 Task: Find connections with filter location Miracema with filter topic #Brandingwith filter profile language English with filter current company Nurture.farm with filter school Agriculture Technology Jobs with filter industry Footwear and Leather Goods Repair with filter service category Financial Reporting with filter keywords title Sports Volunteer
Action: Mouse moved to (642, 112)
Screenshot: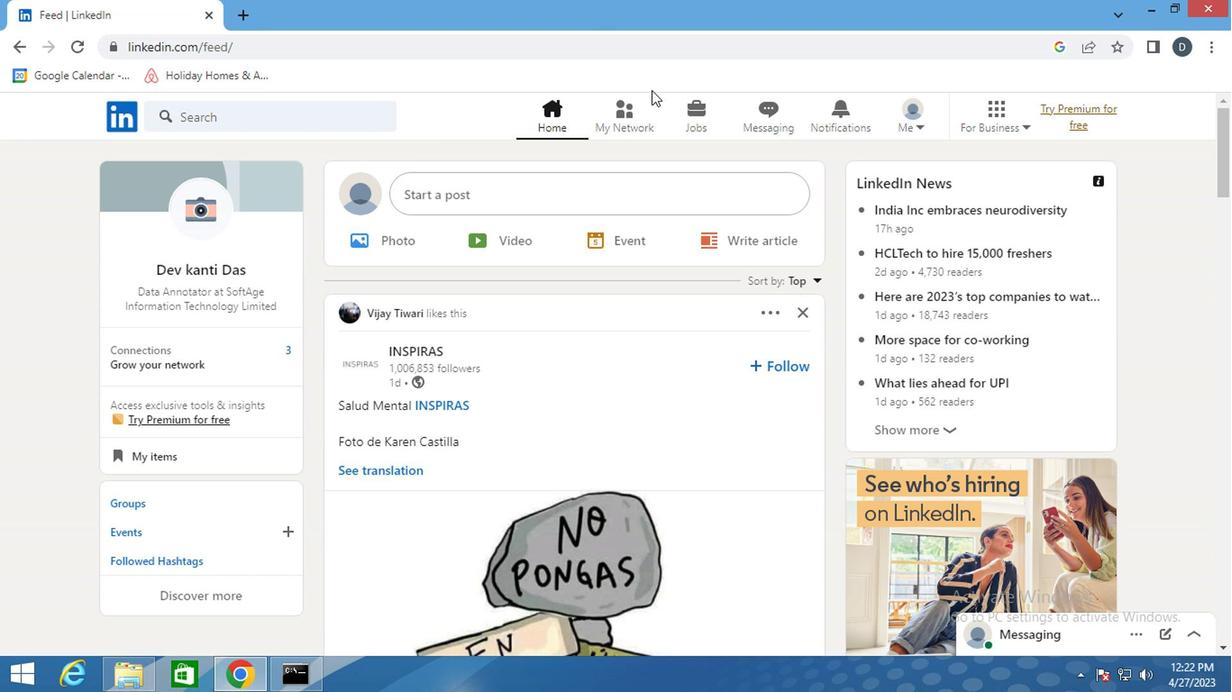 
Action: Mouse pressed left at (642, 112)
Screenshot: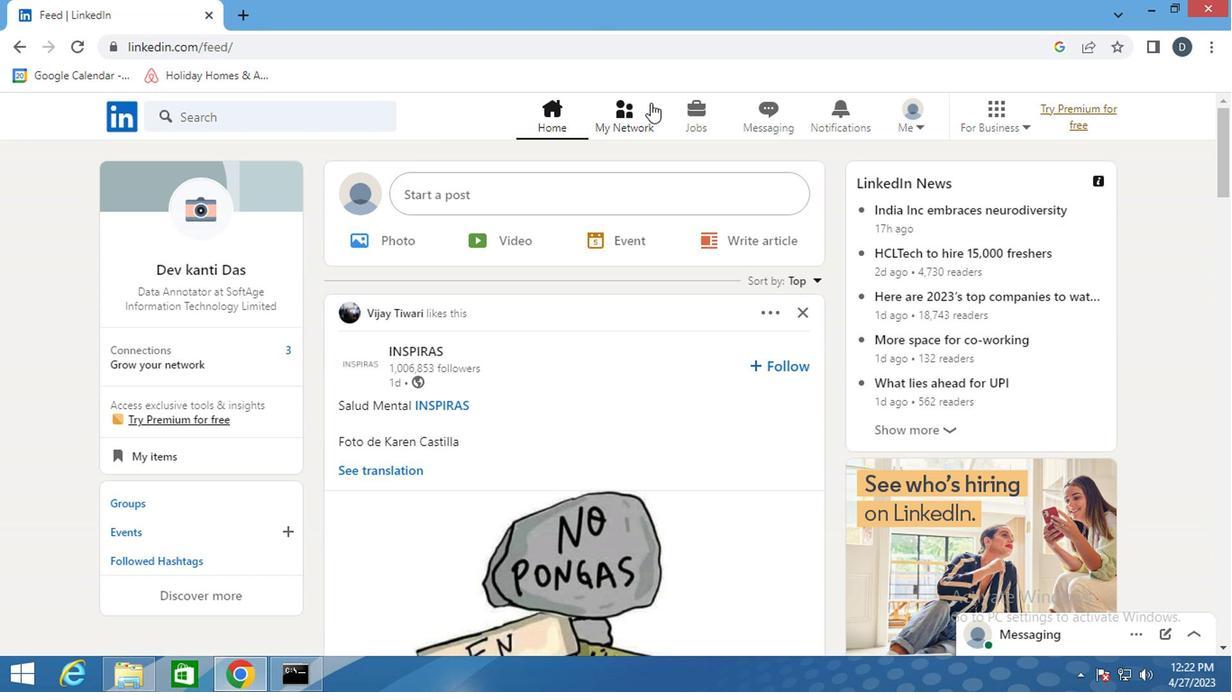 
Action: Mouse moved to (327, 213)
Screenshot: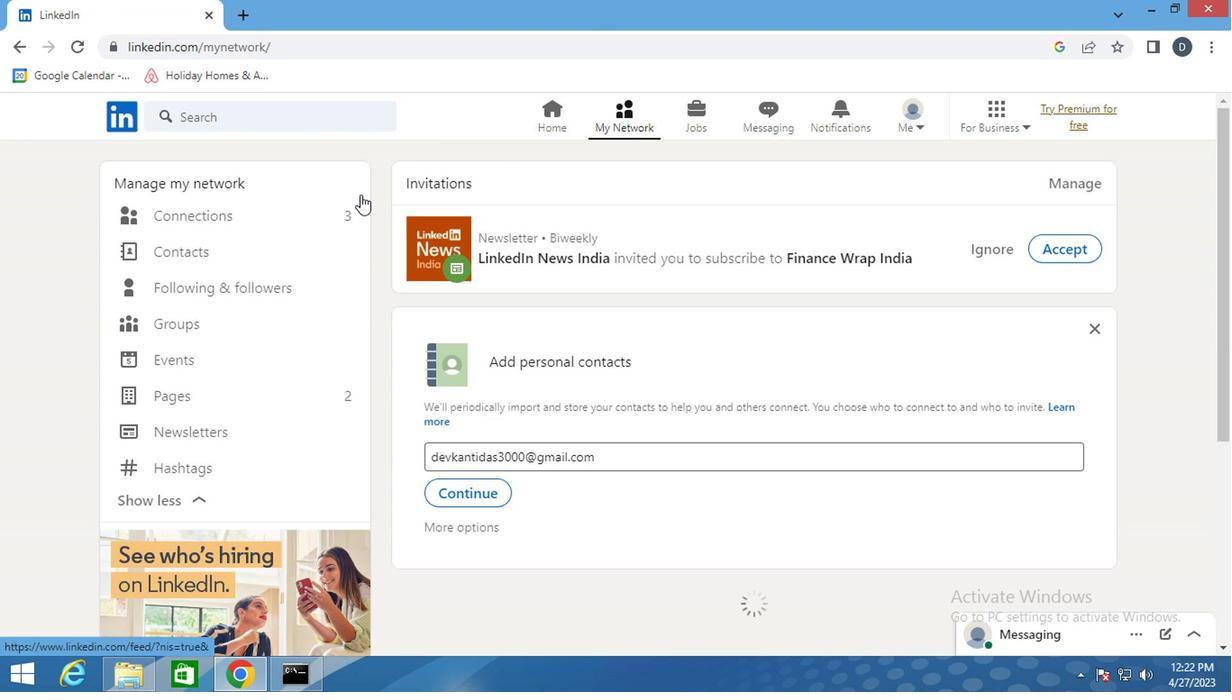 
Action: Mouse pressed left at (327, 213)
Screenshot: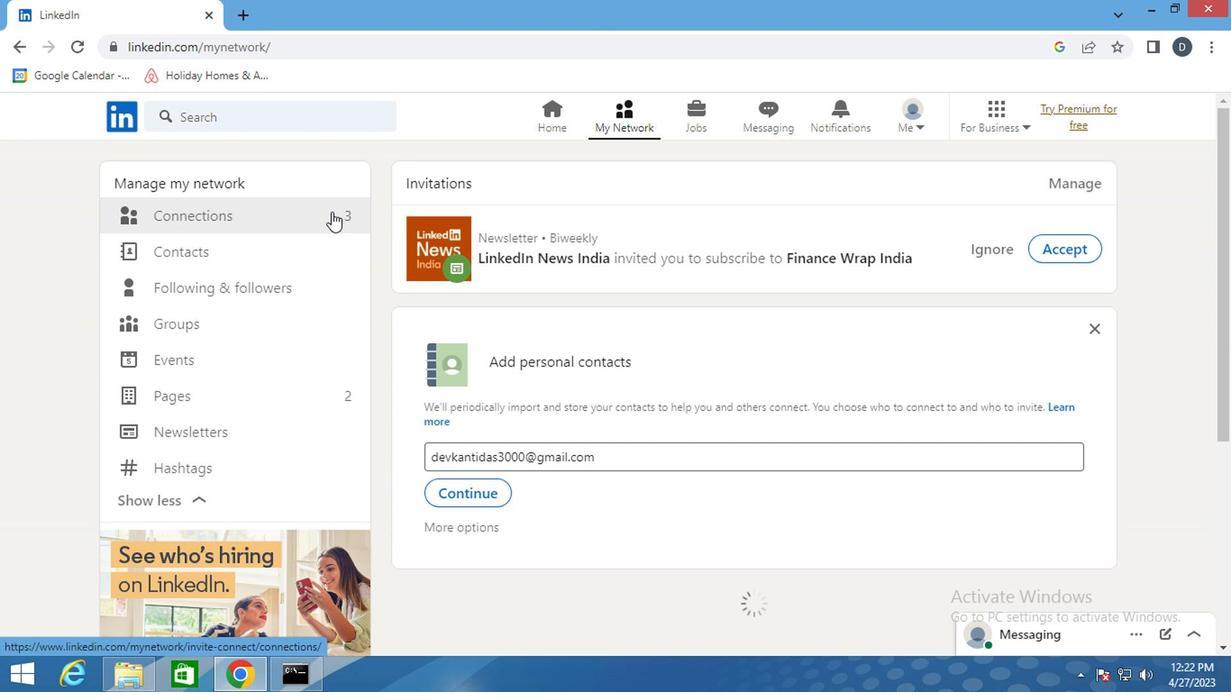 
Action: Mouse moved to (325, 213)
Screenshot: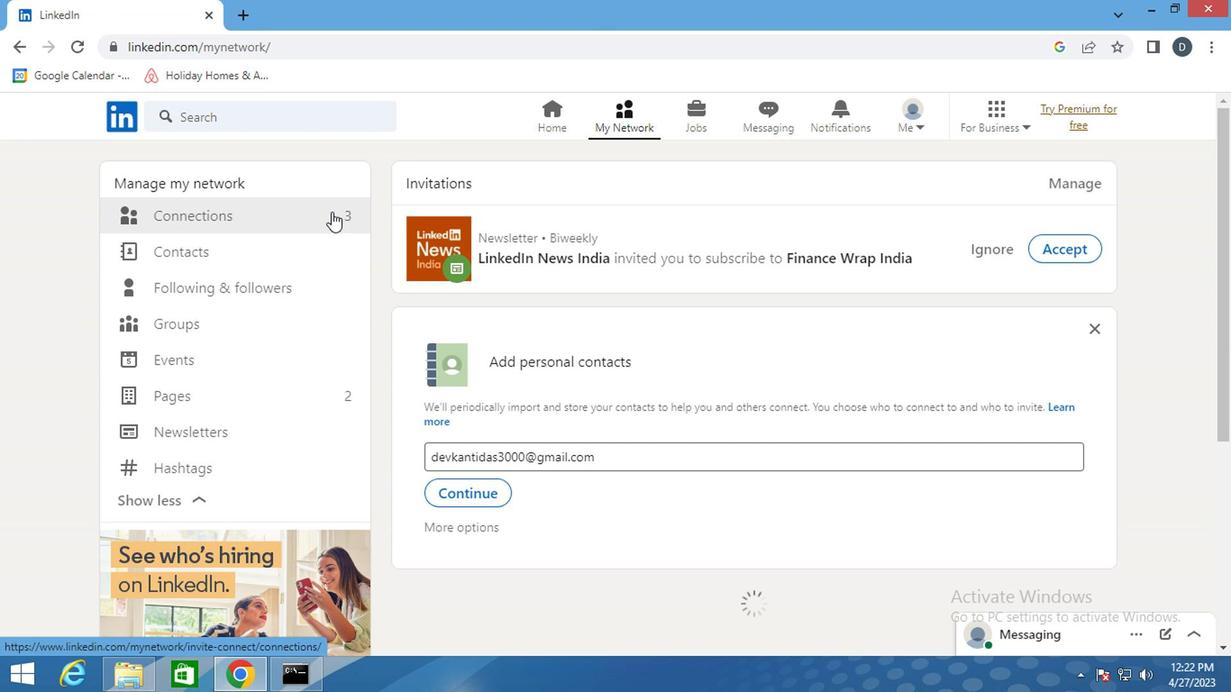 
Action: Mouse pressed left at (325, 213)
Screenshot: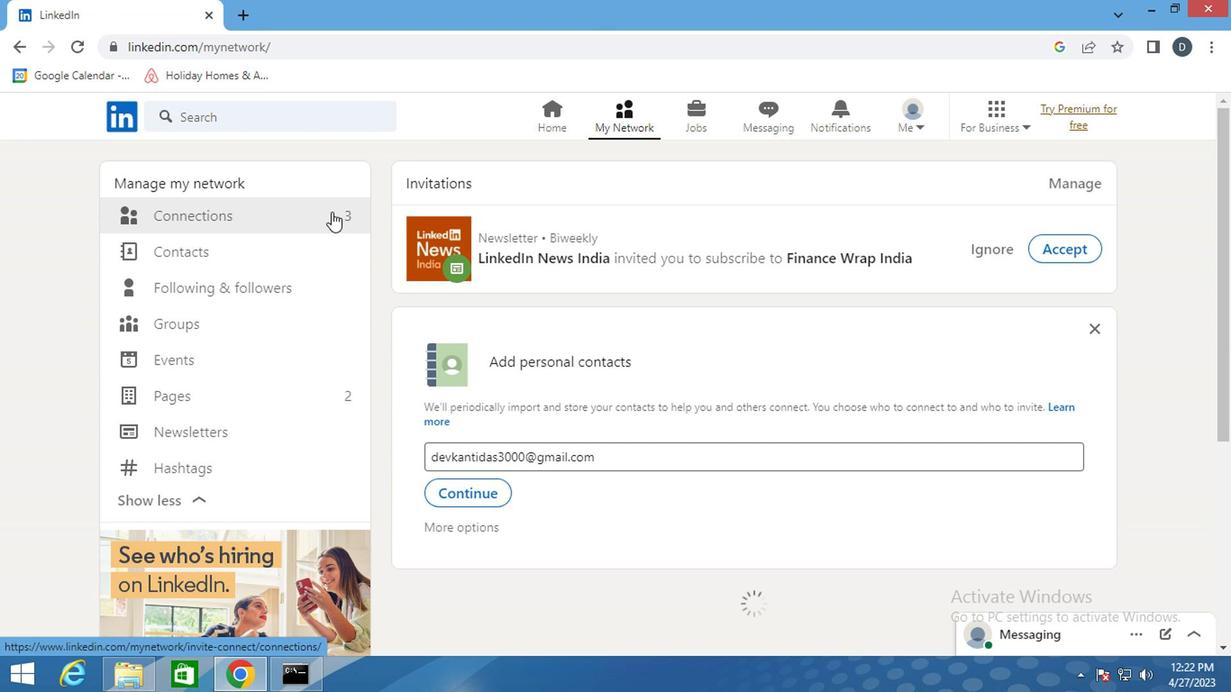 
Action: Mouse moved to (728, 225)
Screenshot: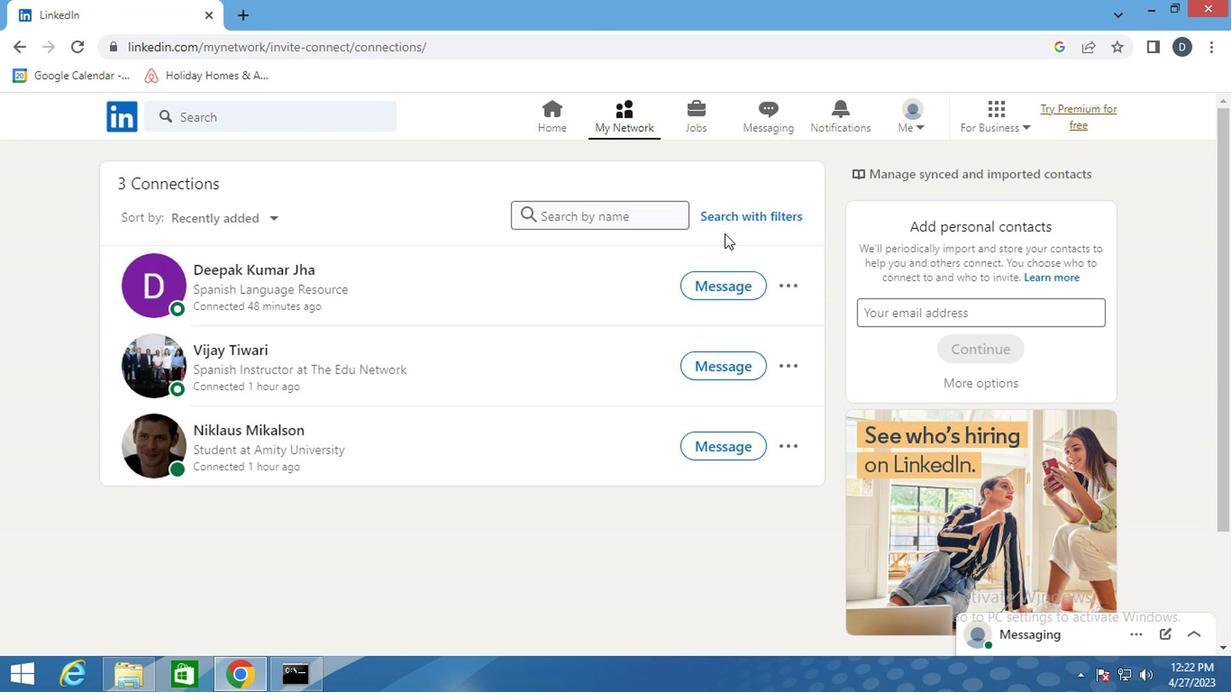 
Action: Mouse pressed left at (728, 225)
Screenshot: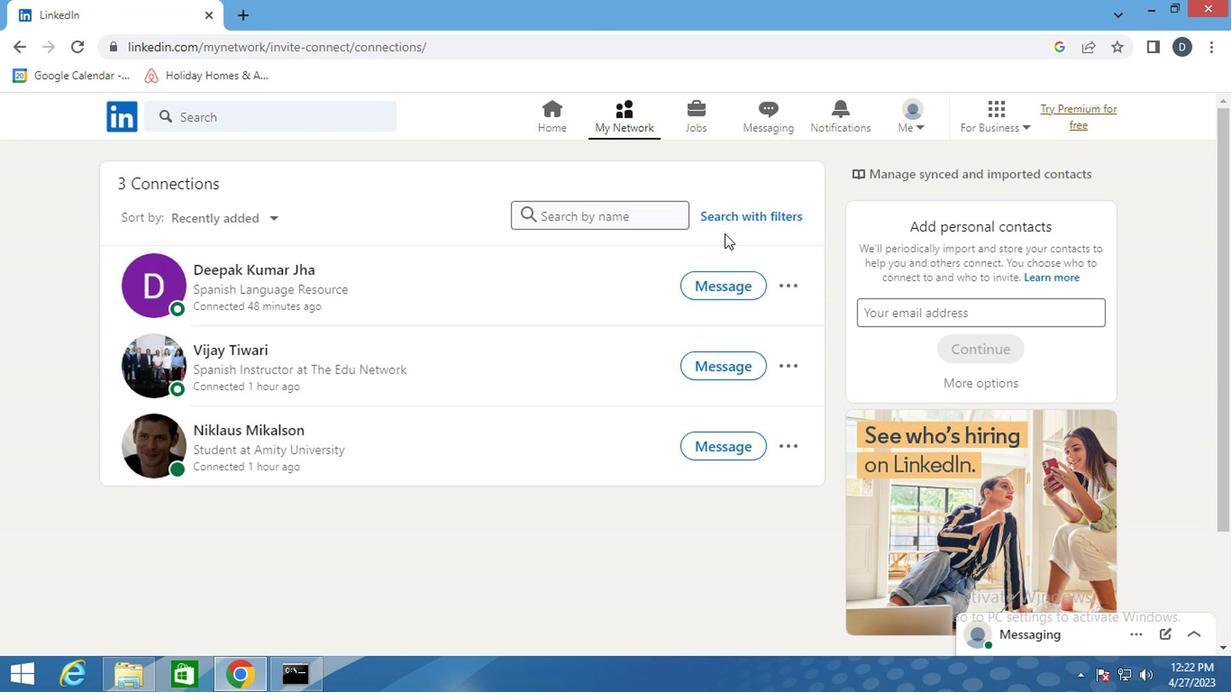 
Action: Mouse moved to (658, 163)
Screenshot: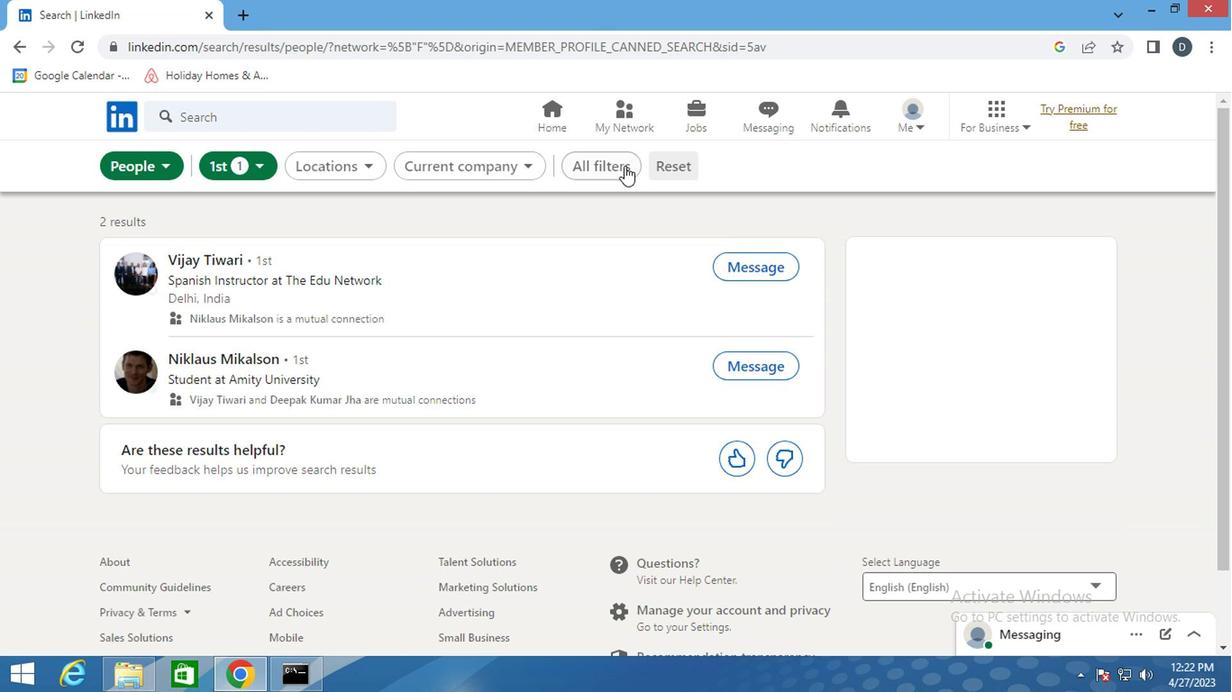 
Action: Mouse pressed left at (658, 163)
Screenshot: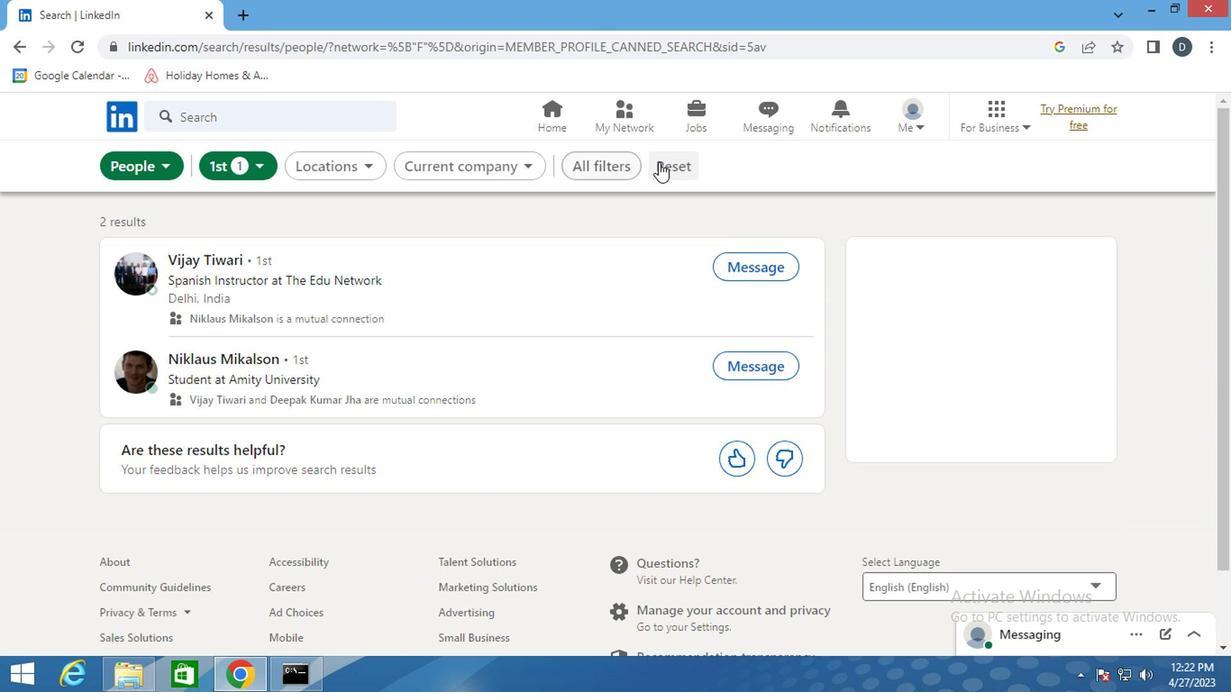 
Action: Mouse moved to (624, 165)
Screenshot: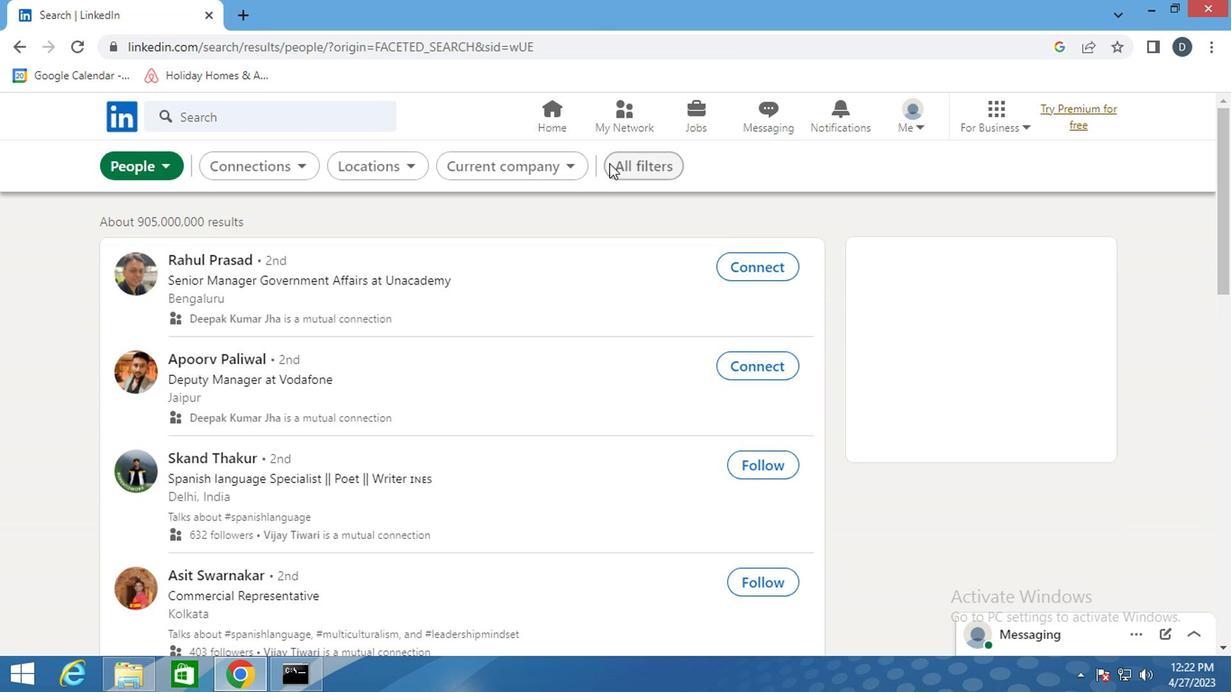 
Action: Mouse pressed left at (624, 165)
Screenshot: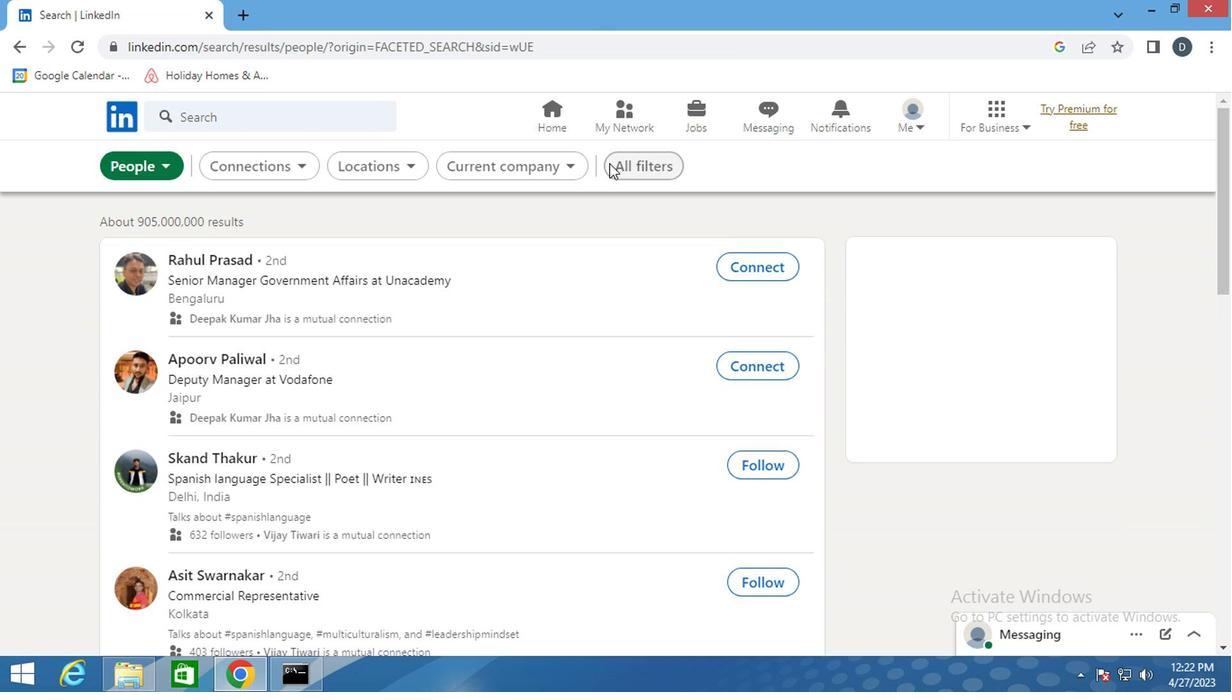 
Action: Mouse moved to (1063, 378)
Screenshot: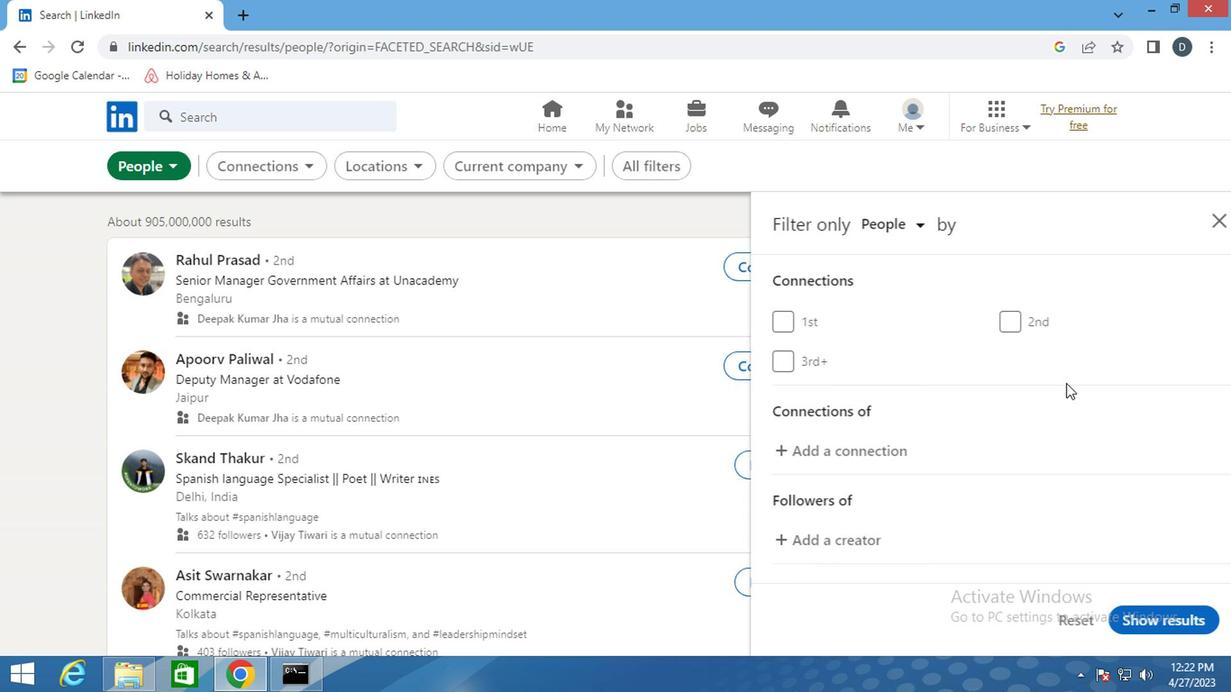 
Action: Mouse scrolled (1063, 377) with delta (0, -1)
Screenshot: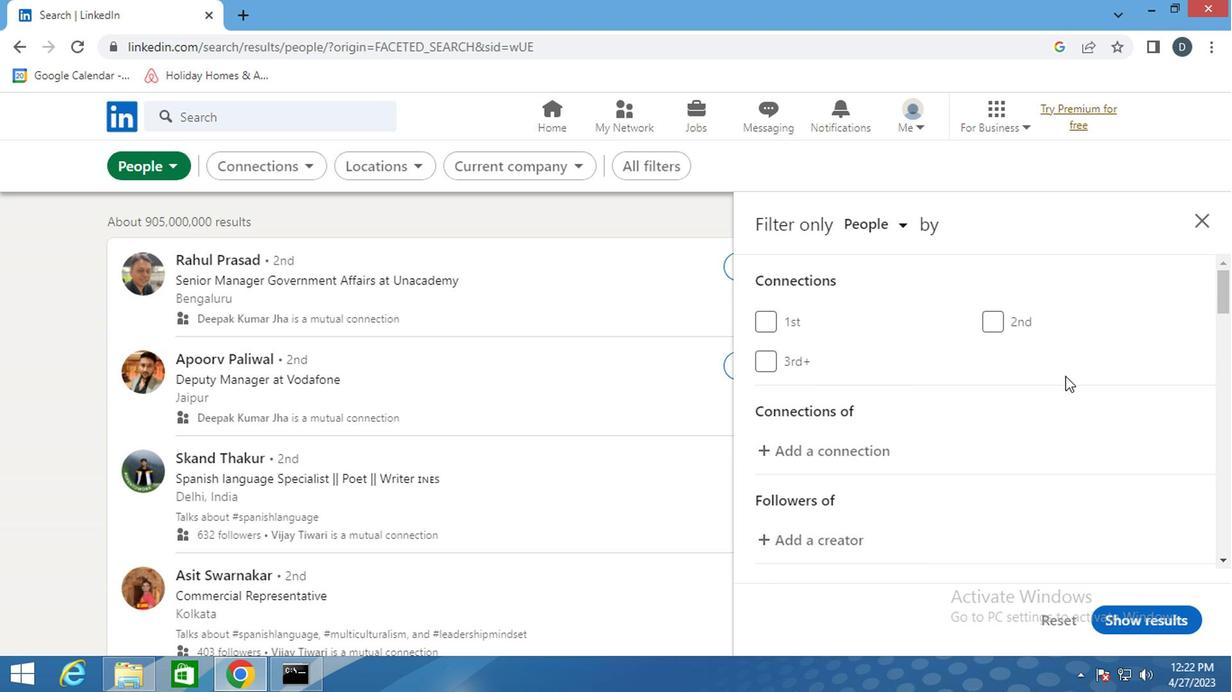 
Action: Mouse scrolled (1063, 377) with delta (0, -1)
Screenshot: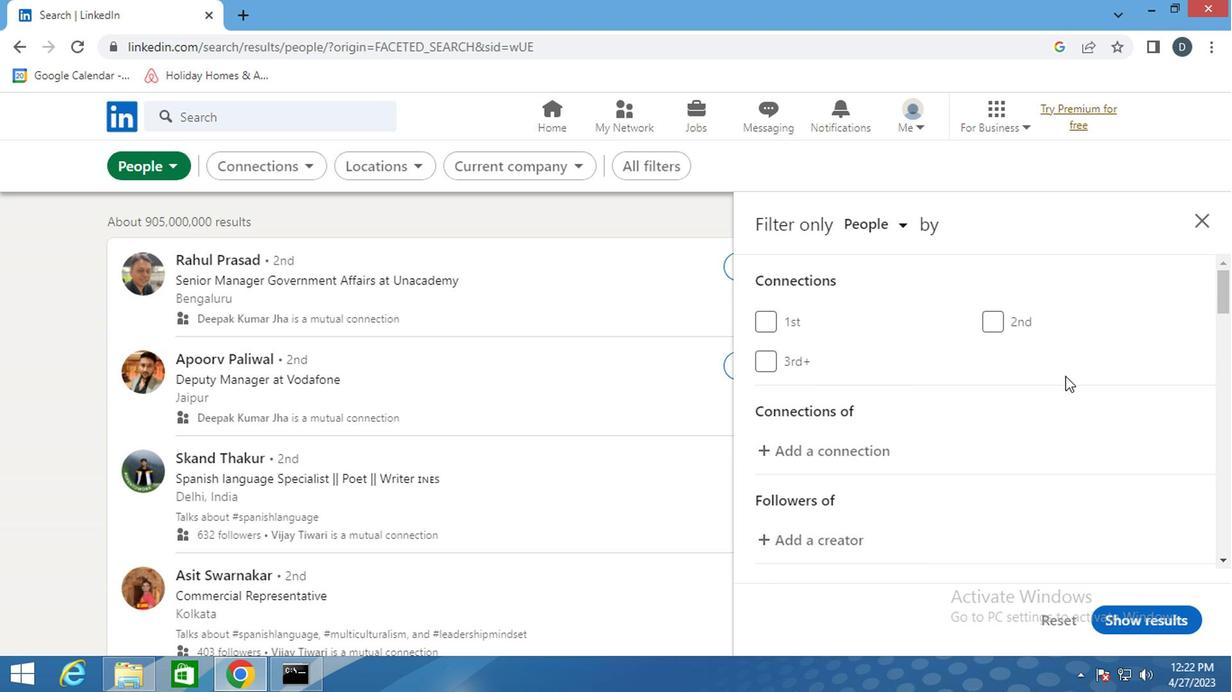 
Action: Mouse scrolled (1063, 377) with delta (0, -1)
Screenshot: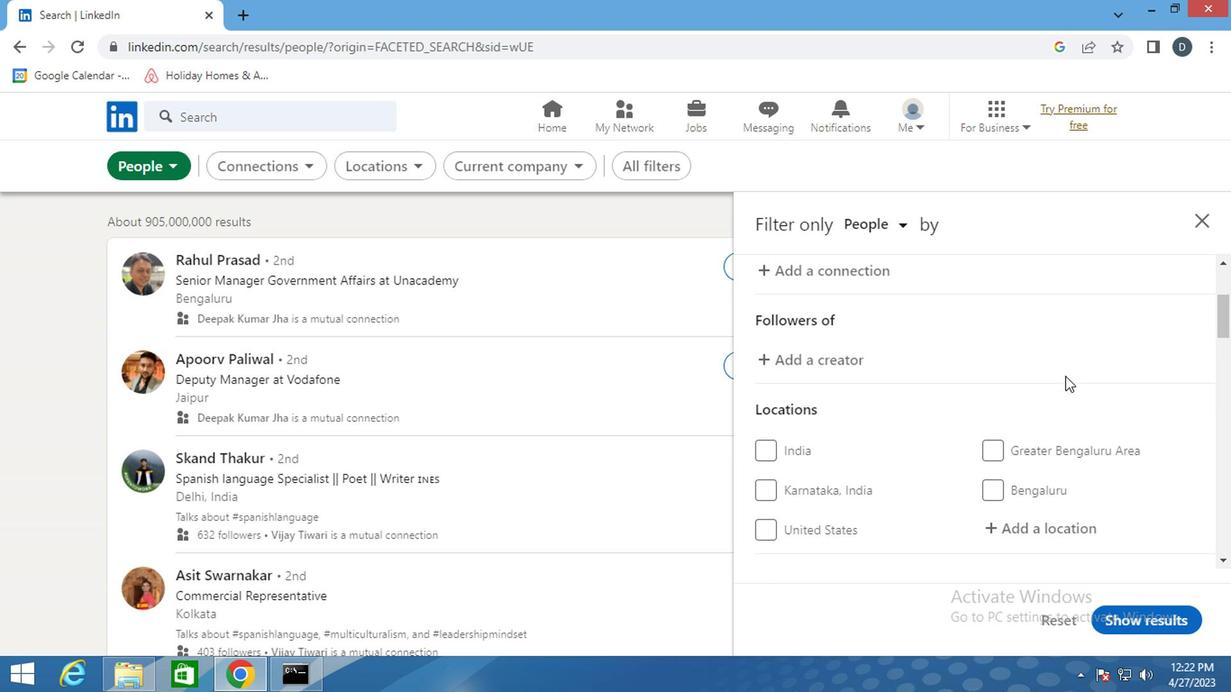 
Action: Mouse scrolled (1063, 377) with delta (0, -1)
Screenshot: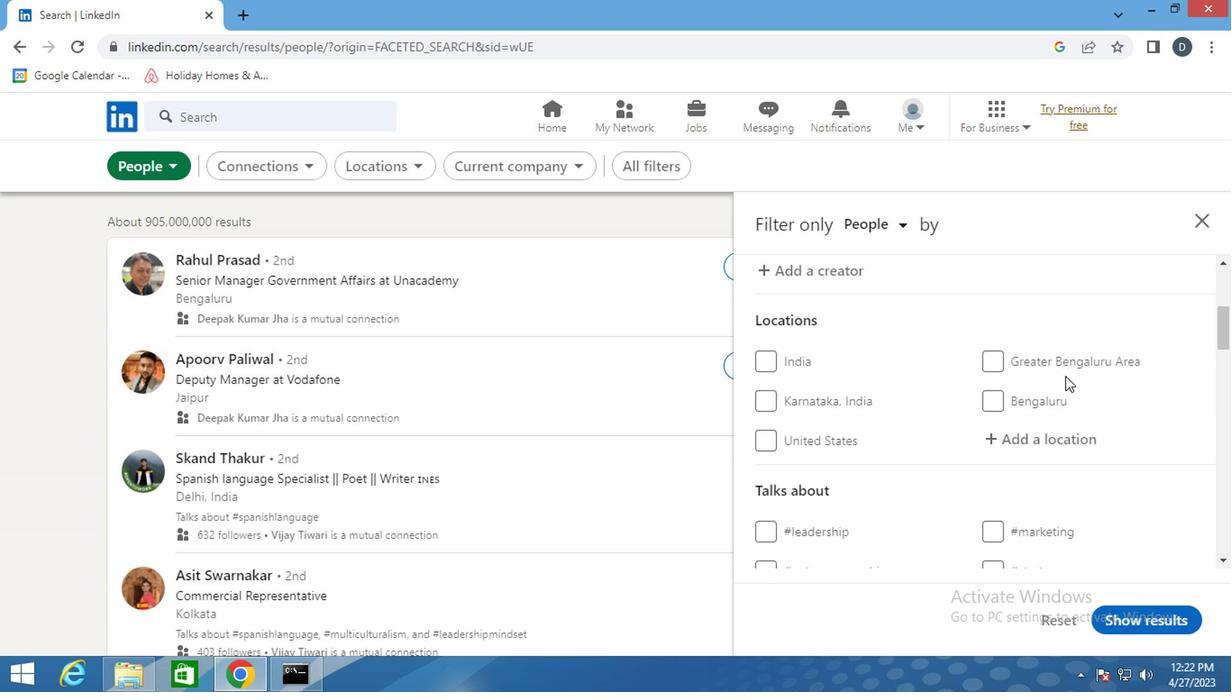 
Action: Mouse moved to (1052, 361)
Screenshot: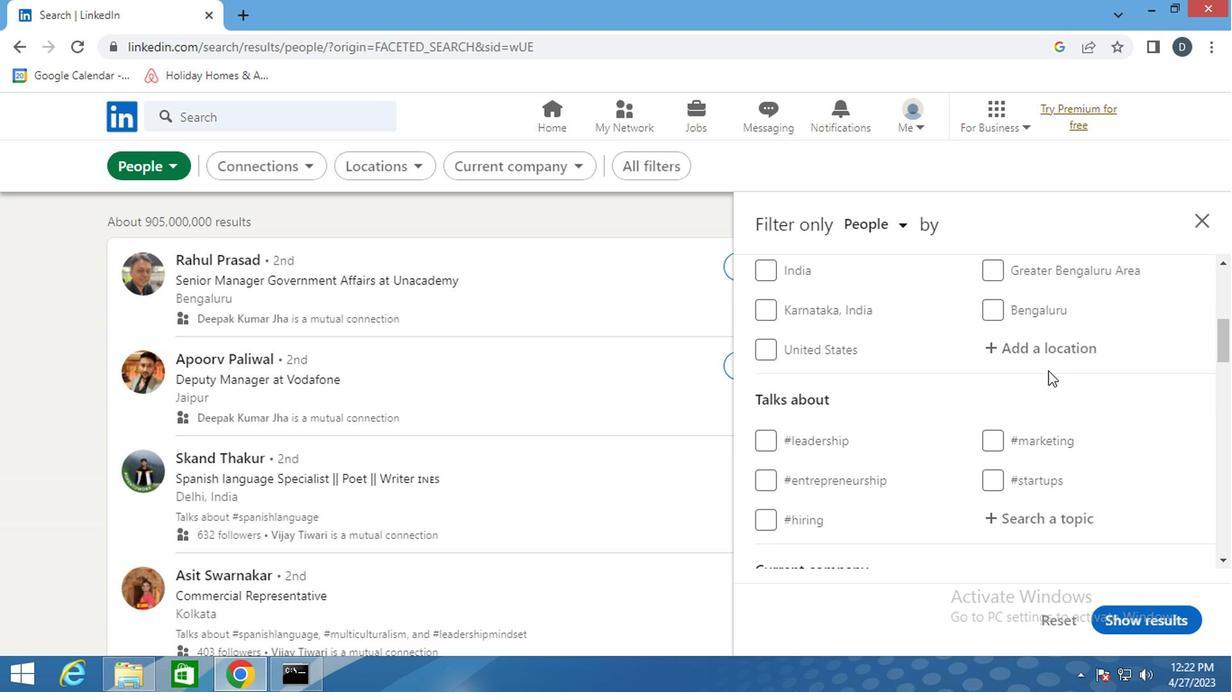
Action: Mouse pressed left at (1052, 361)
Screenshot: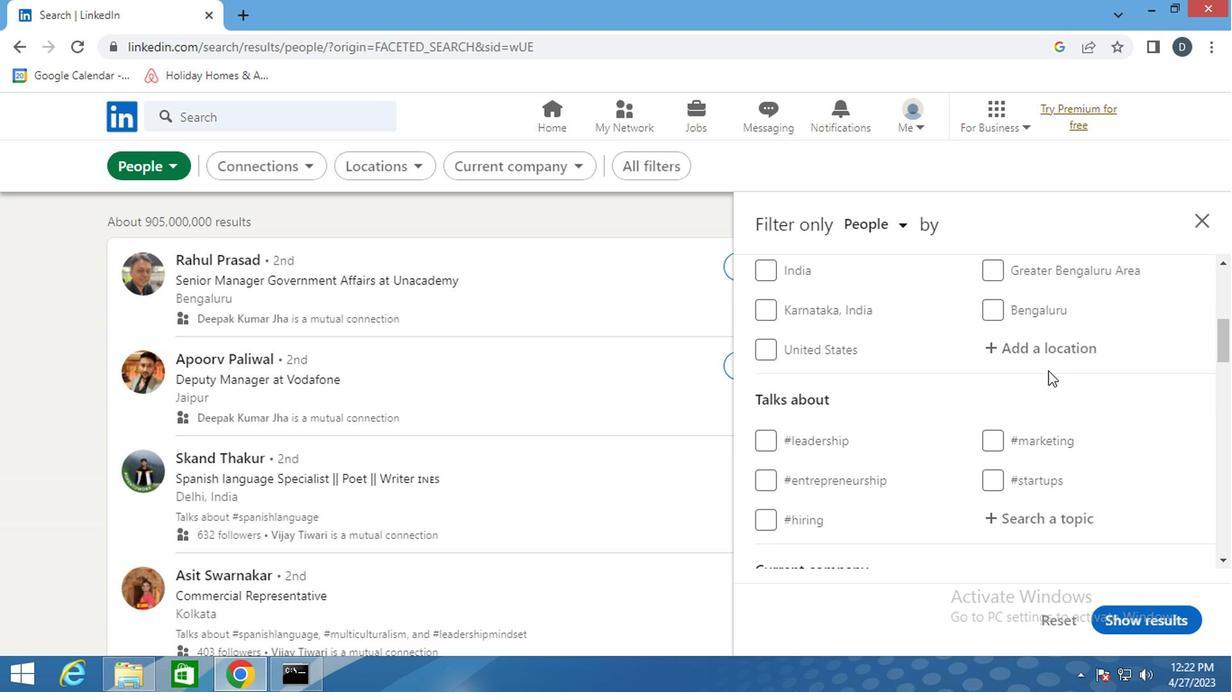 
Action: Key pressed <Key.shift><Key.shift>MIRACEMA
Screenshot: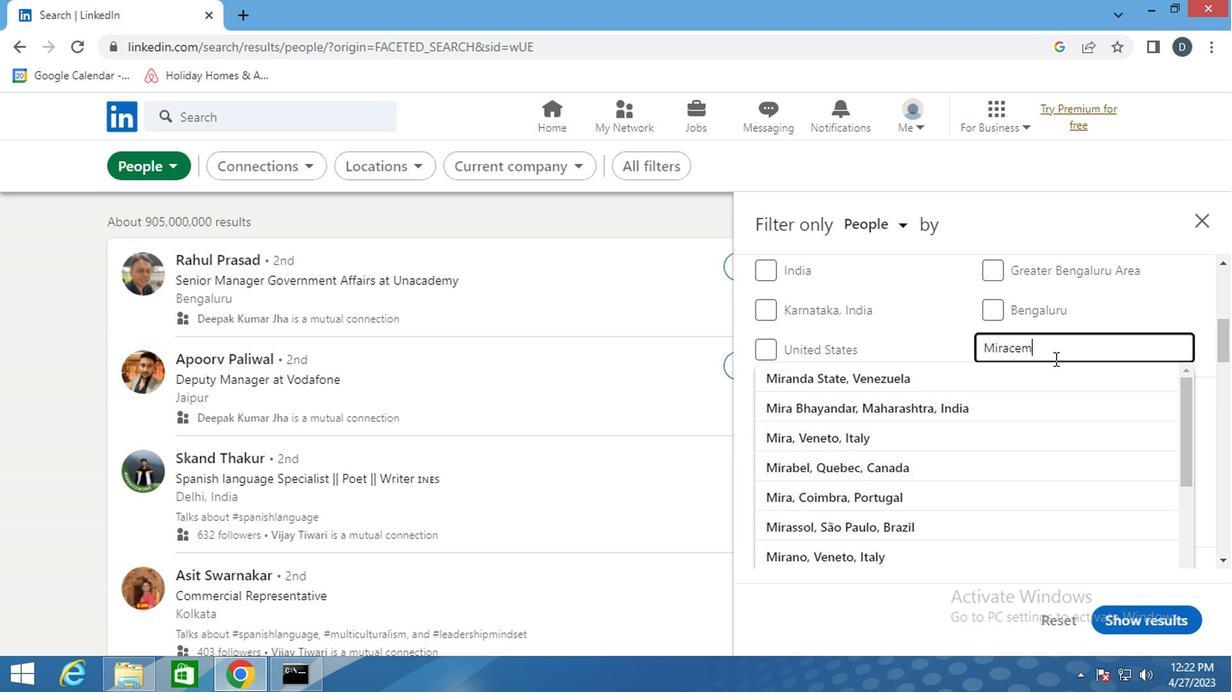
Action: Mouse moved to (1040, 345)
Screenshot: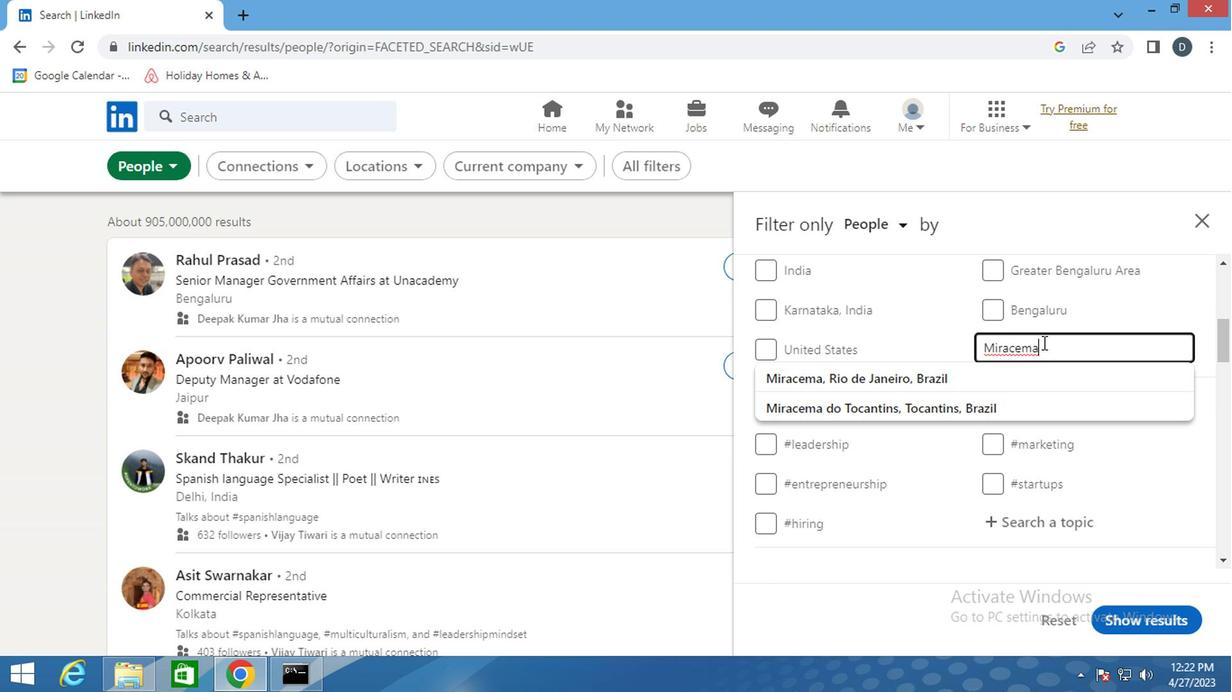 
Action: Key pressed <Key.enter>
Screenshot: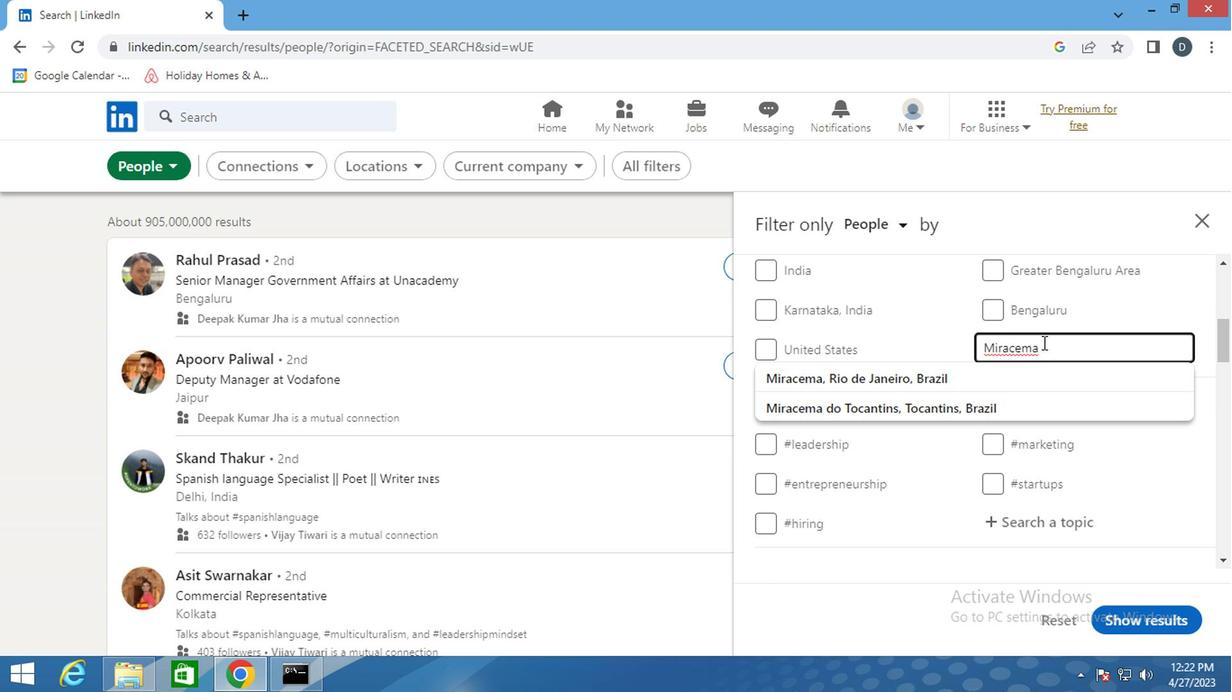 
Action: Mouse moved to (1024, 368)
Screenshot: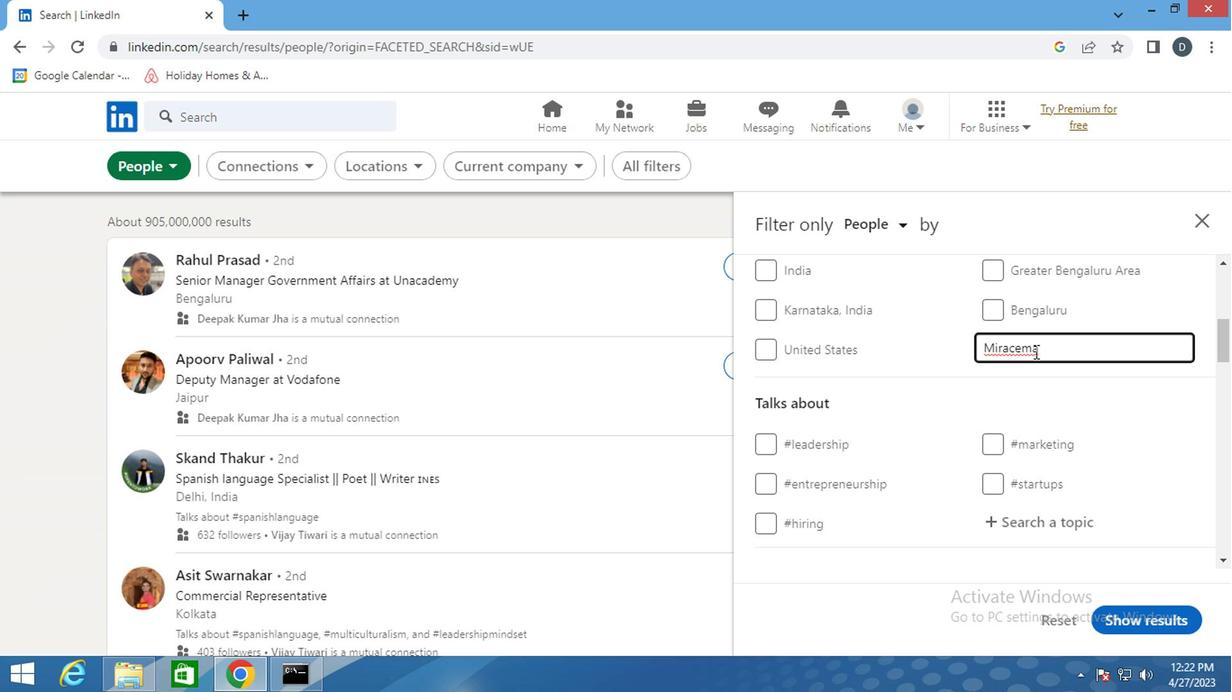 
Action: Mouse scrolled (1024, 367) with delta (0, 0)
Screenshot: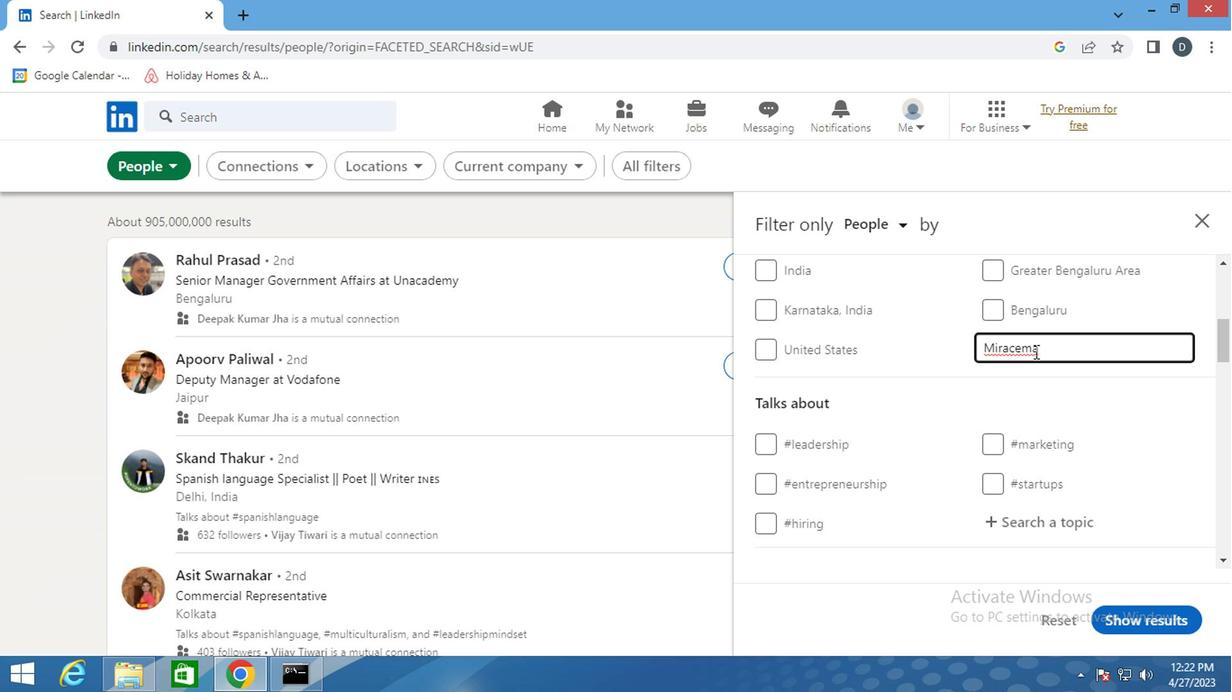 
Action: Mouse moved to (1023, 370)
Screenshot: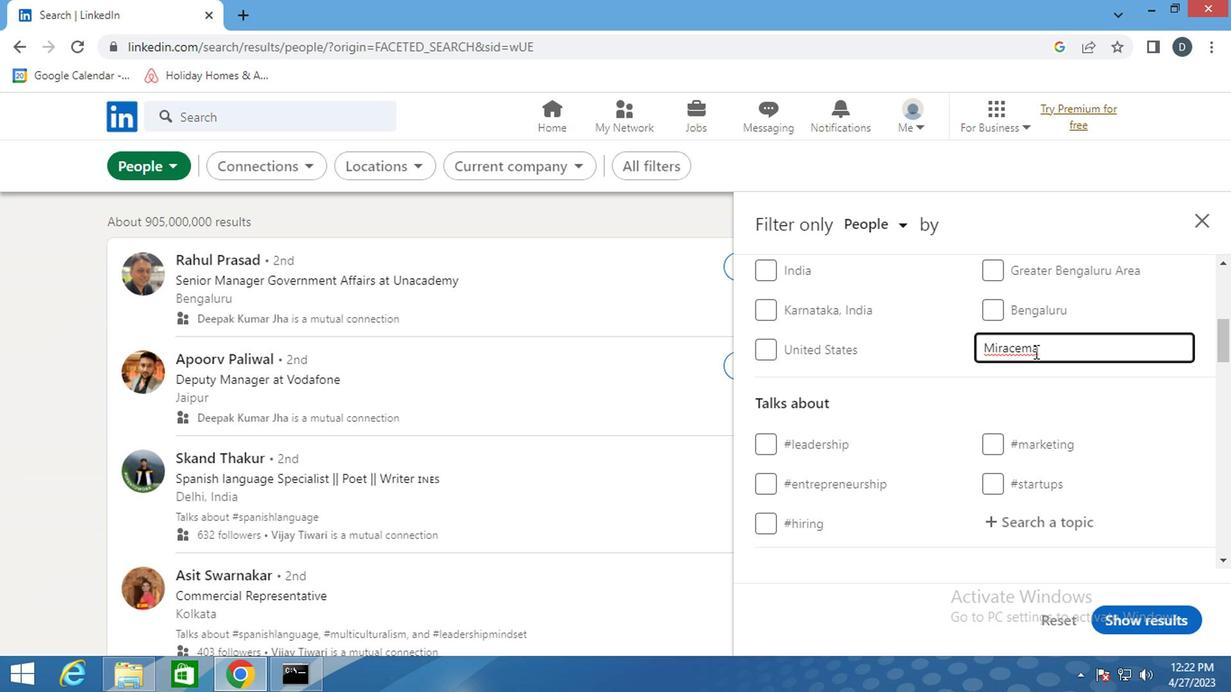 
Action: Mouse scrolled (1023, 369) with delta (0, 0)
Screenshot: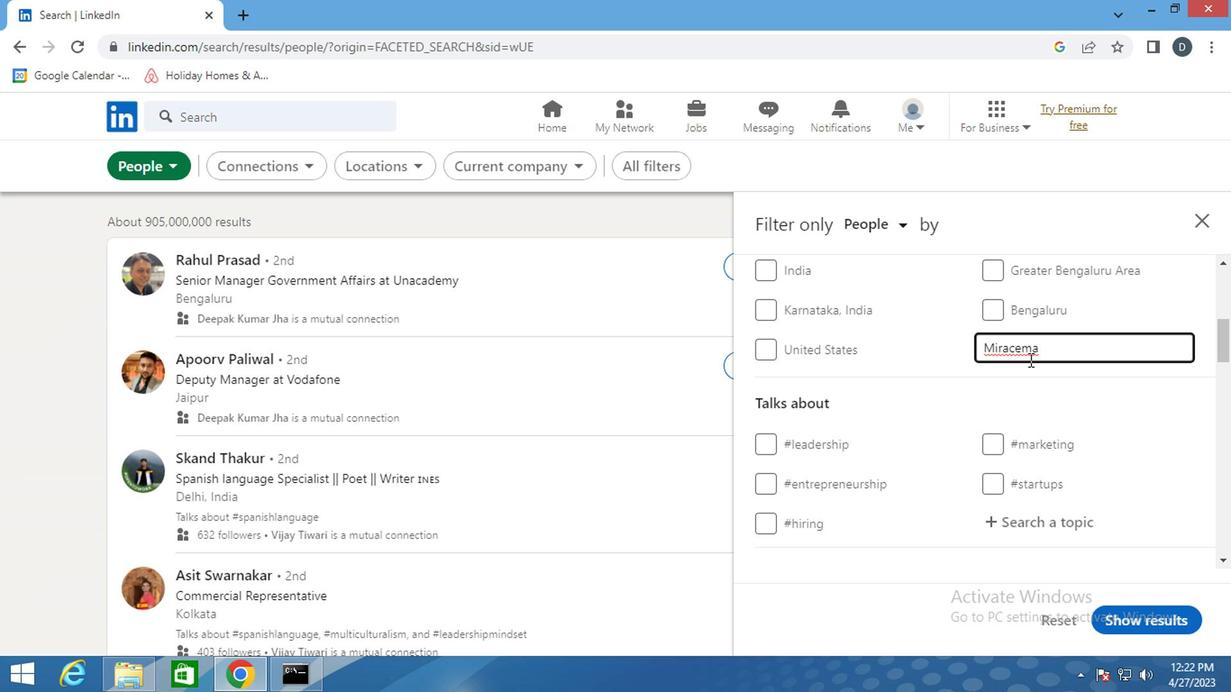 
Action: Mouse moved to (1034, 343)
Screenshot: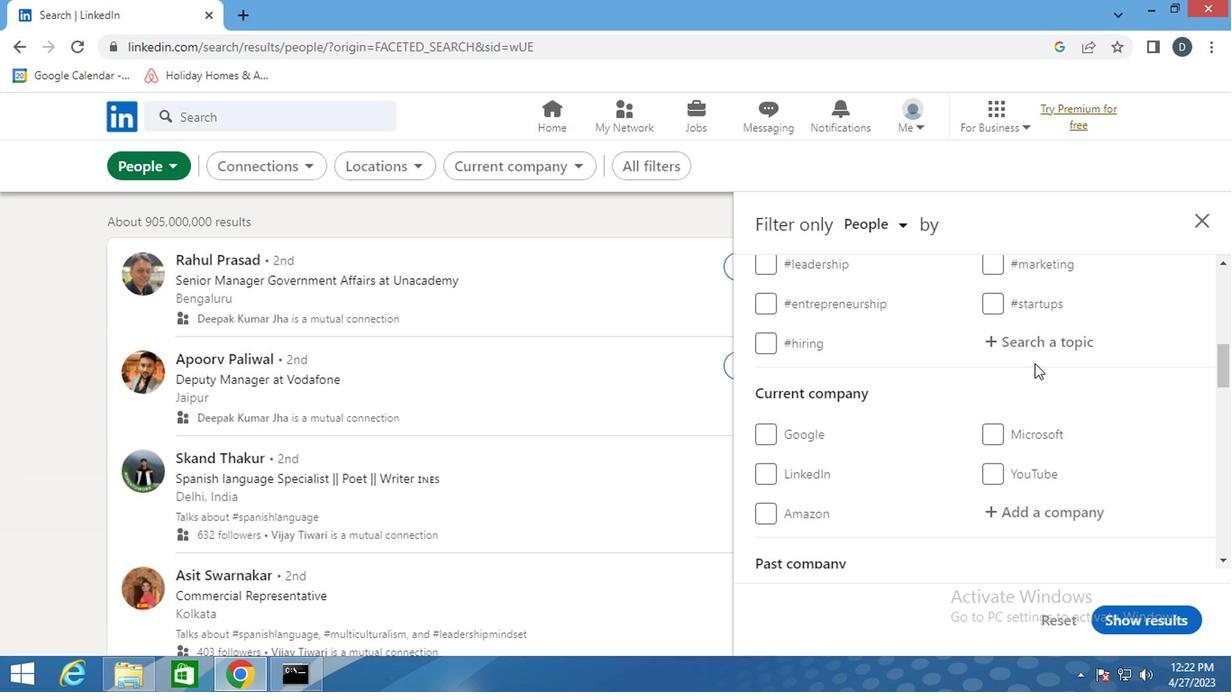 
Action: Mouse pressed left at (1034, 343)
Screenshot: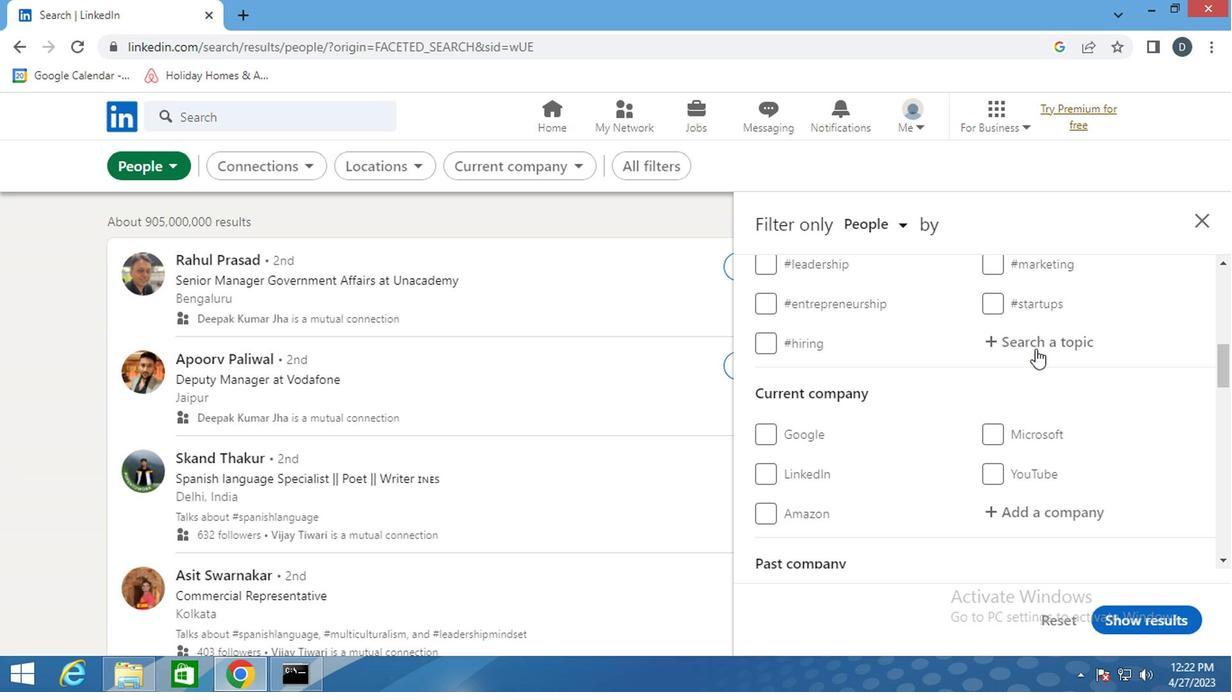 
Action: Mouse moved to (1034, 343)
Screenshot: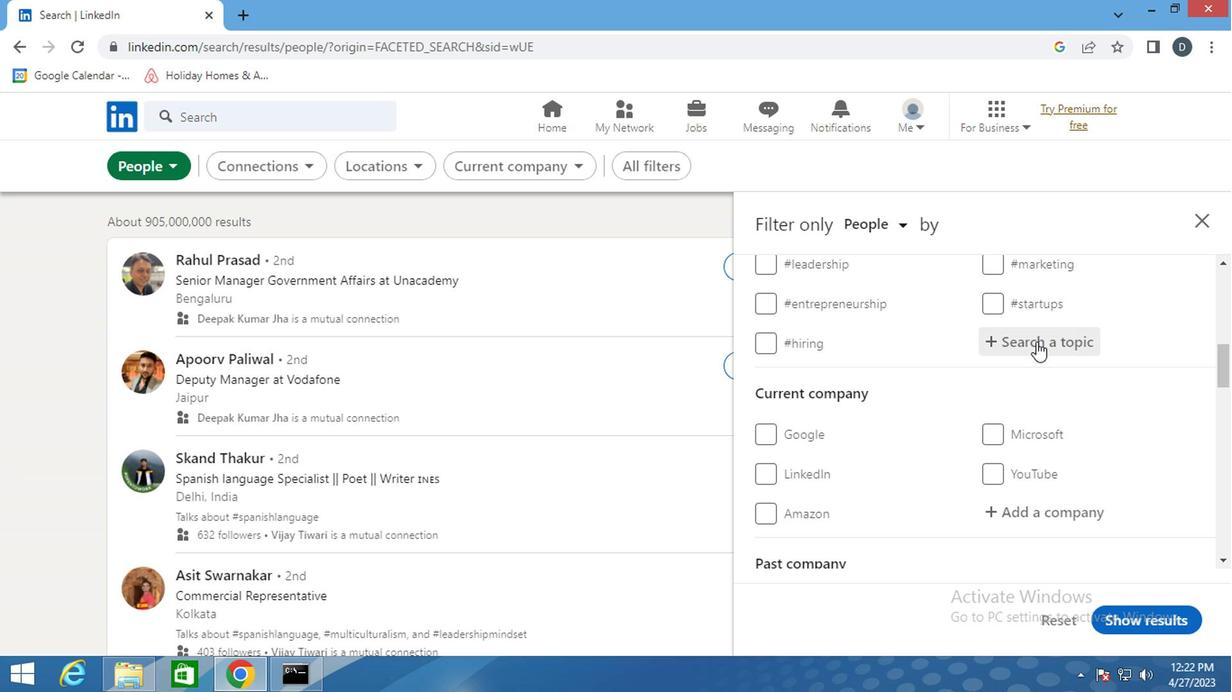 
Action: Key pressed <Key.shift>@<Key.backspace>#BA<Key.backspace><Key.backspace><Key.shift>BRANDING
Screenshot: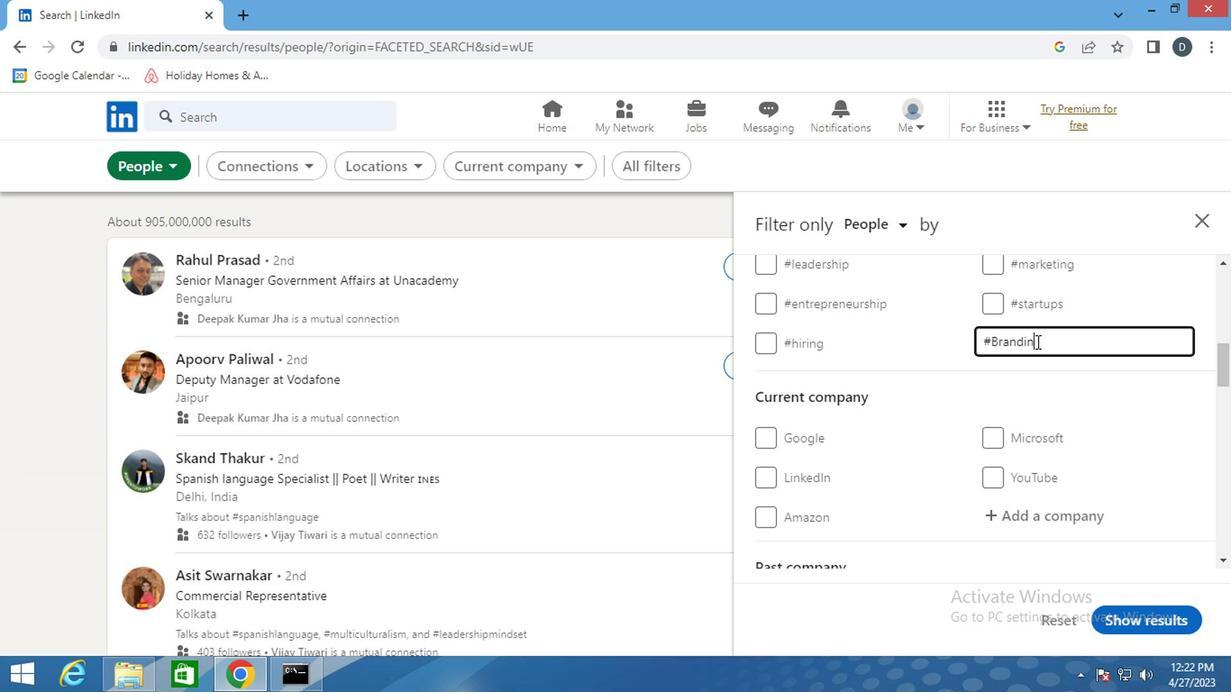 
Action: Mouse moved to (1105, 478)
Screenshot: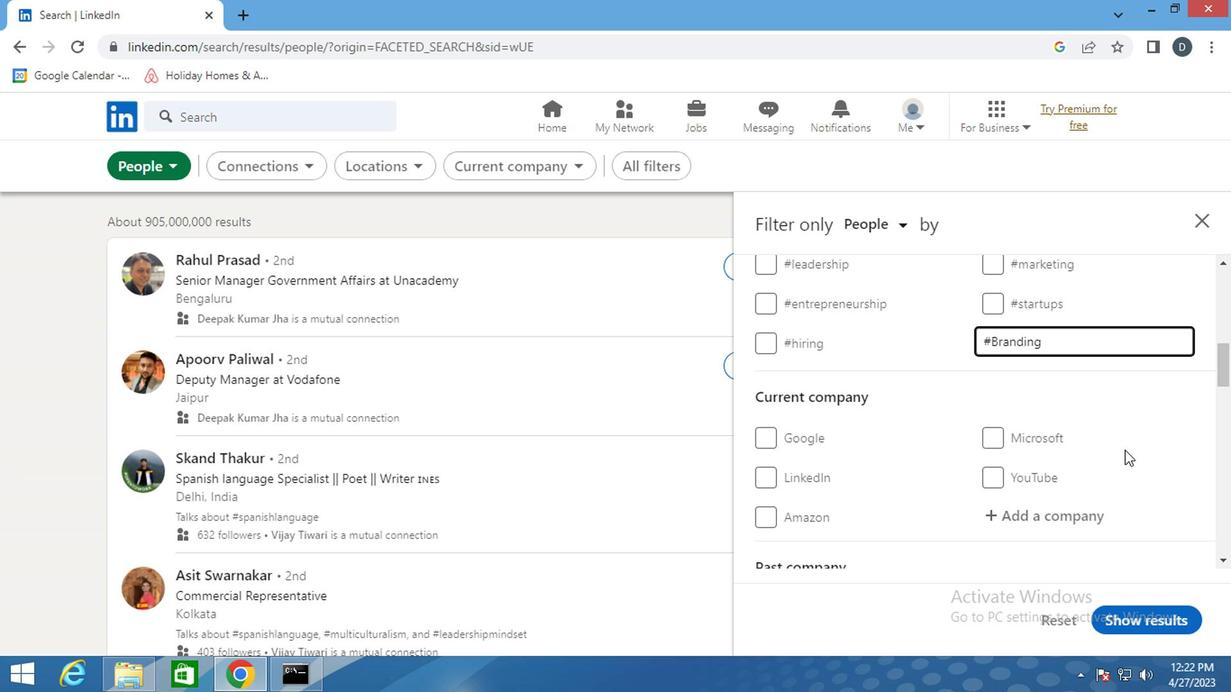 
Action: Mouse scrolled (1105, 477) with delta (0, 0)
Screenshot: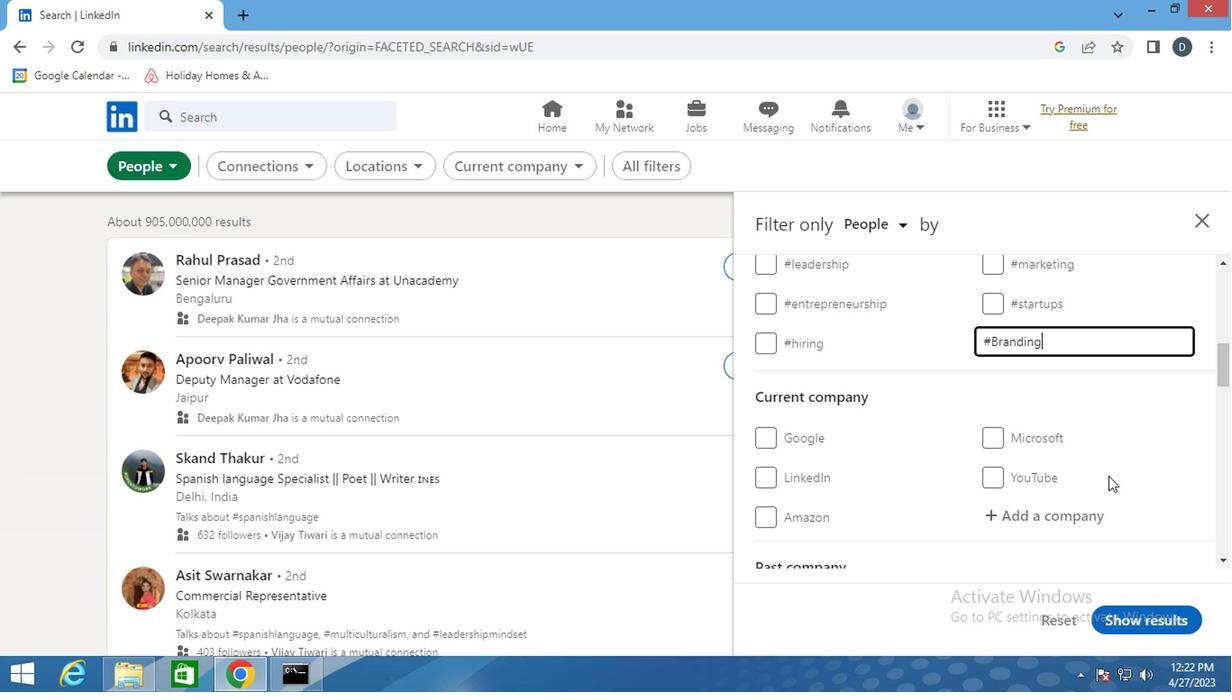
Action: Mouse scrolled (1105, 477) with delta (0, 0)
Screenshot: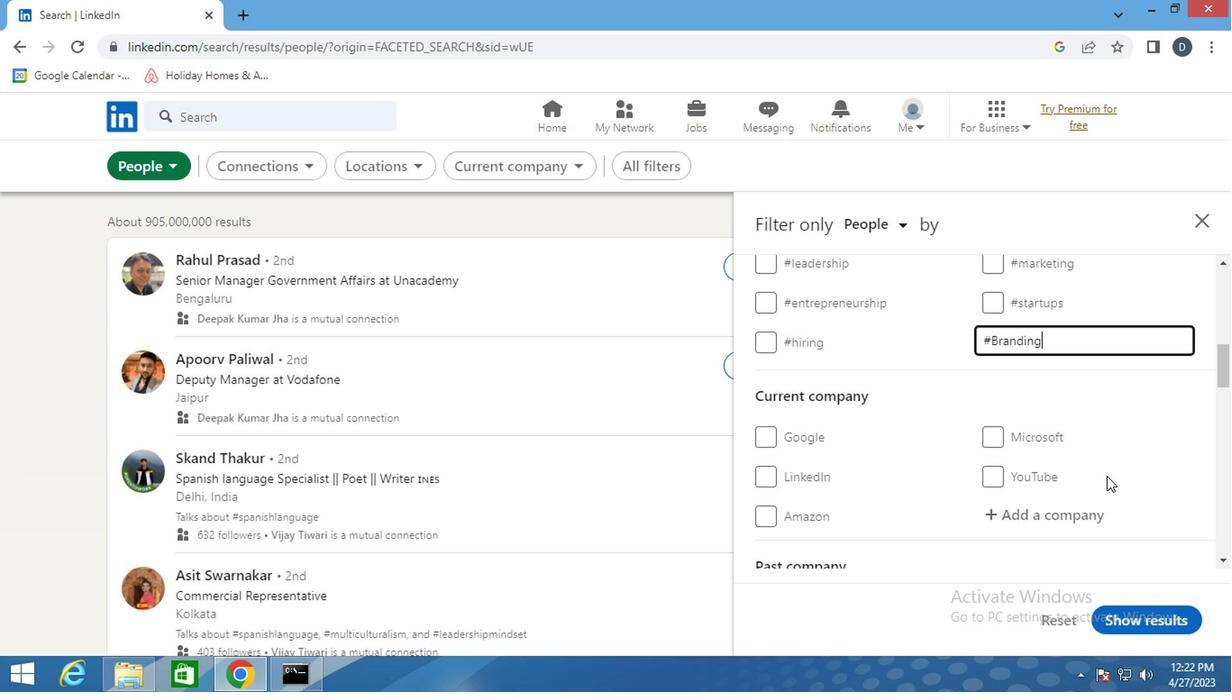 
Action: Mouse scrolled (1105, 477) with delta (0, 0)
Screenshot: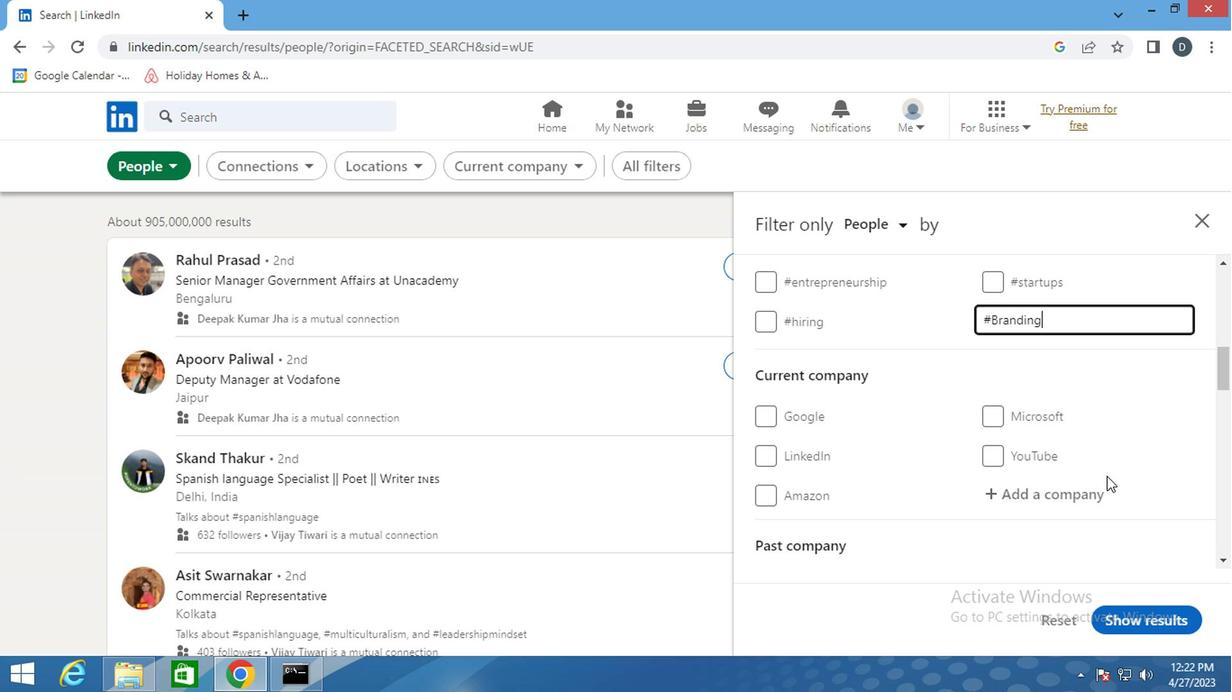 
Action: Mouse scrolled (1105, 477) with delta (0, 0)
Screenshot: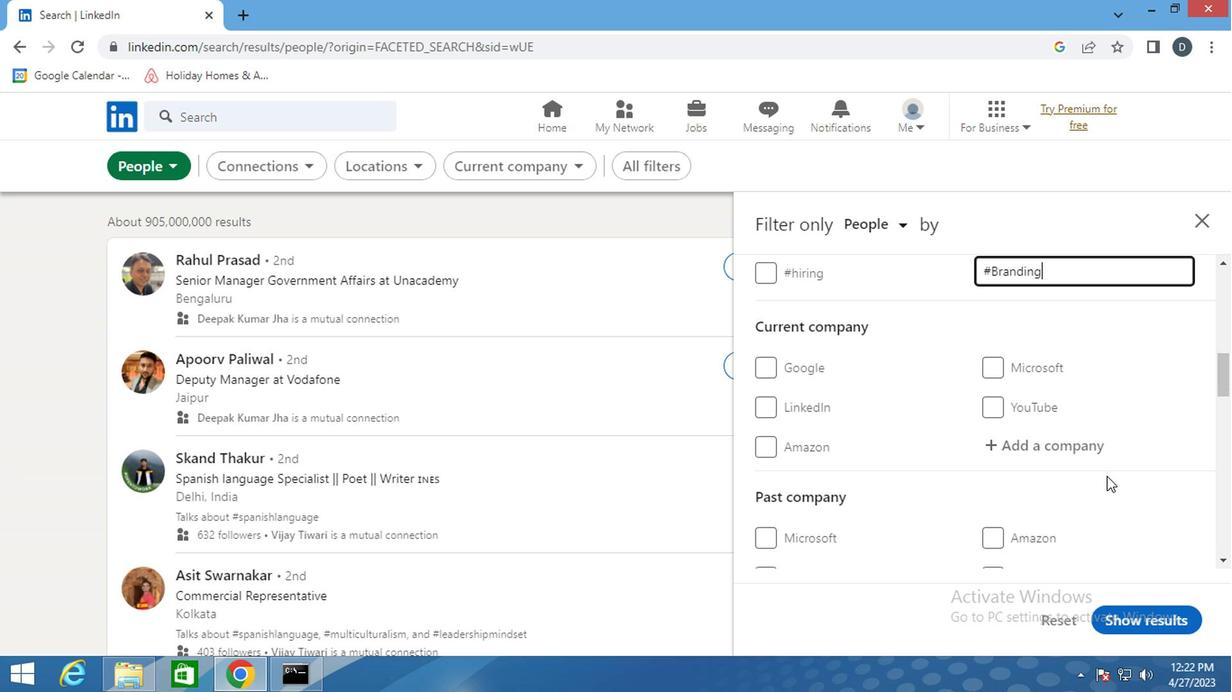 
Action: Mouse moved to (1098, 464)
Screenshot: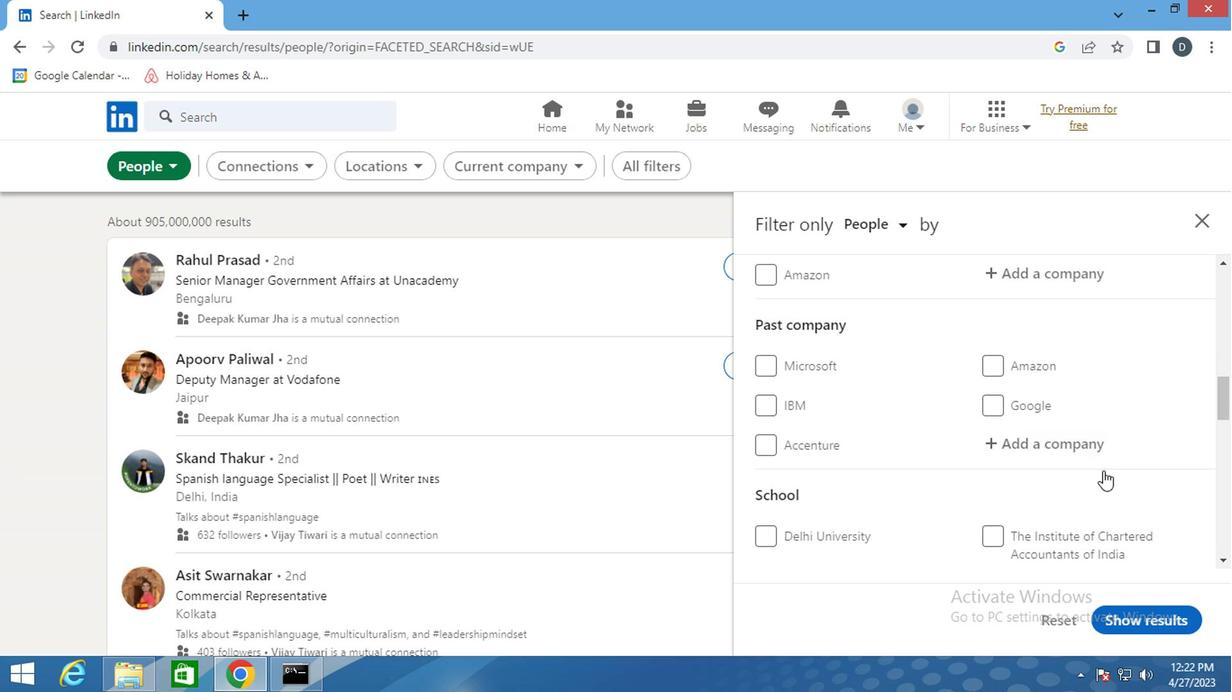 
Action: Mouse scrolled (1098, 464) with delta (0, 0)
Screenshot: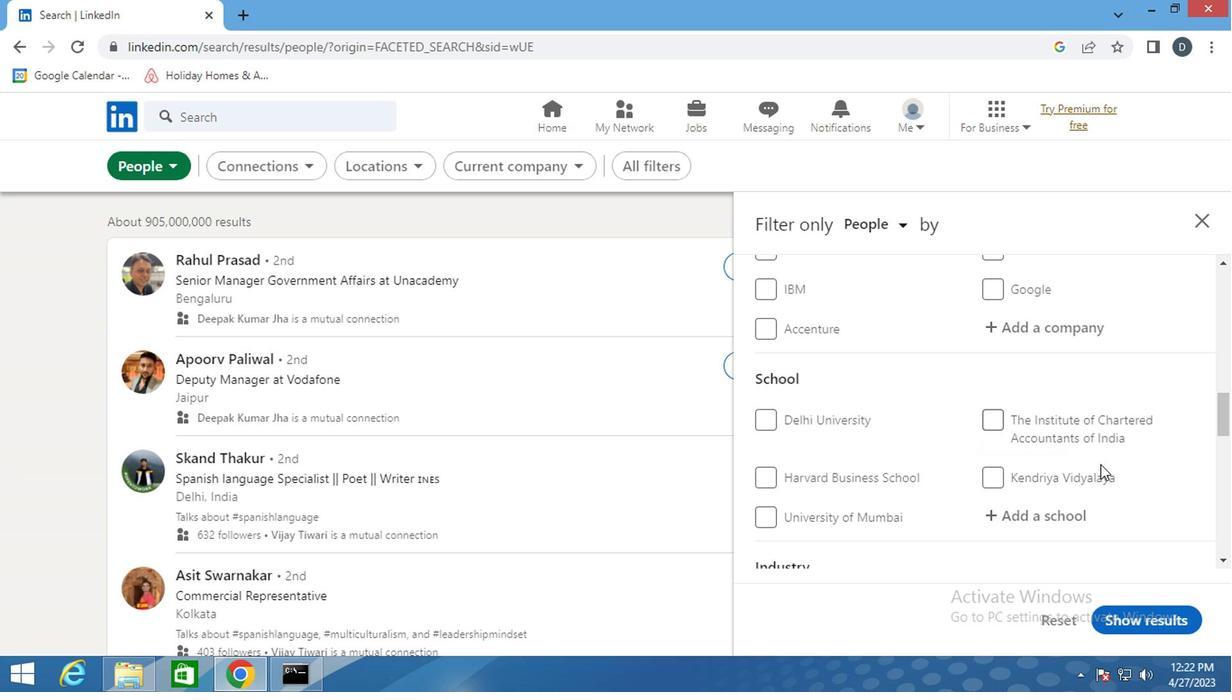 
Action: Mouse scrolled (1098, 464) with delta (0, 0)
Screenshot: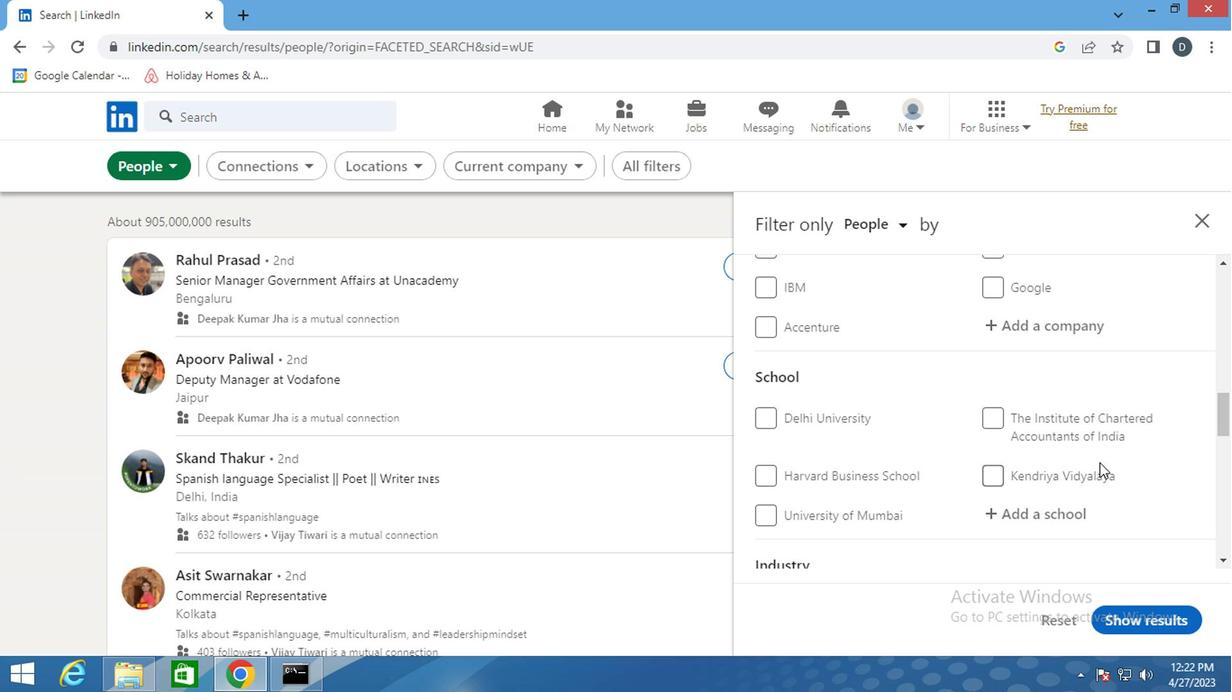 
Action: Mouse moved to (1064, 452)
Screenshot: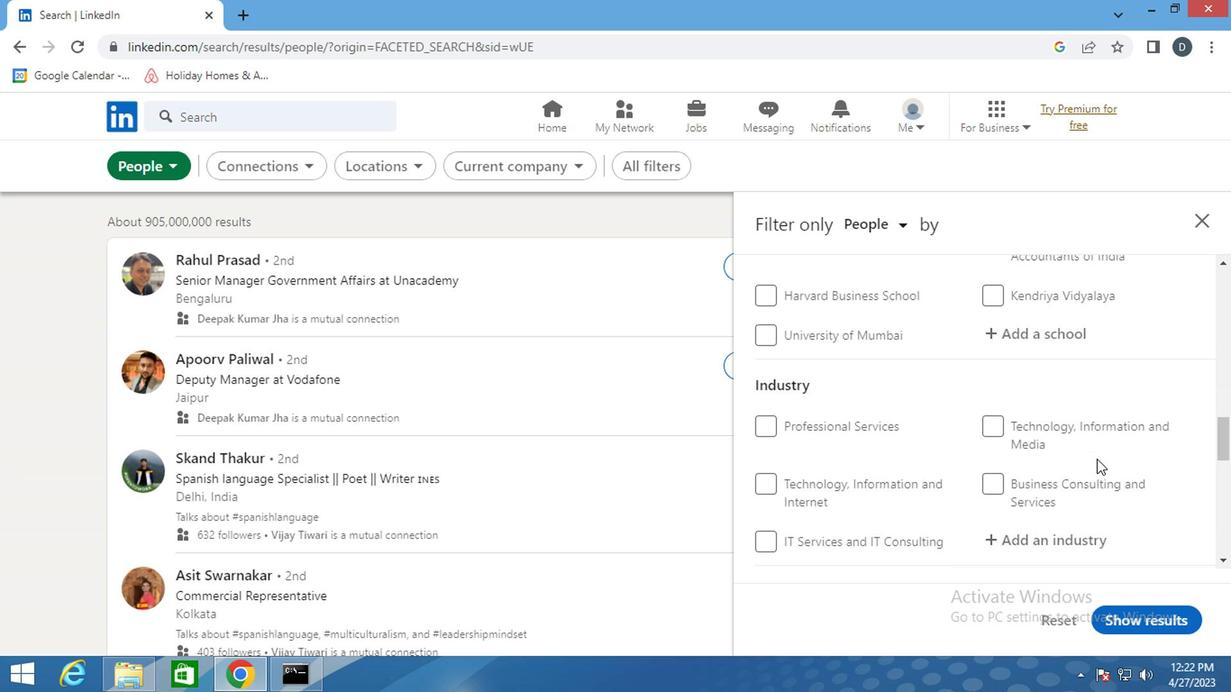 
Action: Mouse scrolled (1064, 451) with delta (0, 0)
Screenshot: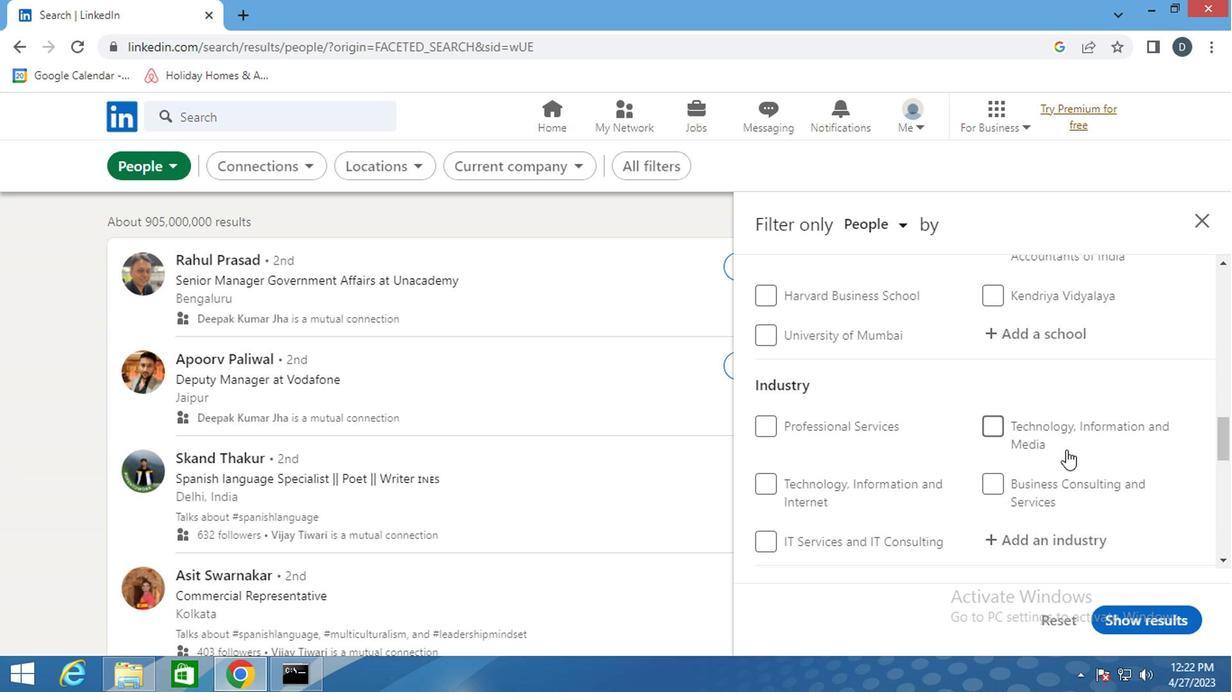 
Action: Mouse scrolled (1064, 451) with delta (0, 0)
Screenshot: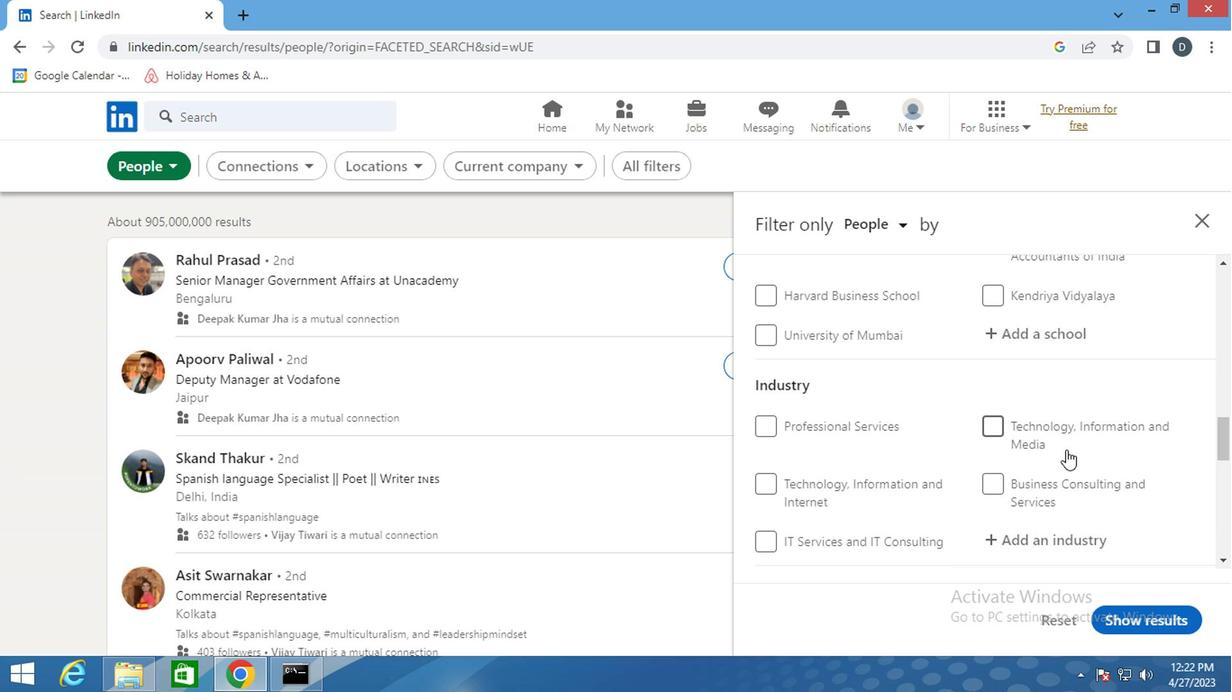 
Action: Mouse scrolled (1064, 451) with delta (0, 0)
Screenshot: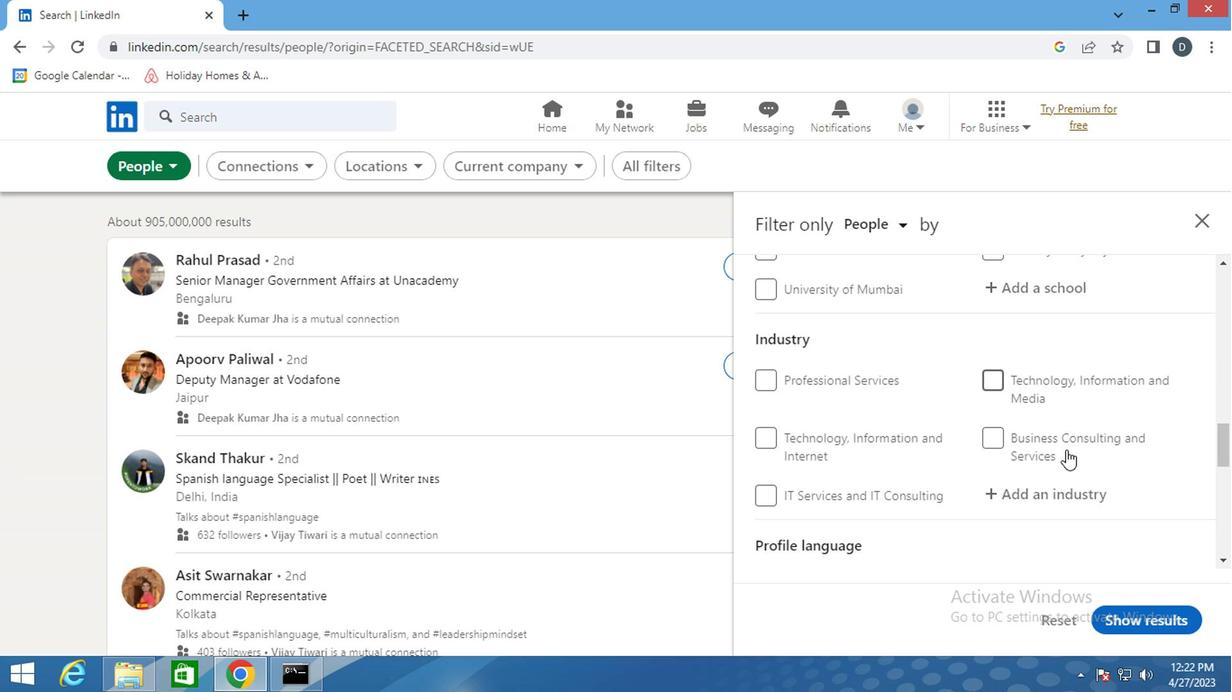 
Action: Mouse moved to (805, 364)
Screenshot: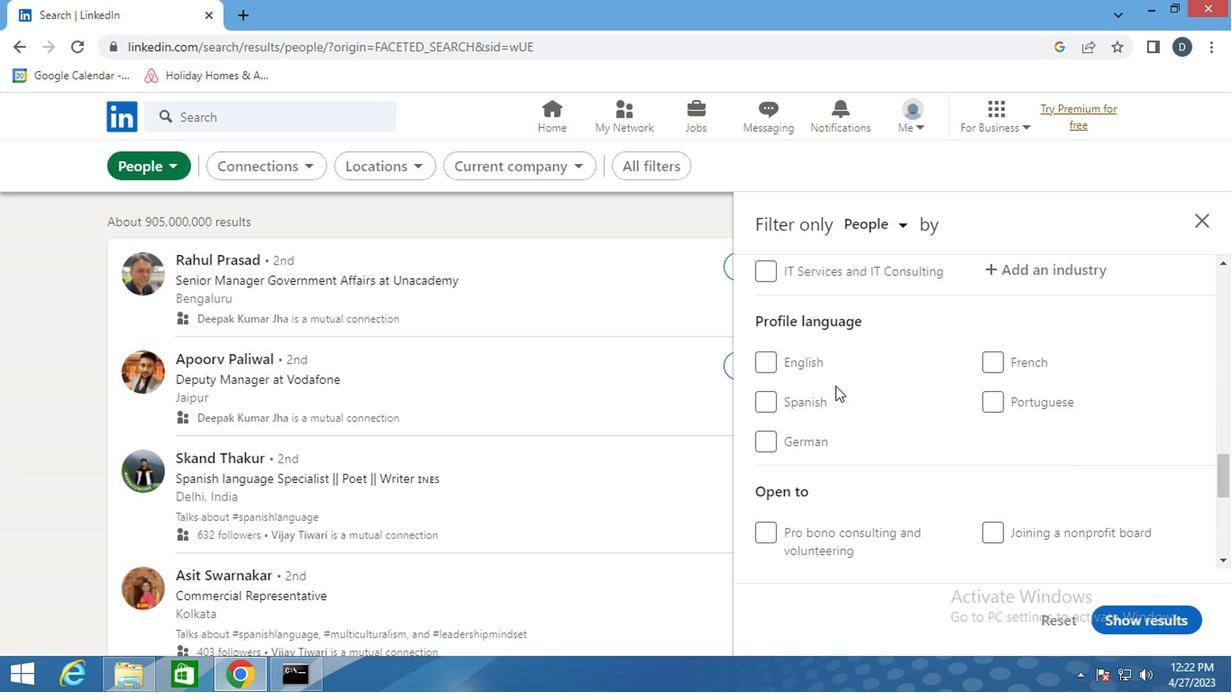 
Action: Mouse pressed left at (805, 364)
Screenshot: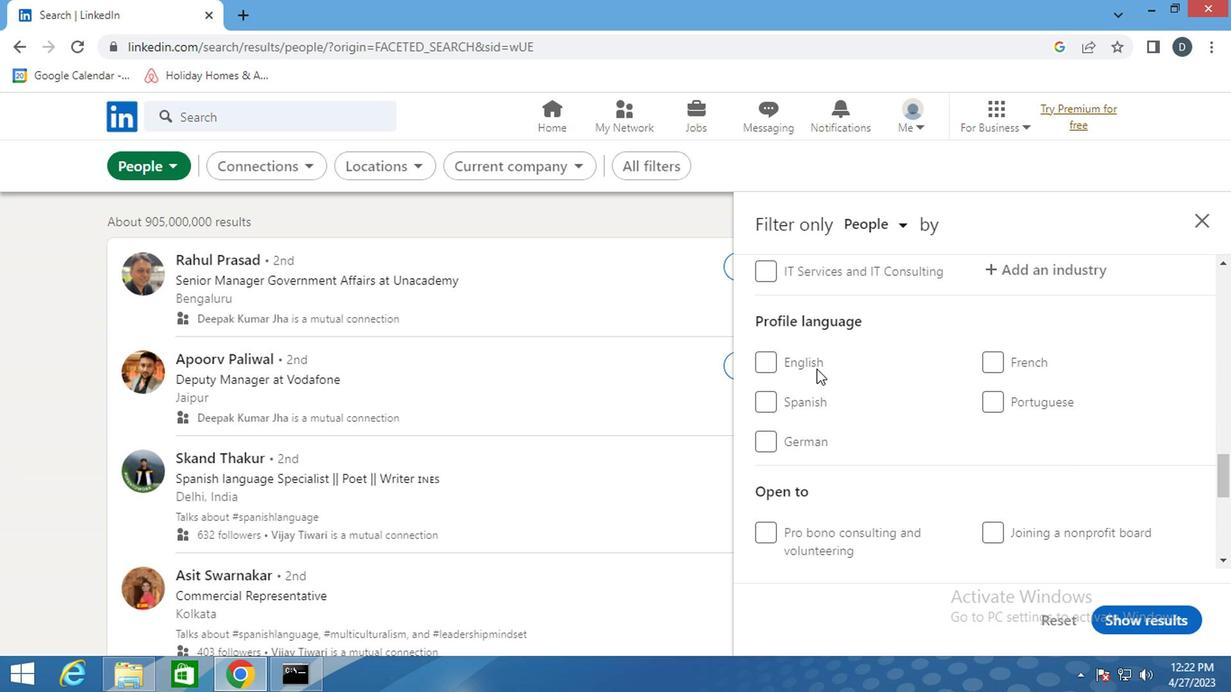 
Action: Mouse moved to (945, 478)
Screenshot: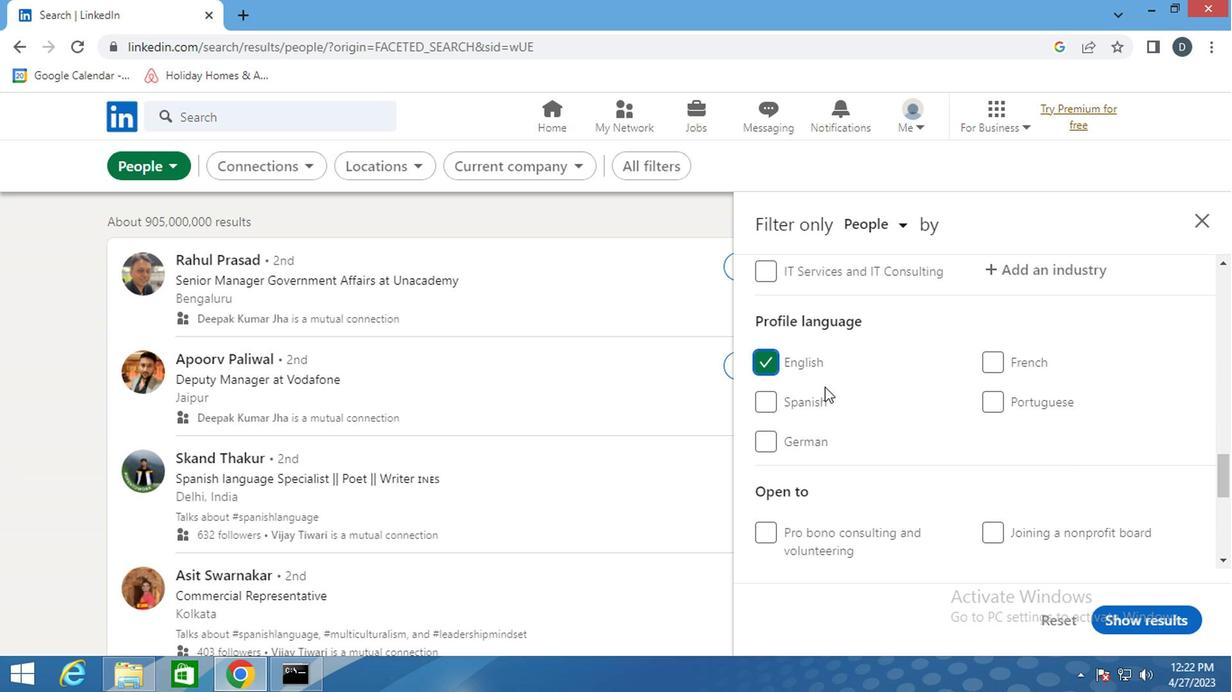 
Action: Mouse scrolled (945, 479) with delta (0, 1)
Screenshot: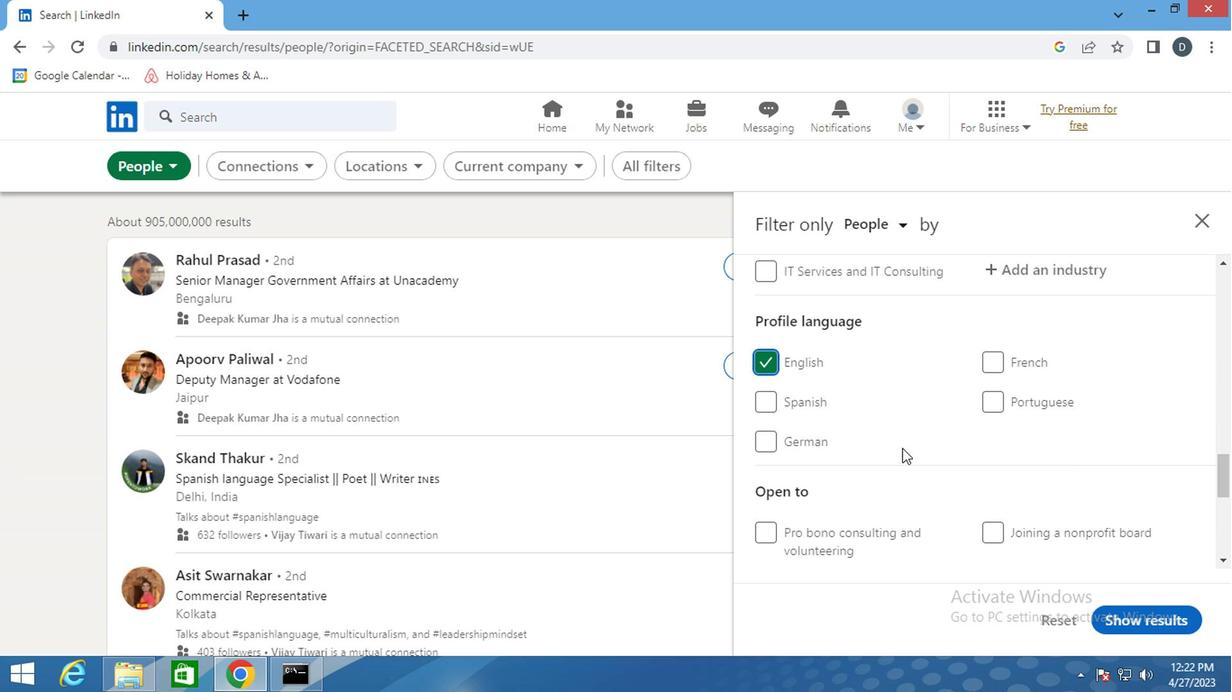 
Action: Mouse scrolled (945, 479) with delta (0, 1)
Screenshot: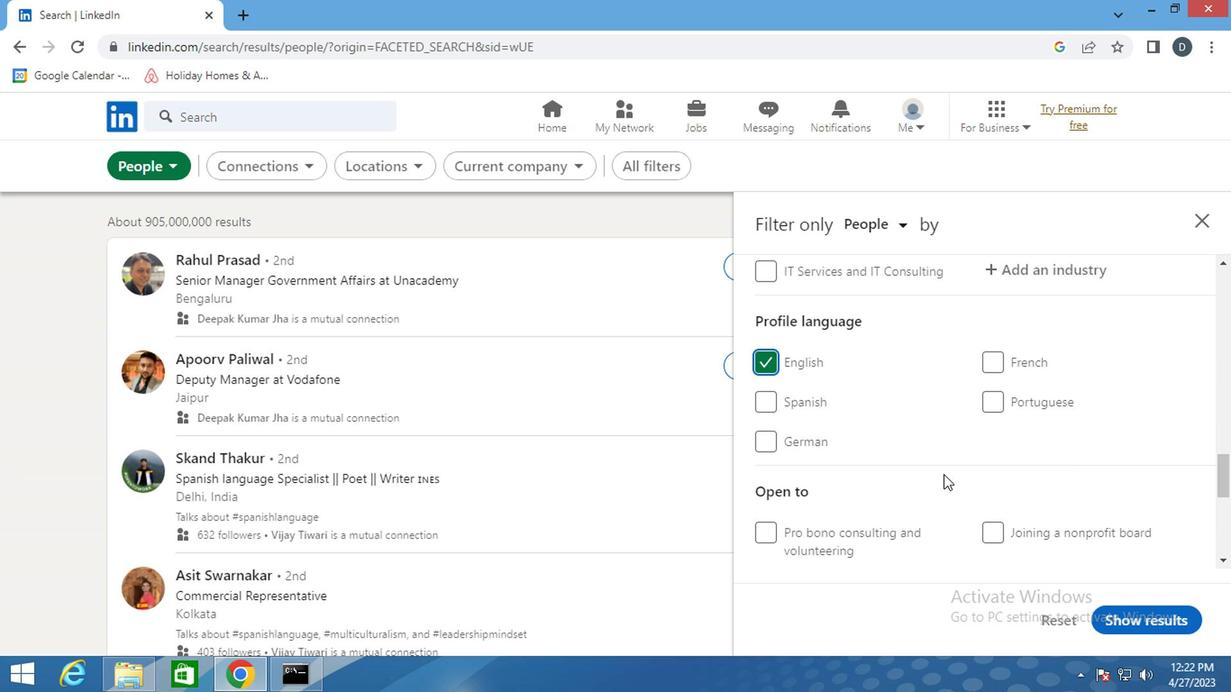 
Action: Mouse scrolled (945, 479) with delta (0, 1)
Screenshot: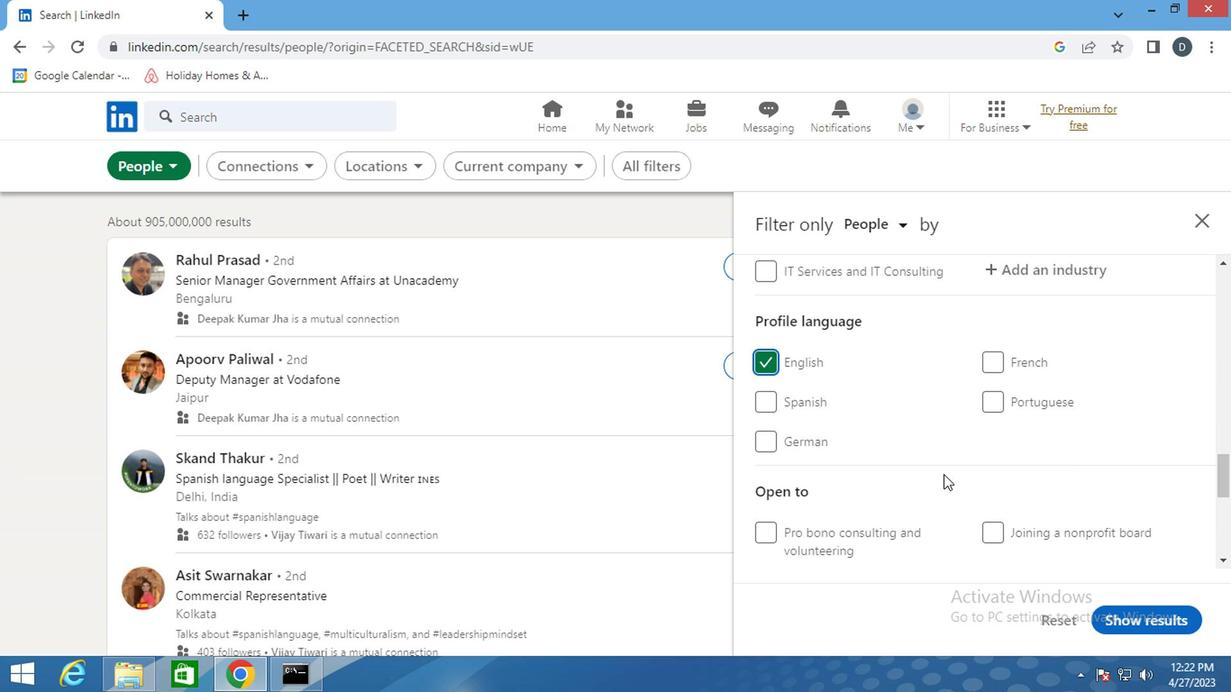 
Action: Mouse scrolled (945, 479) with delta (0, 1)
Screenshot: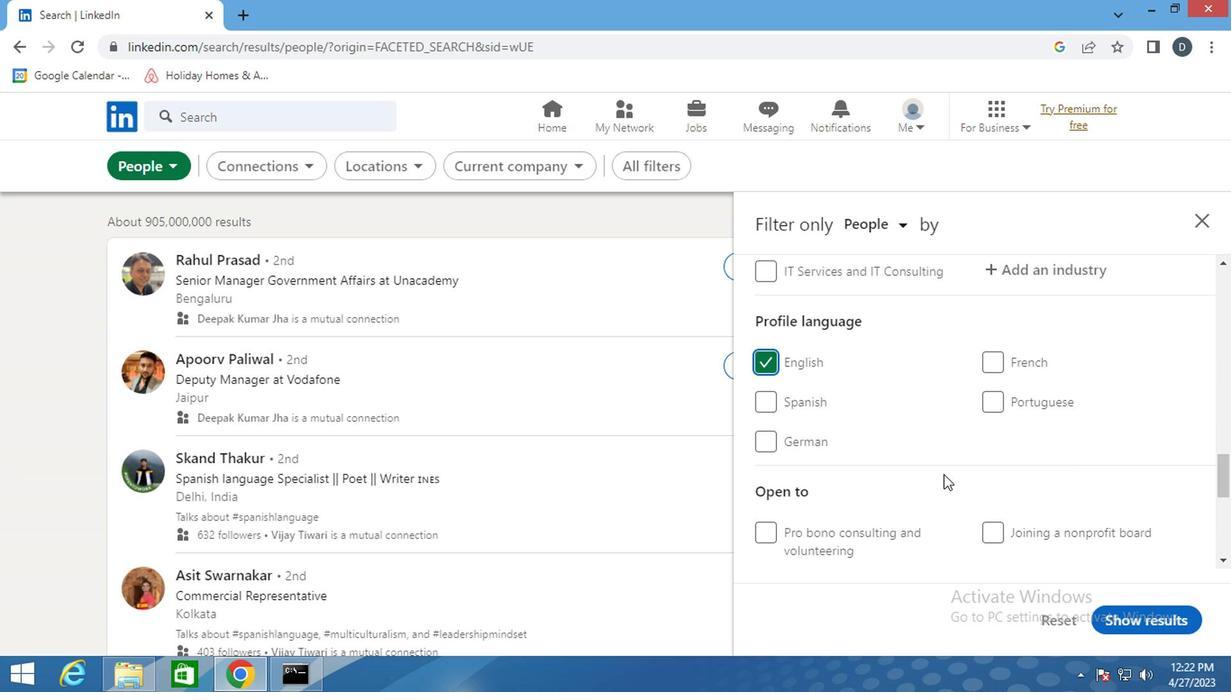 
Action: Mouse scrolled (945, 479) with delta (0, 1)
Screenshot: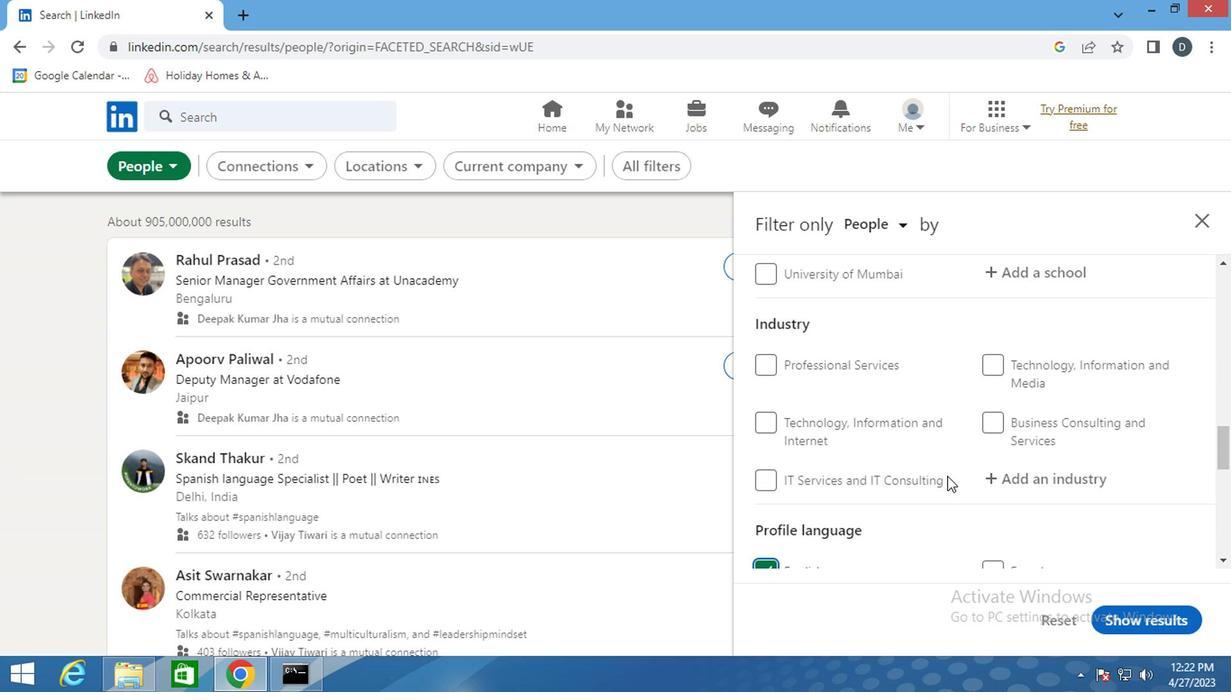 
Action: Mouse scrolled (945, 479) with delta (0, 1)
Screenshot: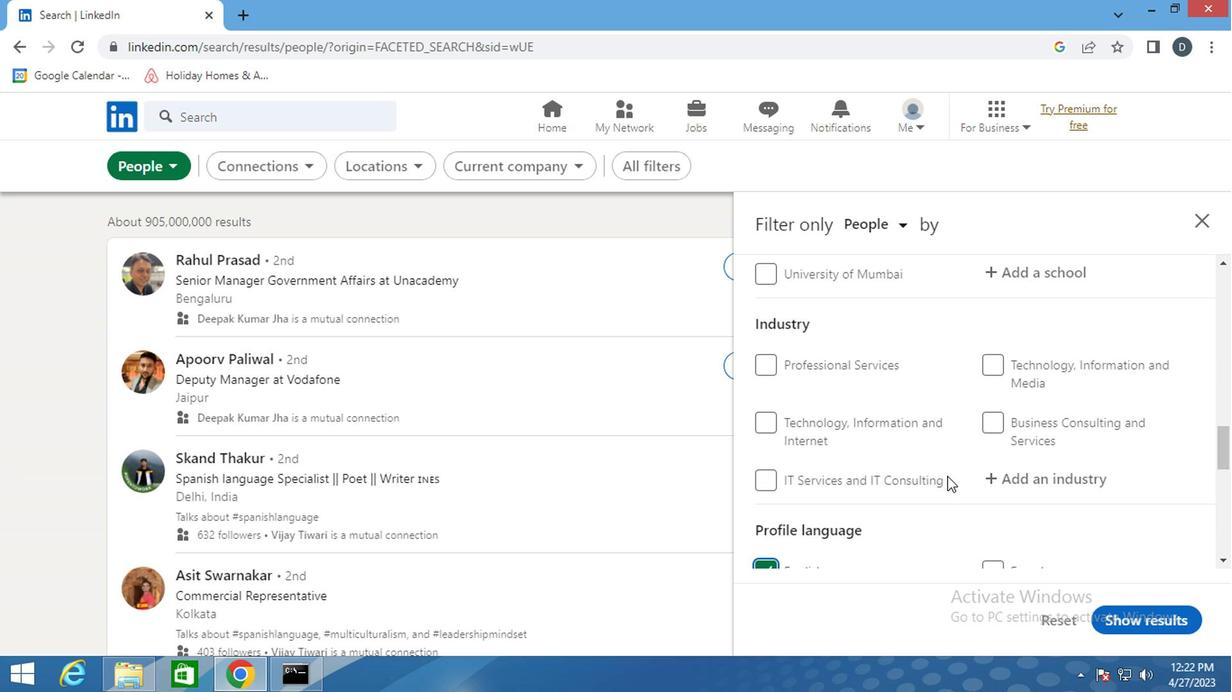 
Action: Mouse scrolled (945, 479) with delta (0, 1)
Screenshot: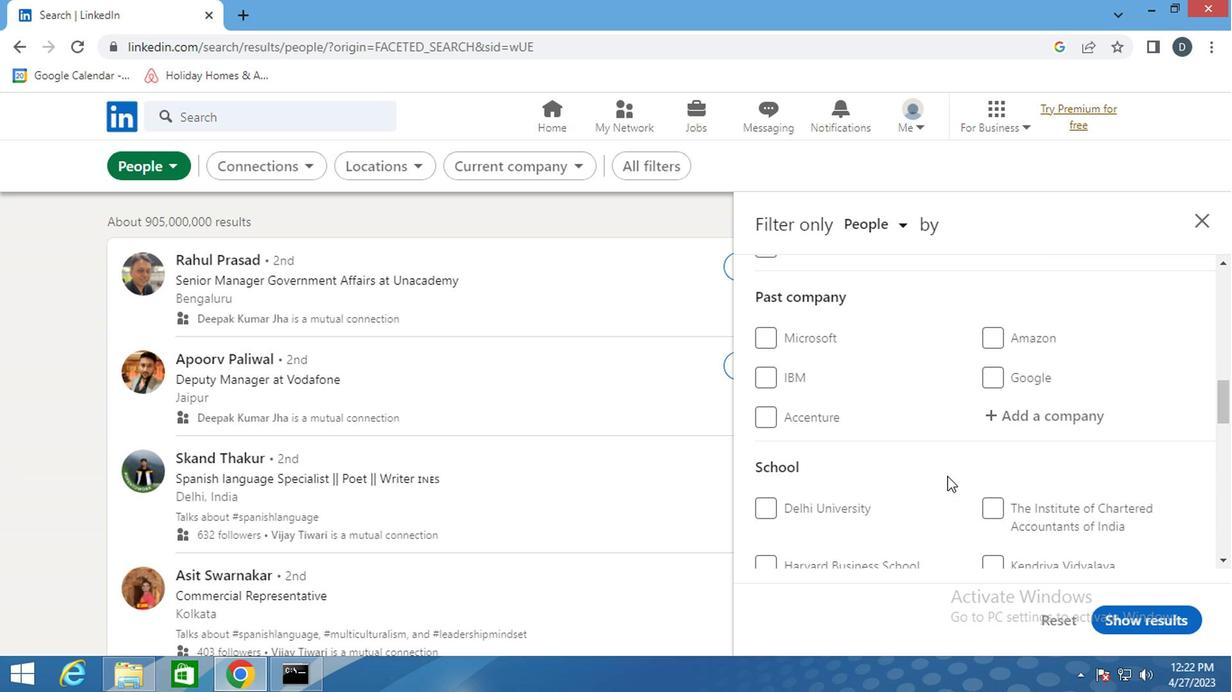 
Action: Mouse moved to (943, 479)
Screenshot: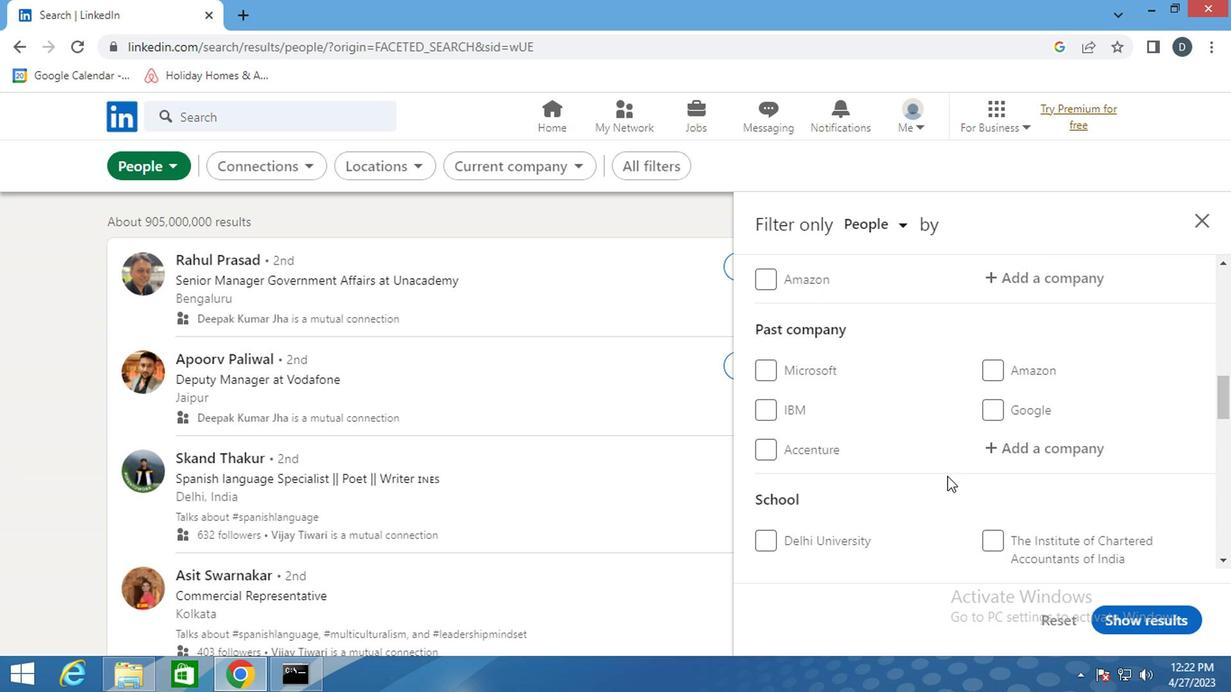 
Action: Mouse scrolled (943, 480) with delta (0, 0)
Screenshot: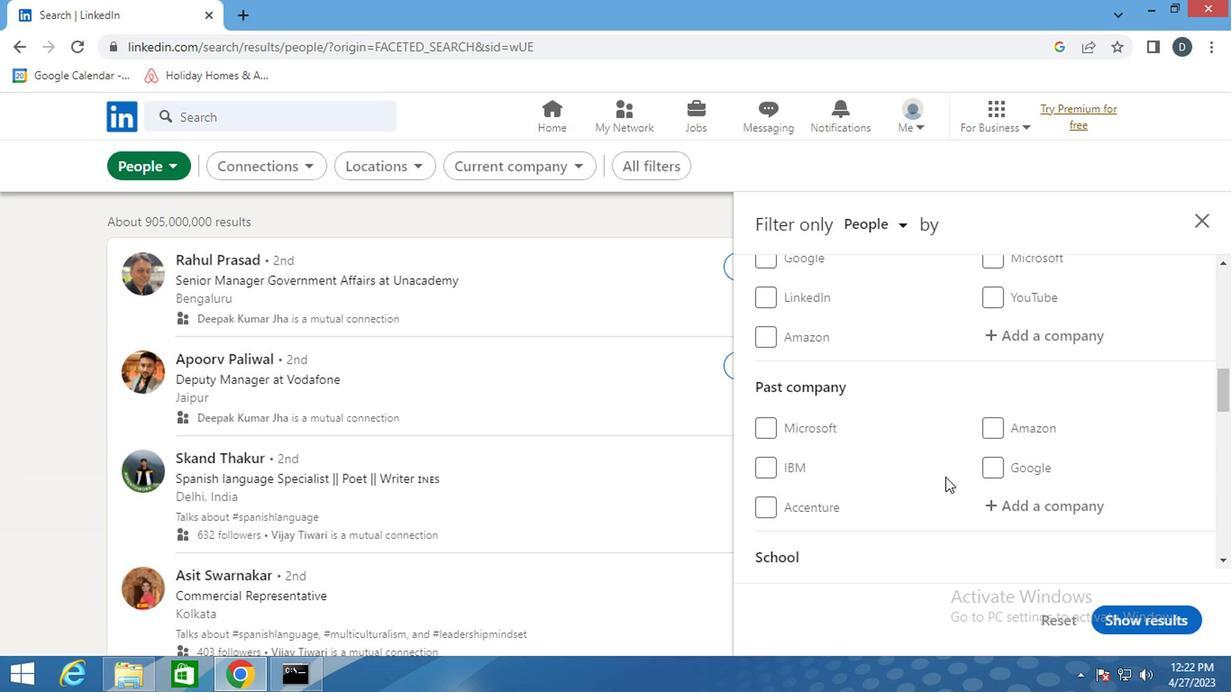 
Action: Mouse moved to (1044, 433)
Screenshot: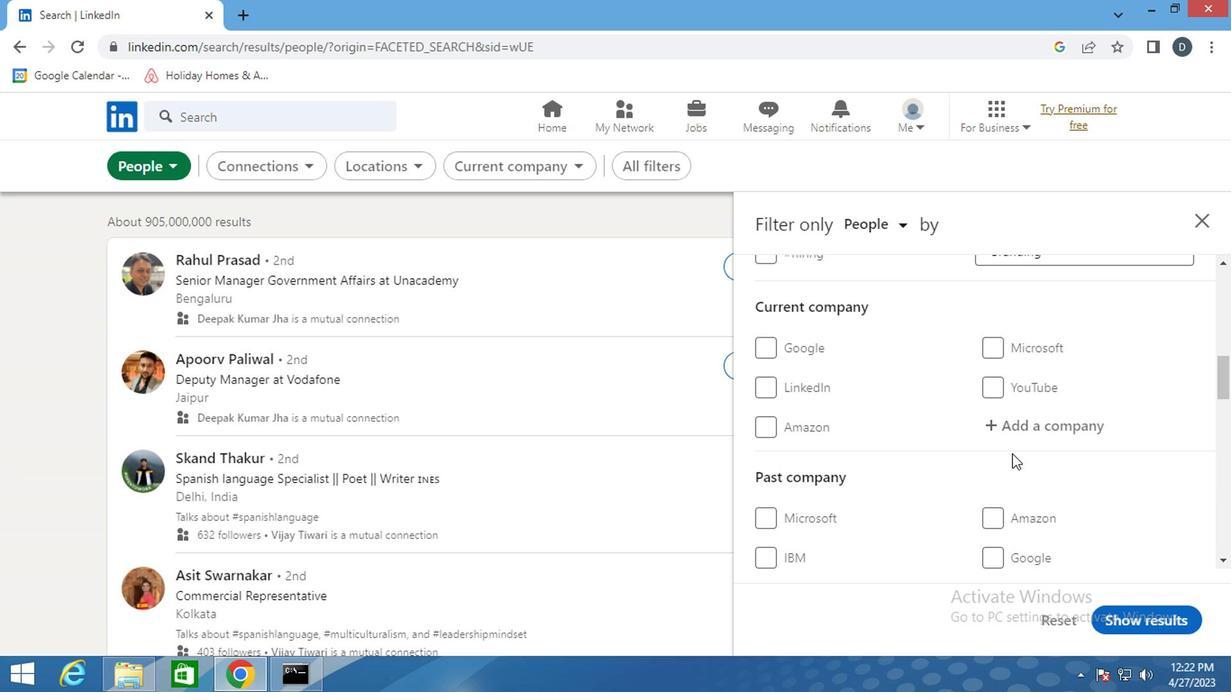 
Action: Mouse pressed left at (1044, 433)
Screenshot: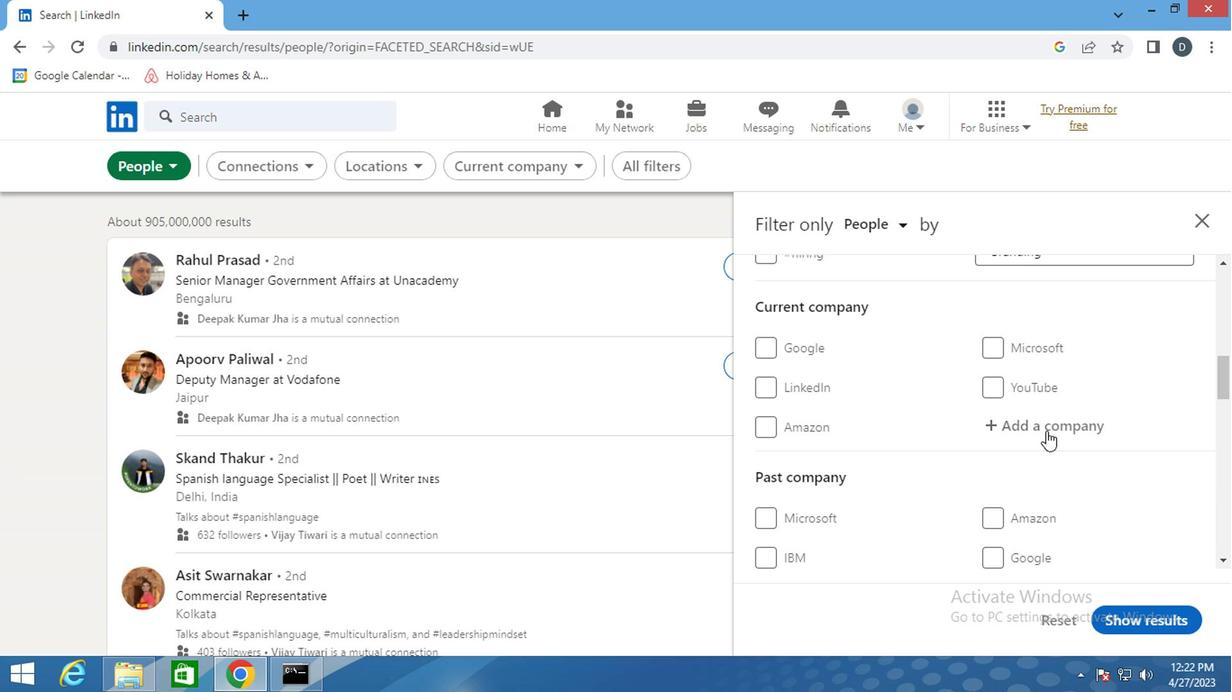 
Action: Key pressed <Key.shift>NUT<Key.backspace>RTUE<Key.backspace>RE
Screenshot: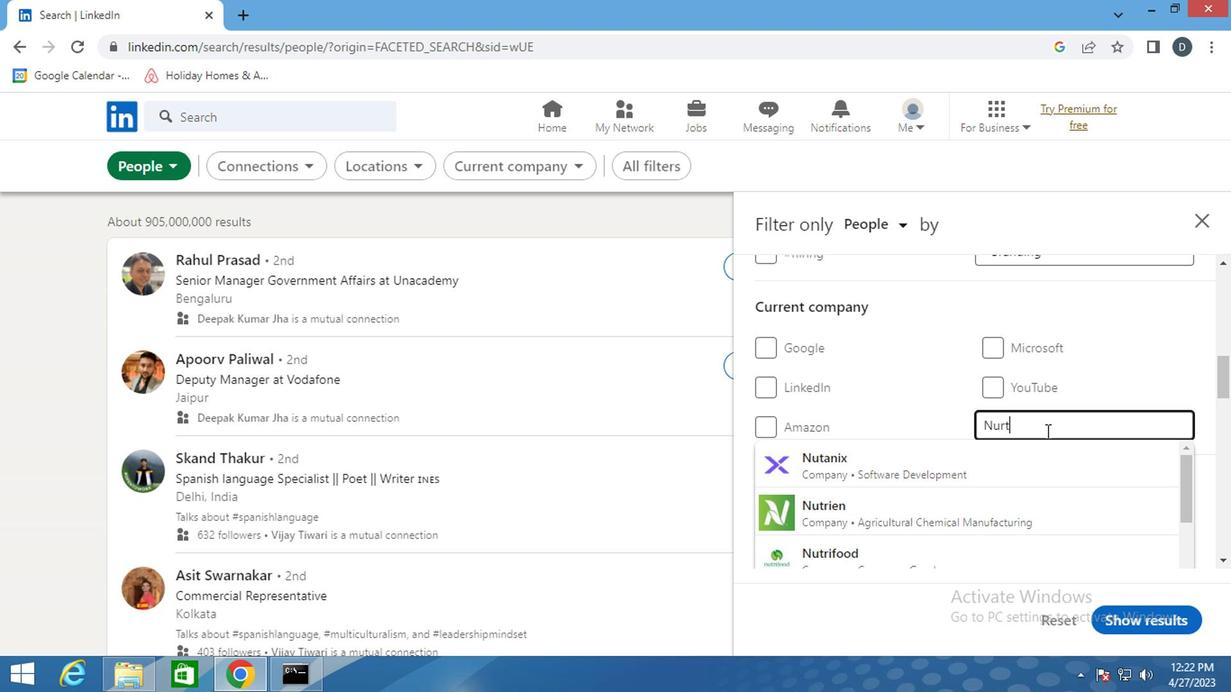 
Action: Mouse moved to (1040, 469)
Screenshot: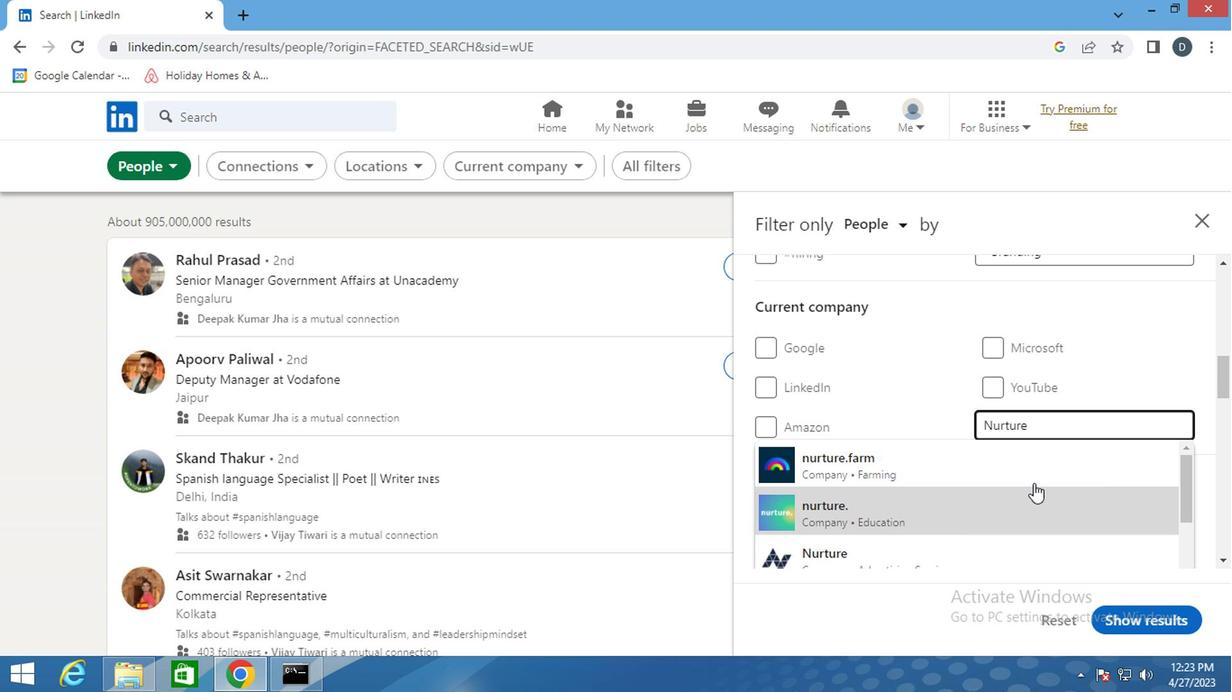 
Action: Mouse pressed left at (1040, 469)
Screenshot: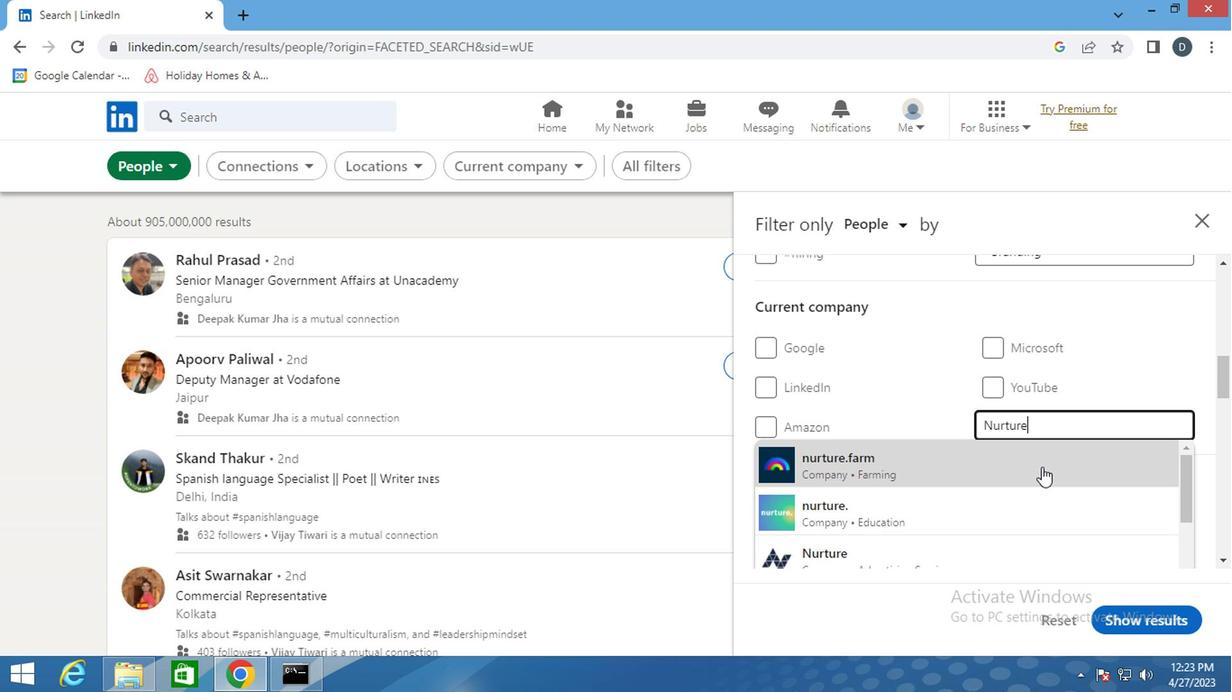
Action: Mouse scrolled (1040, 468) with delta (0, 0)
Screenshot: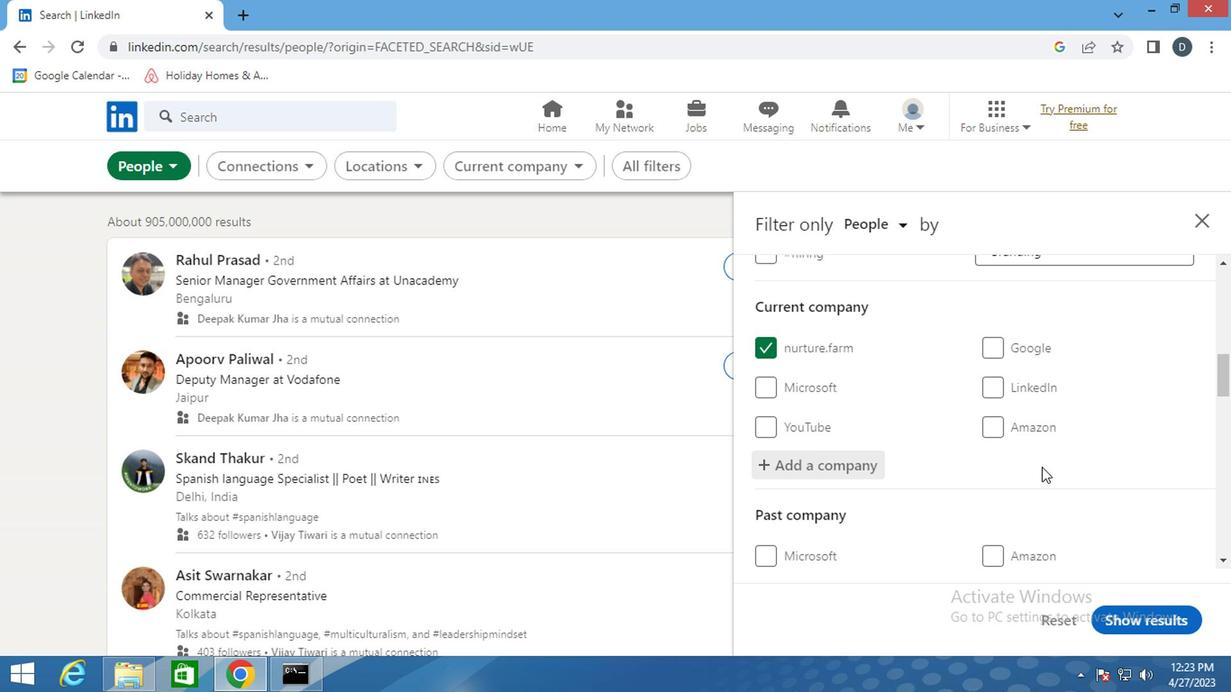 
Action: Mouse scrolled (1040, 468) with delta (0, 0)
Screenshot: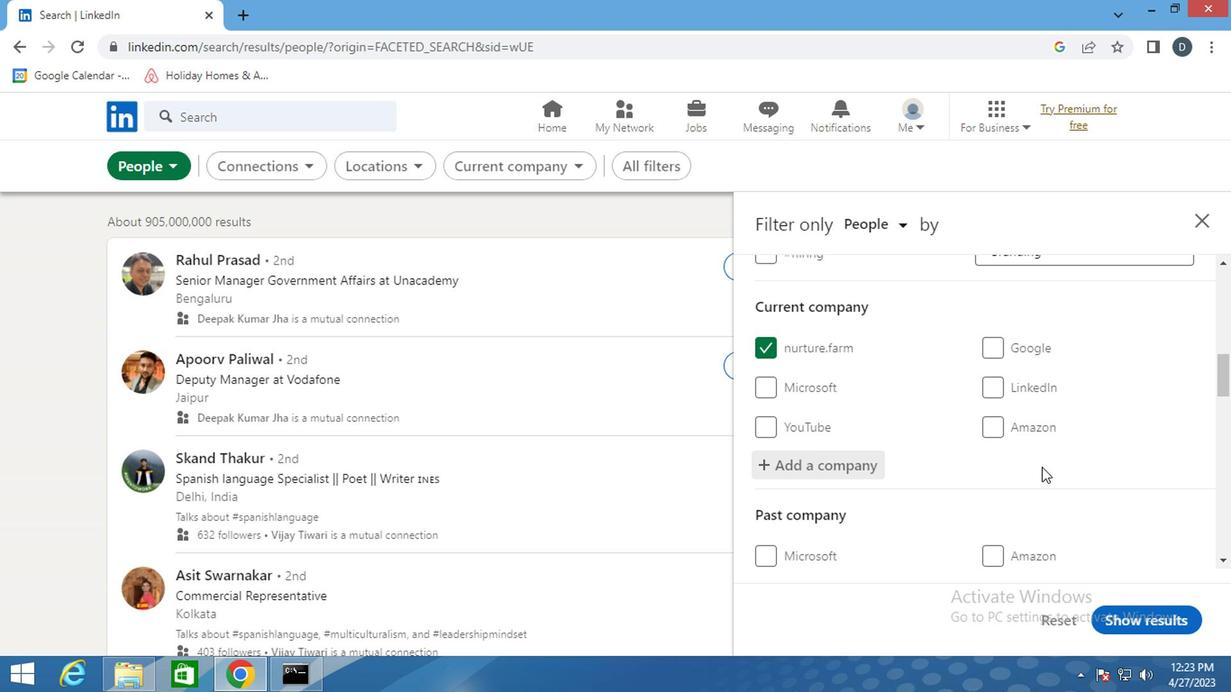 
Action: Mouse moved to (1040, 469)
Screenshot: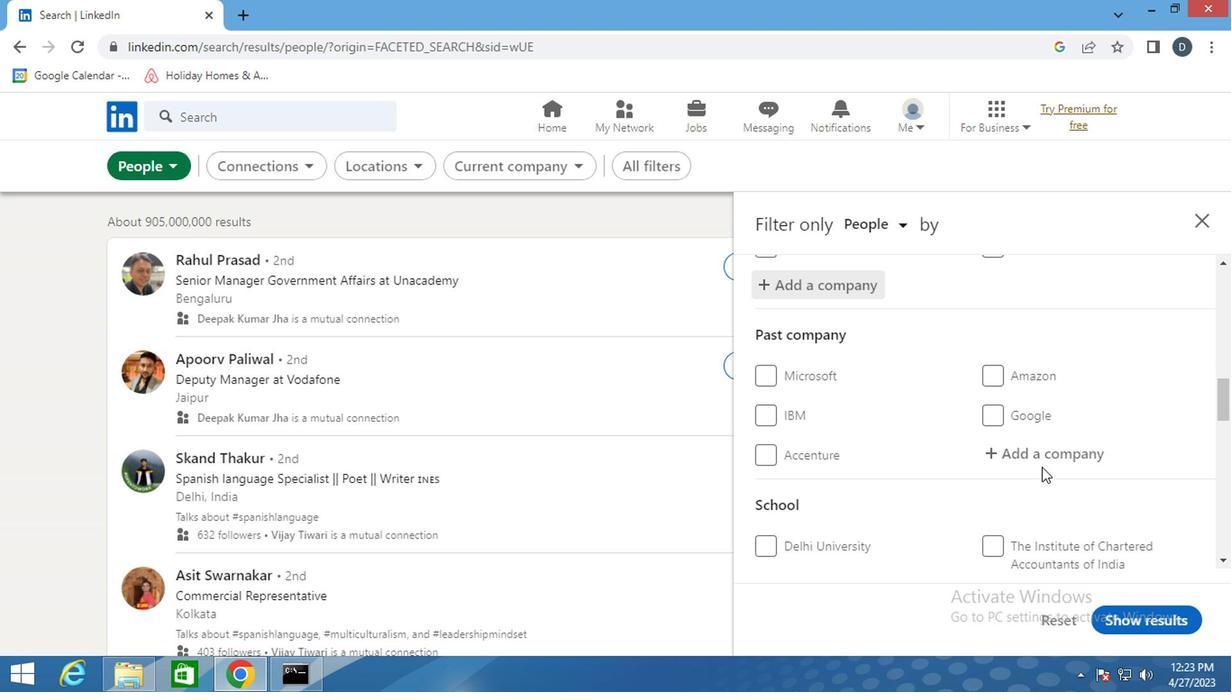 
Action: Mouse scrolled (1040, 468) with delta (0, 0)
Screenshot: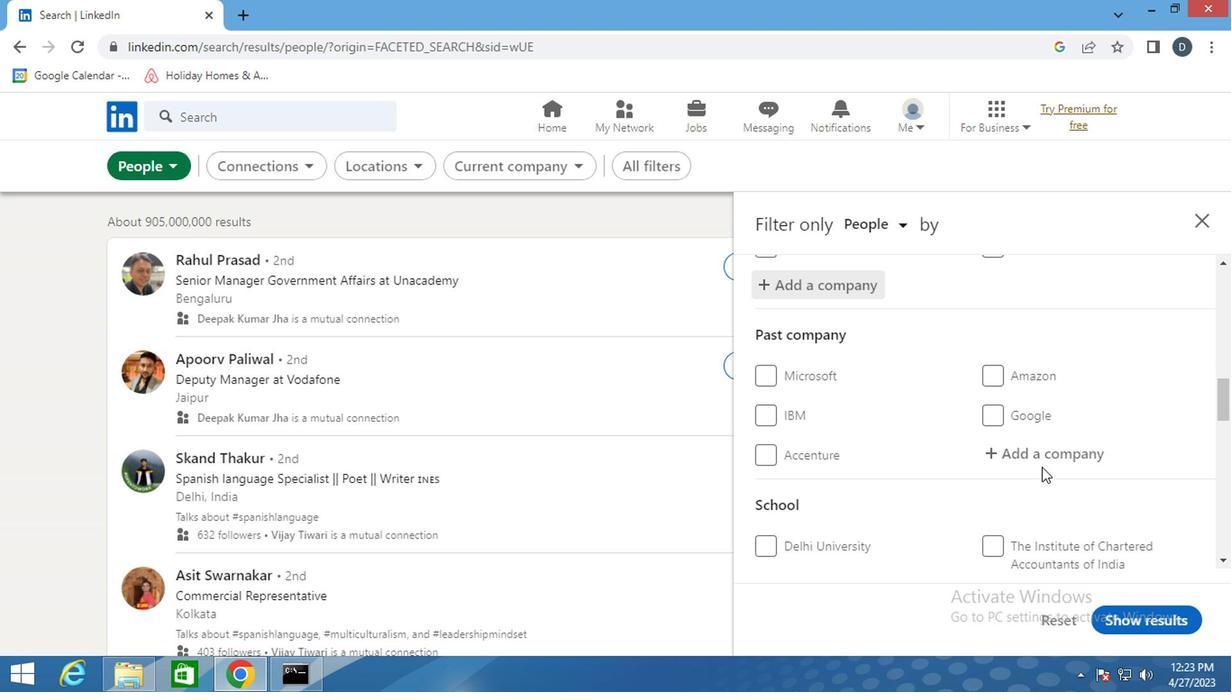 
Action: Mouse scrolled (1040, 468) with delta (0, 0)
Screenshot: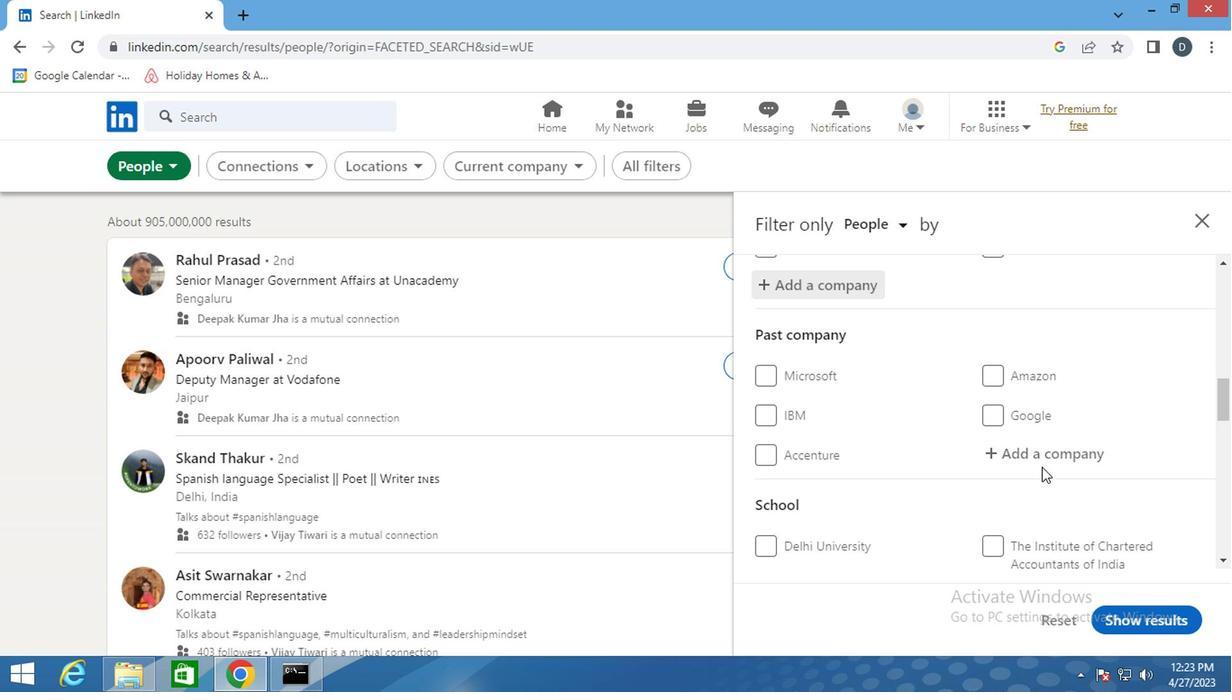 
Action: Mouse moved to (1032, 471)
Screenshot: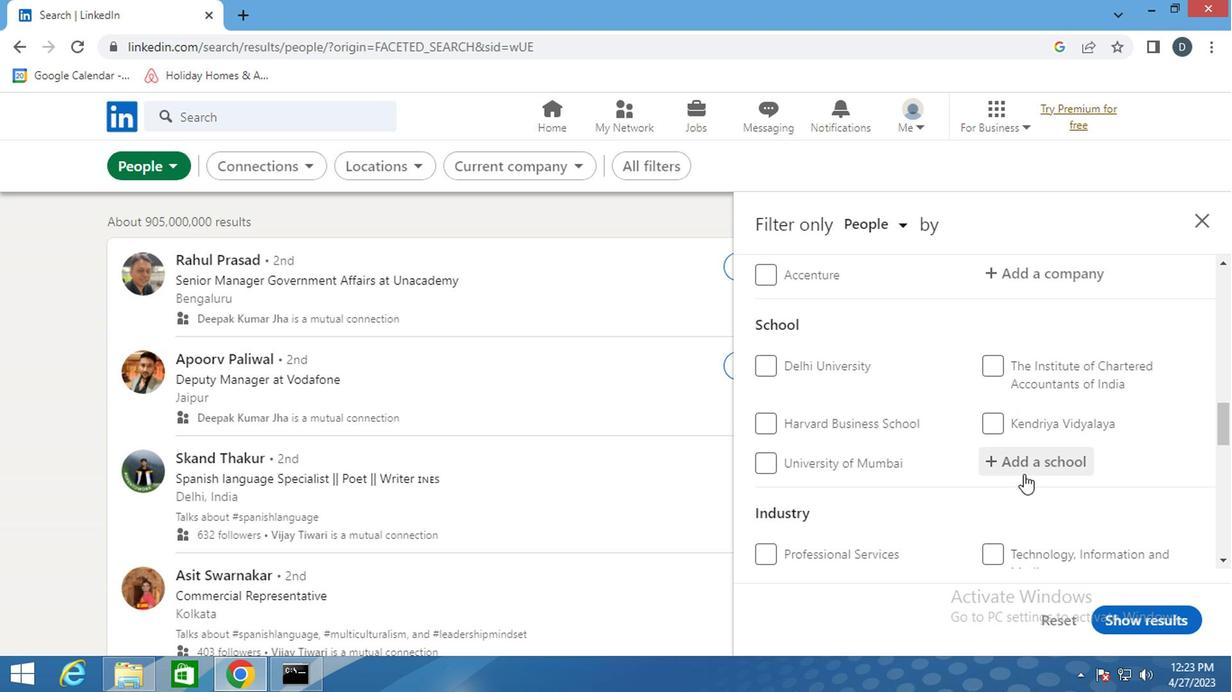
Action: Mouse pressed left at (1032, 471)
Screenshot: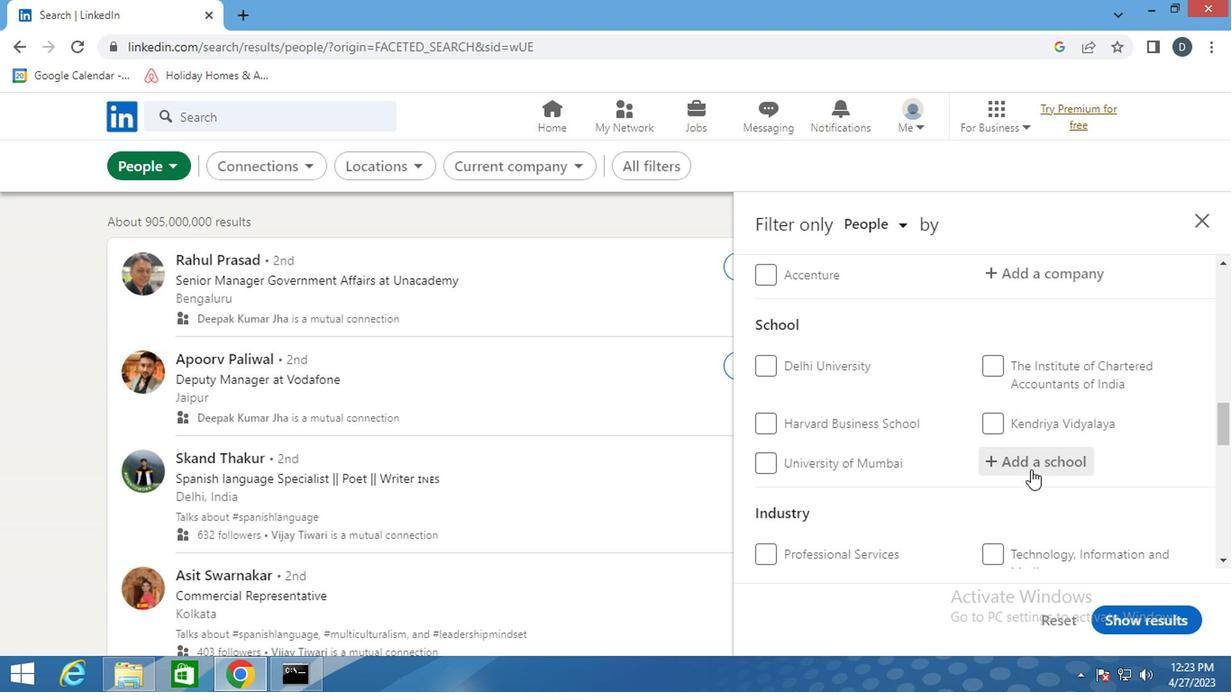
Action: Mouse moved to (1040, 482)
Screenshot: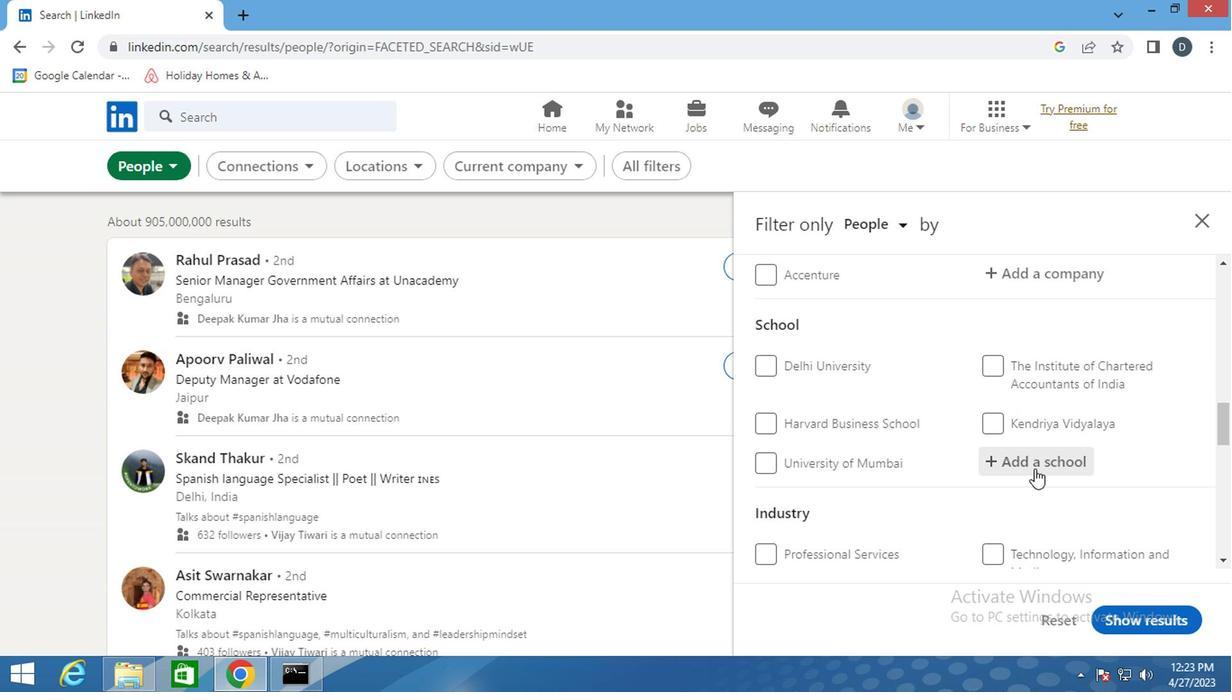 
Action: Key pressed <Key.shift>AGRICULTURE
Screenshot: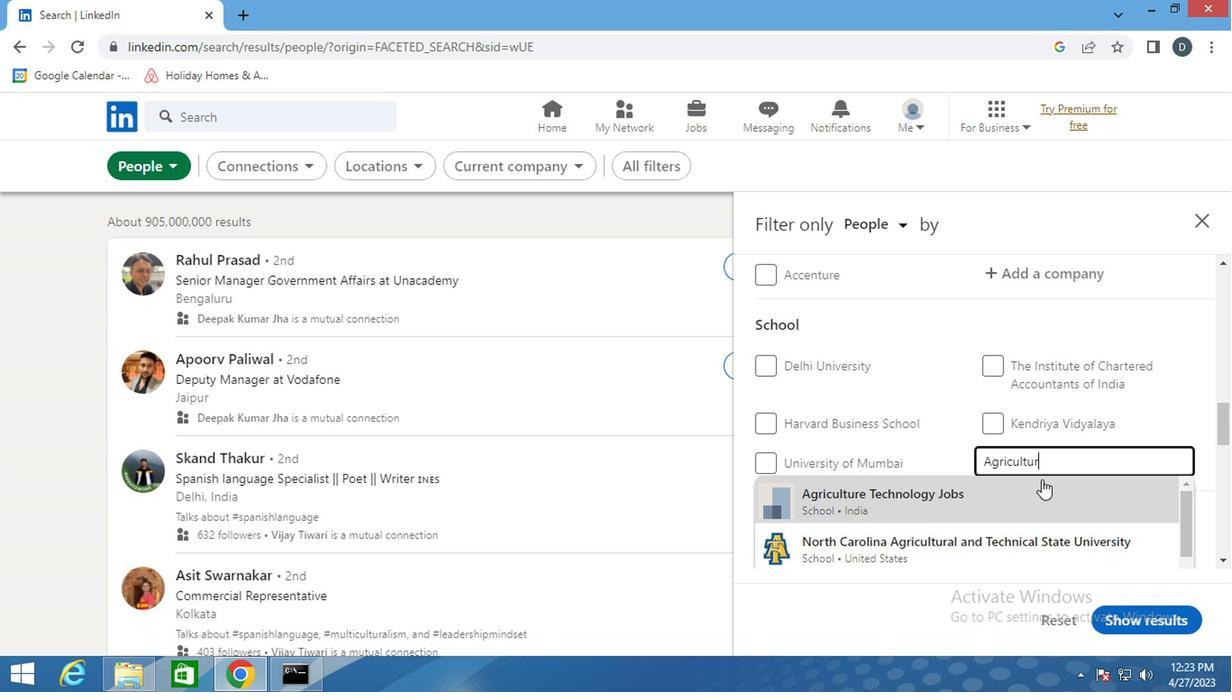 
Action: Mouse moved to (1023, 490)
Screenshot: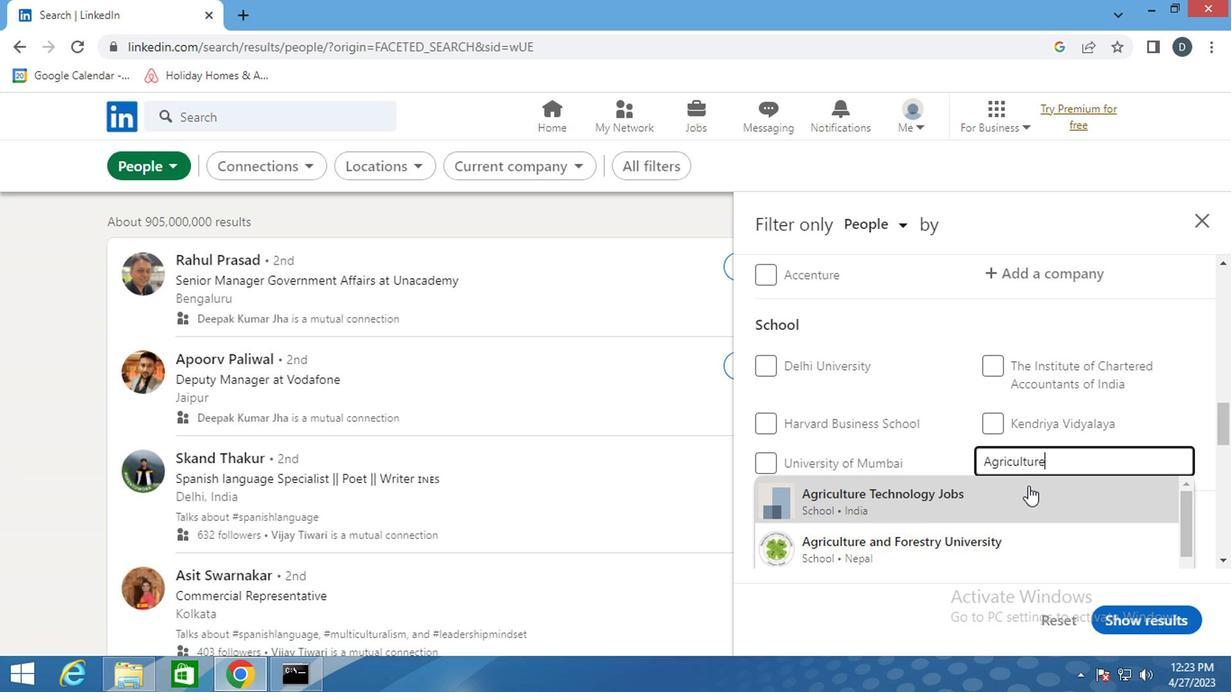 
Action: Mouse pressed left at (1023, 490)
Screenshot: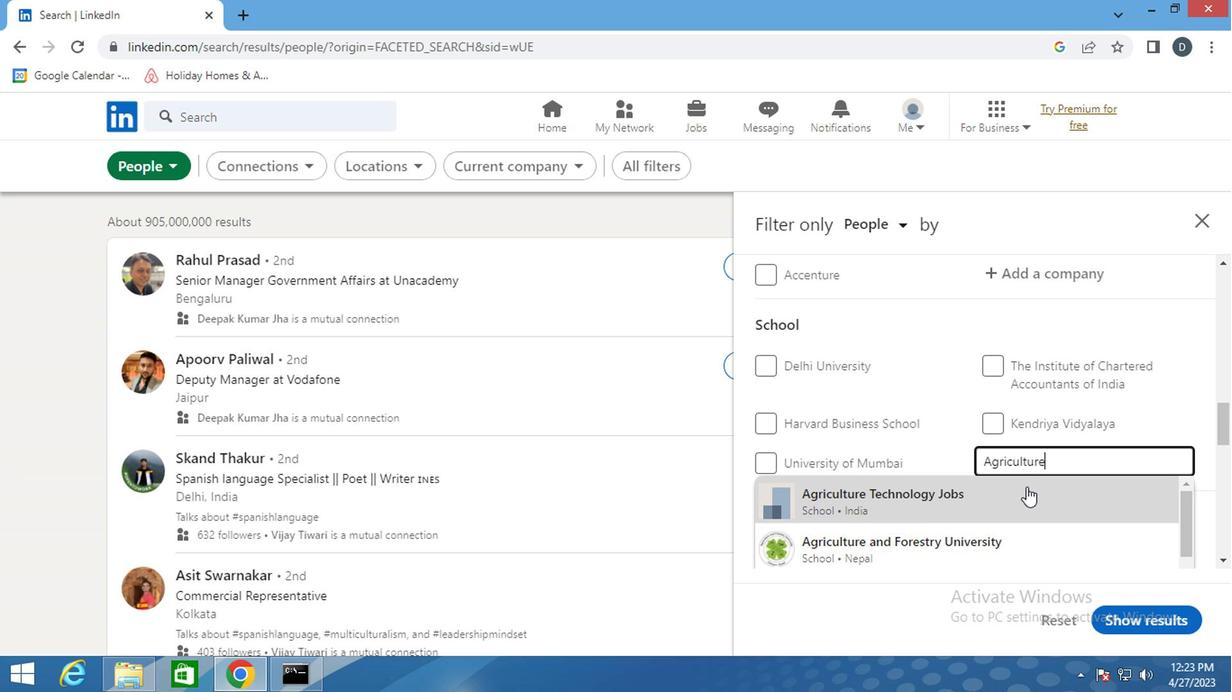 
Action: Mouse scrolled (1023, 489) with delta (0, -1)
Screenshot: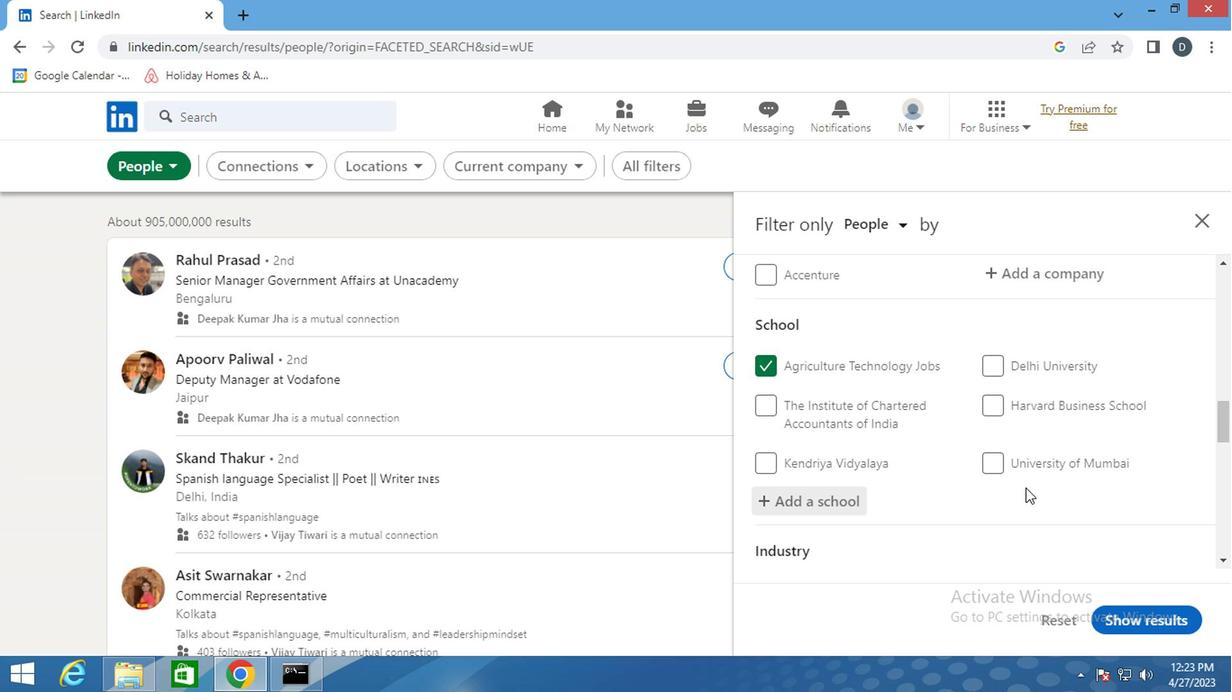 
Action: Mouse scrolled (1023, 489) with delta (0, -1)
Screenshot: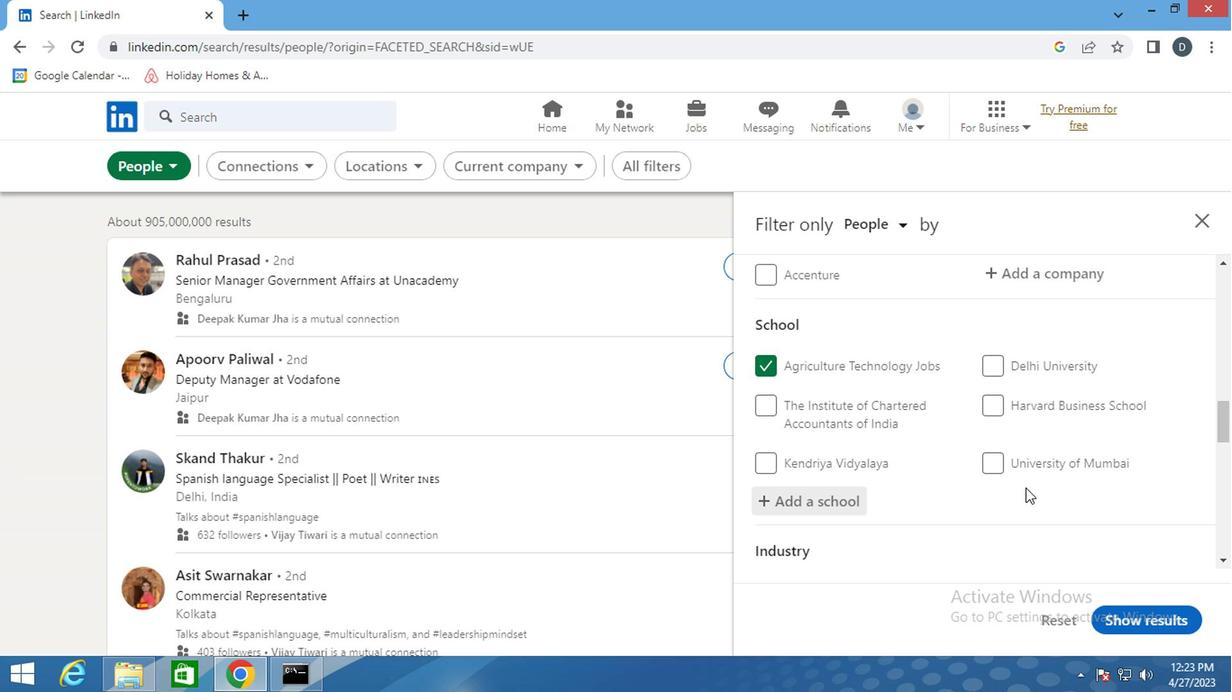 
Action: Mouse moved to (1049, 530)
Screenshot: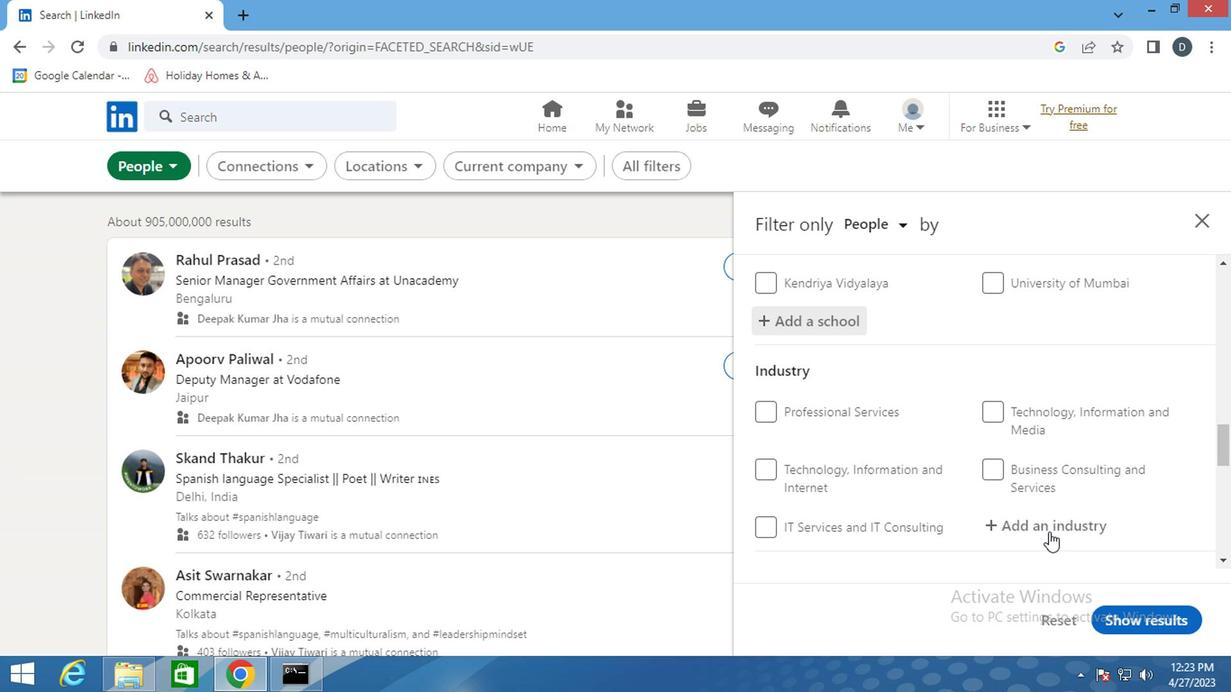 
Action: Mouse scrolled (1049, 529) with delta (0, -1)
Screenshot: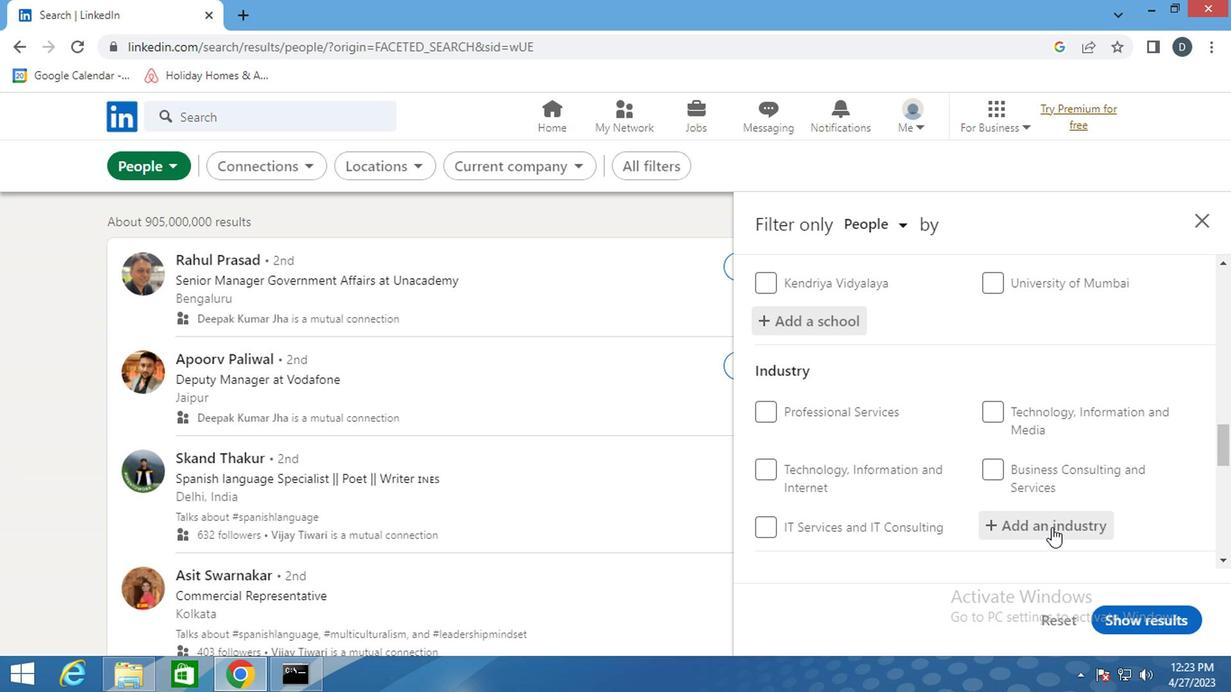 
Action: Mouse moved to (1058, 445)
Screenshot: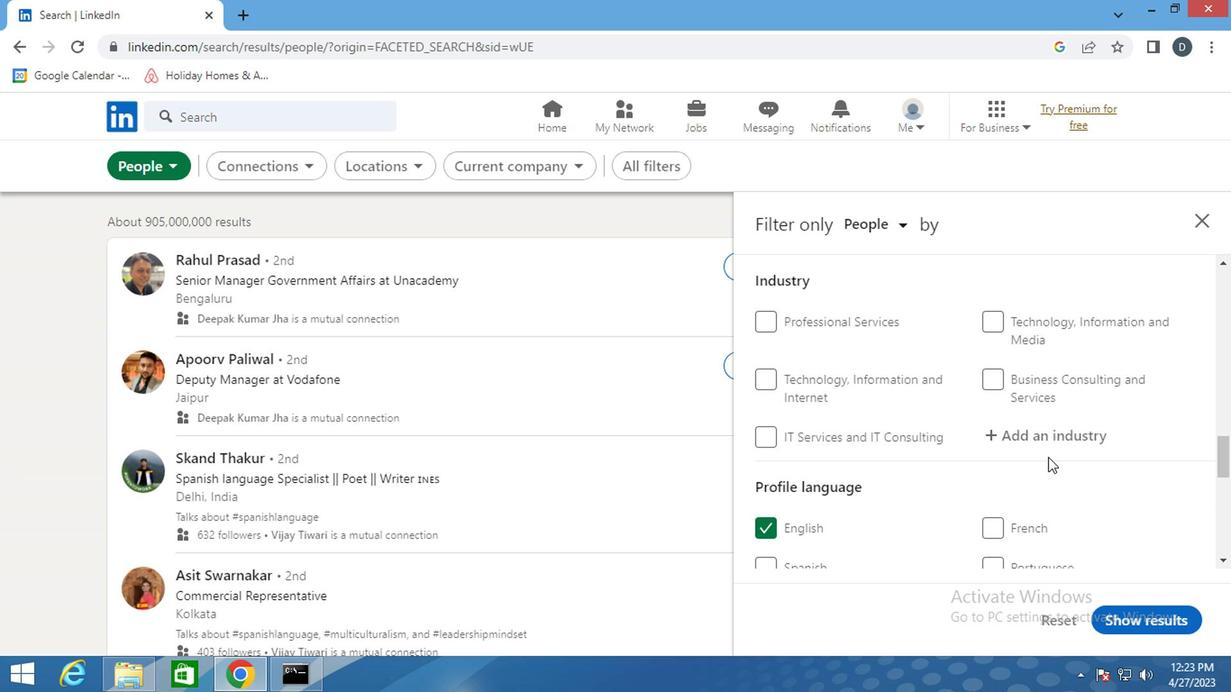 
Action: Mouse pressed left at (1058, 445)
Screenshot: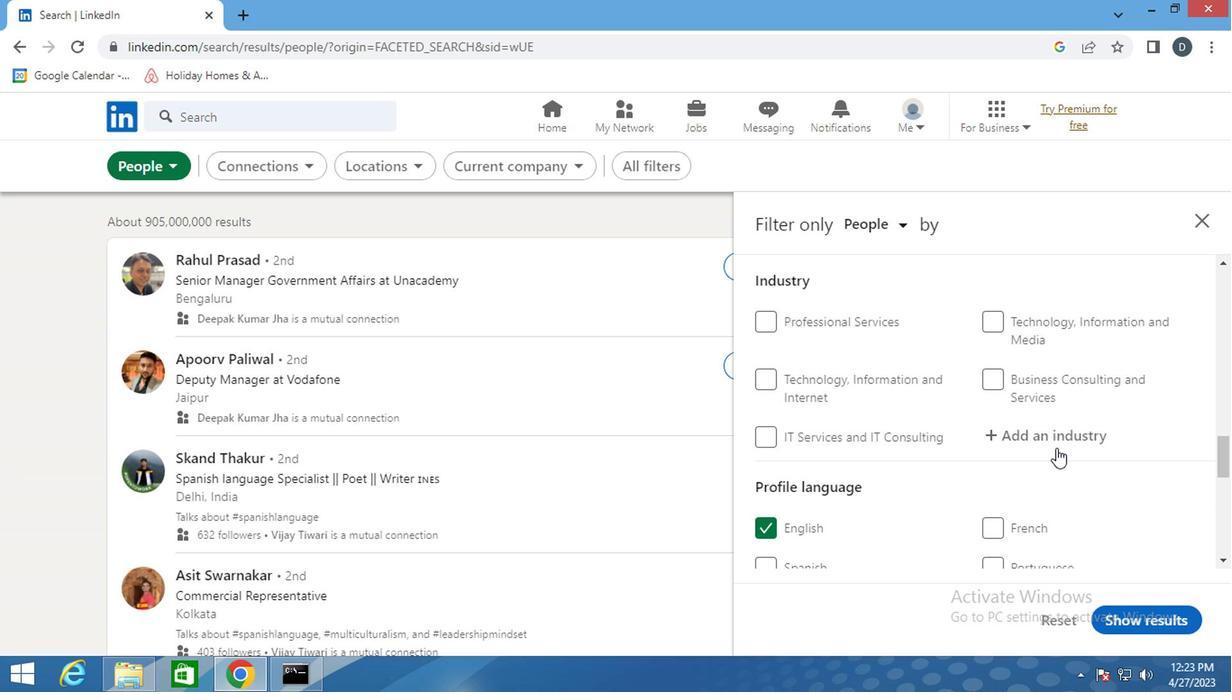 
Action: Key pressed <Key.shift>FOOTWEAR
Screenshot: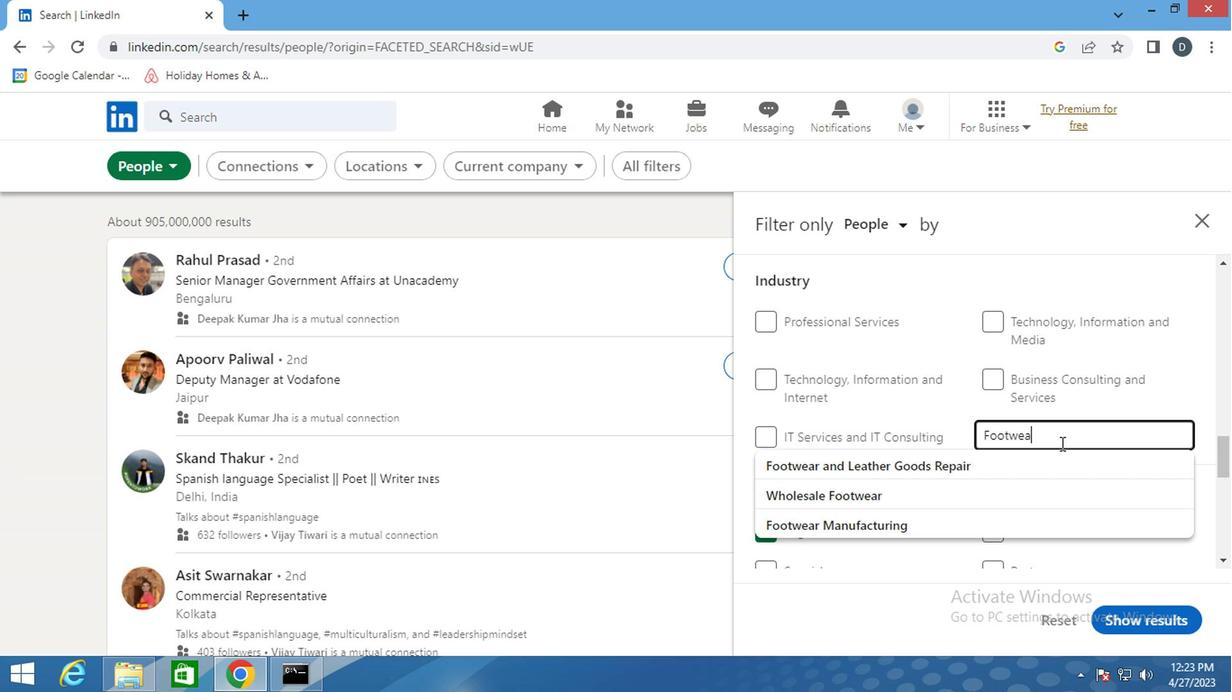 
Action: Mouse moved to (1029, 461)
Screenshot: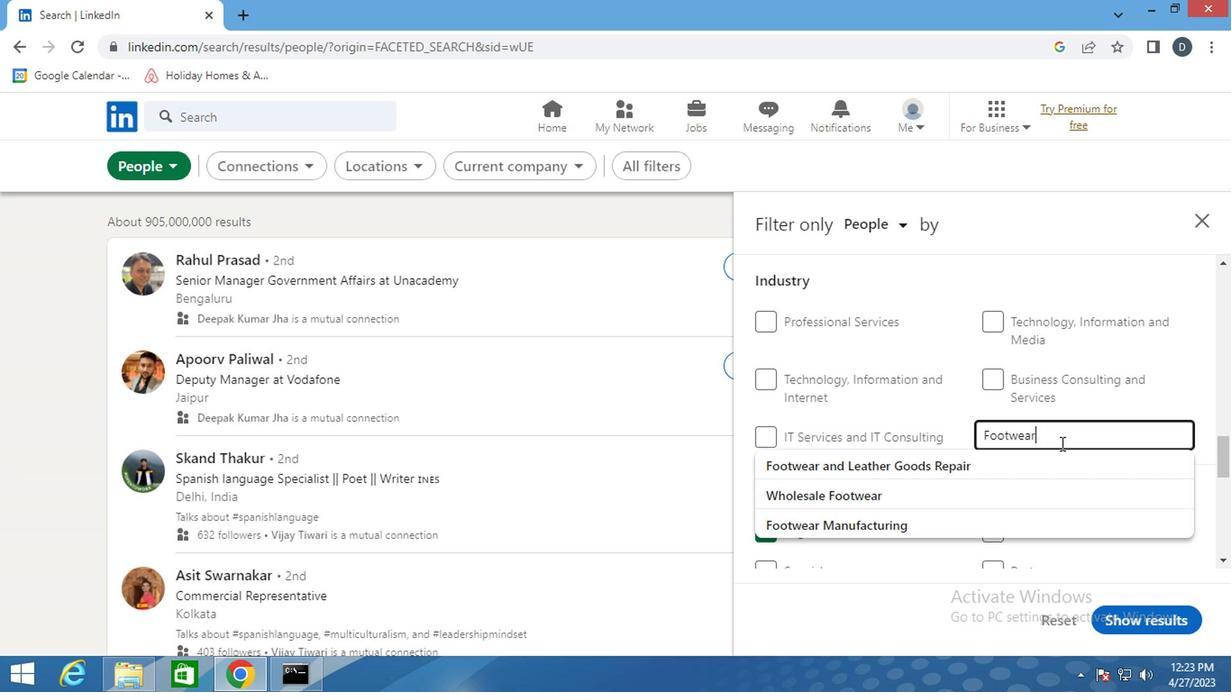 
Action: Mouse pressed left at (1029, 461)
Screenshot: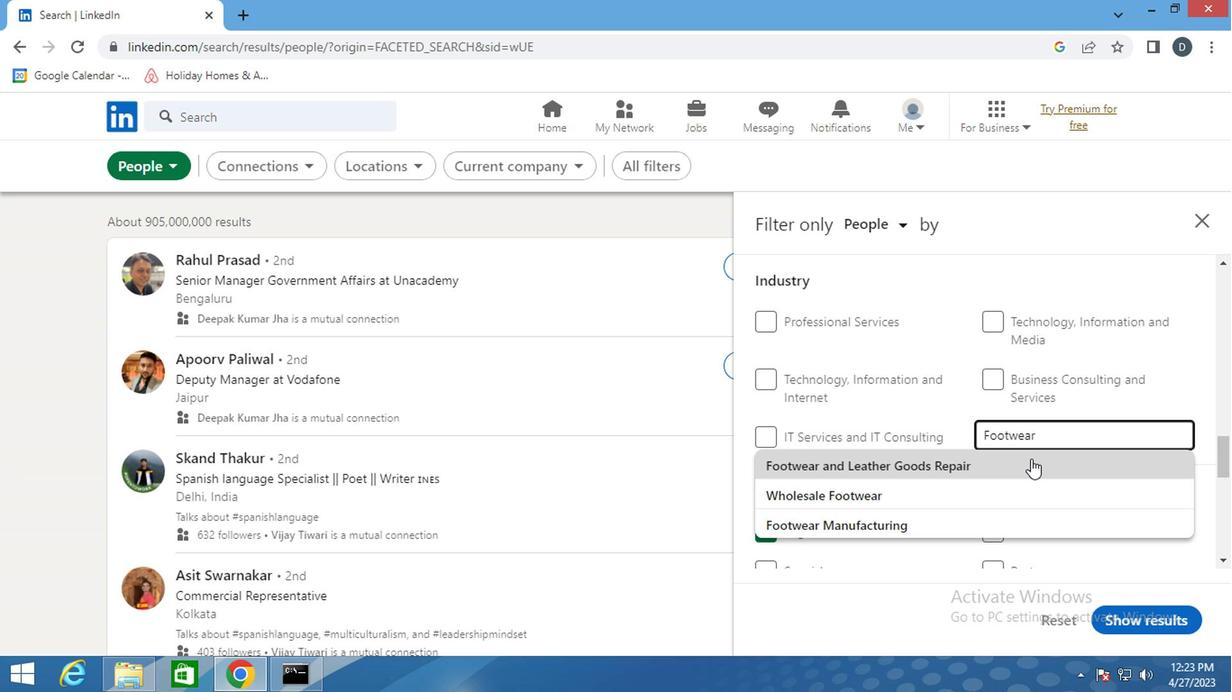 
Action: Mouse moved to (1029, 482)
Screenshot: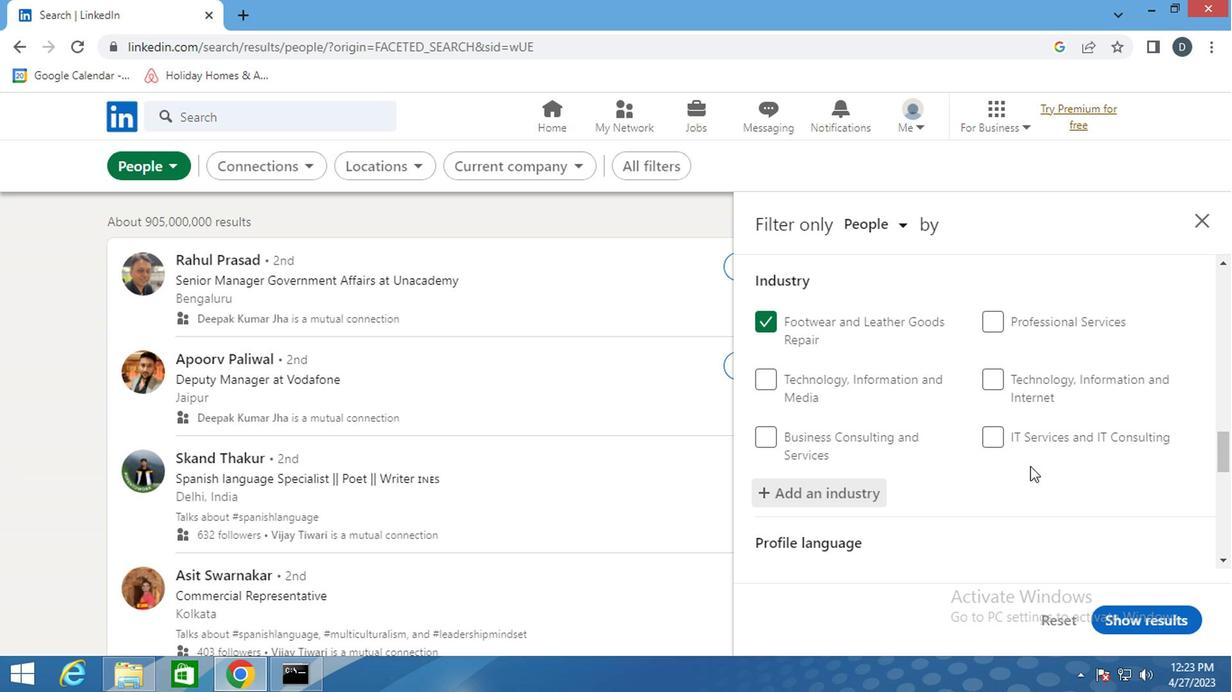 
Action: Mouse scrolled (1029, 482) with delta (0, 0)
Screenshot: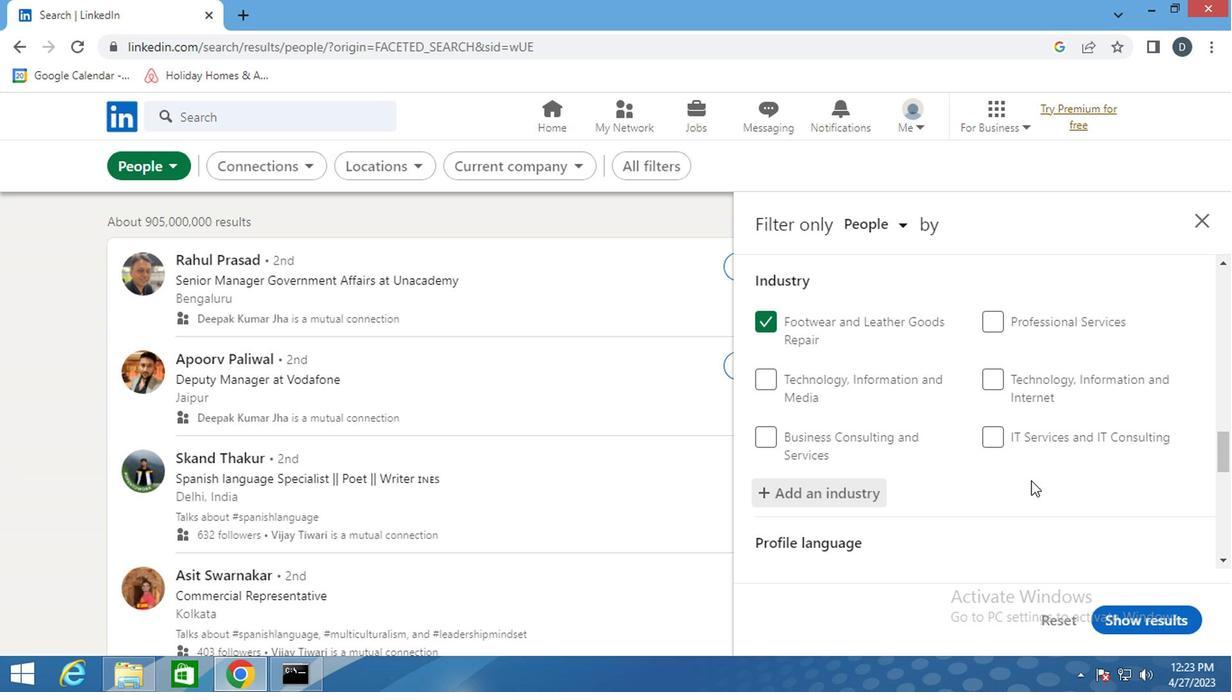 
Action: Mouse scrolled (1029, 482) with delta (0, 0)
Screenshot: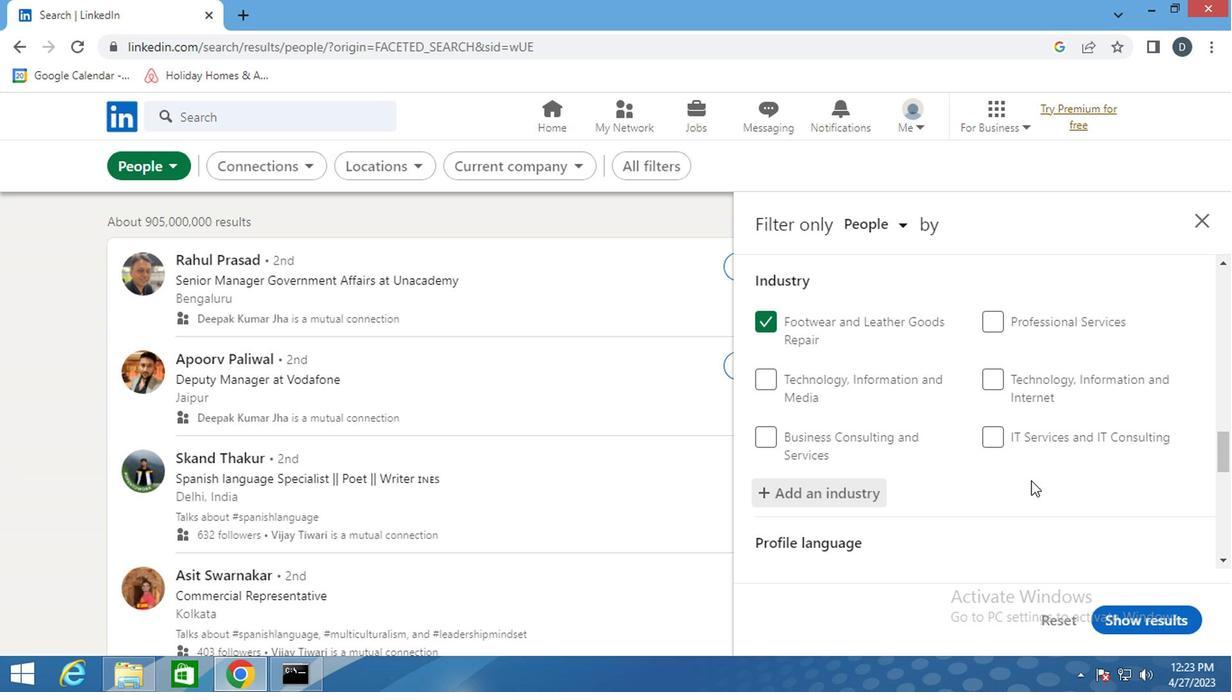 
Action: Mouse moved to (988, 460)
Screenshot: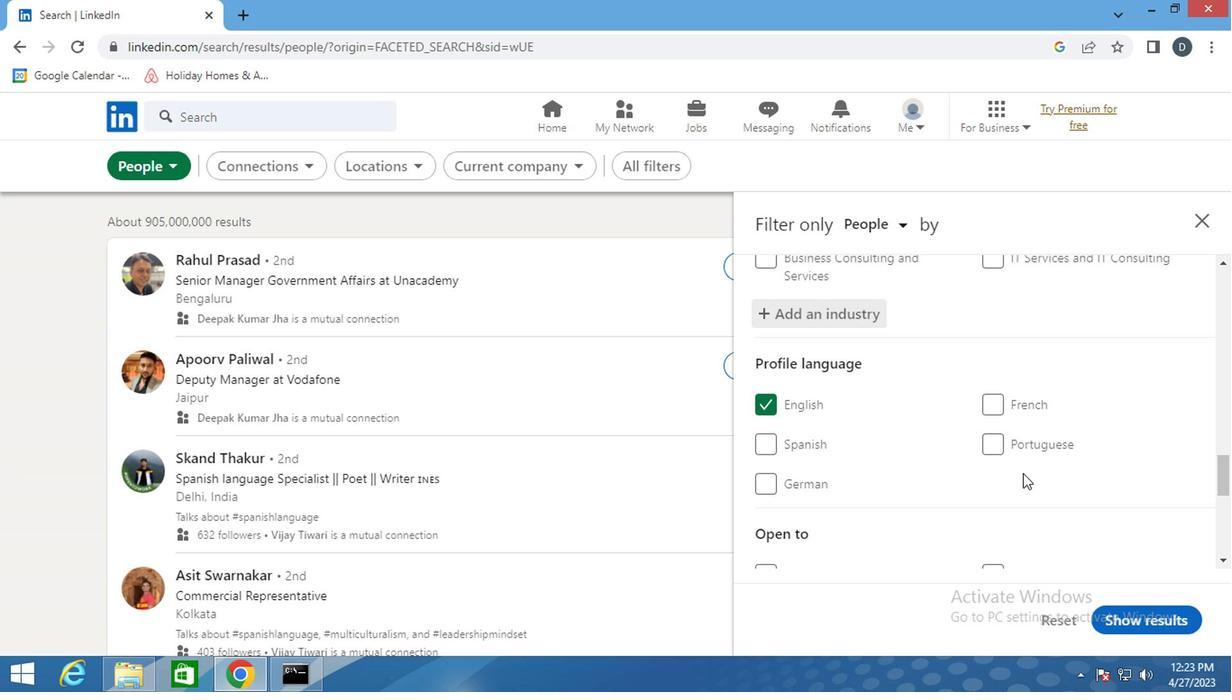 
Action: Mouse scrolled (988, 459) with delta (0, 0)
Screenshot: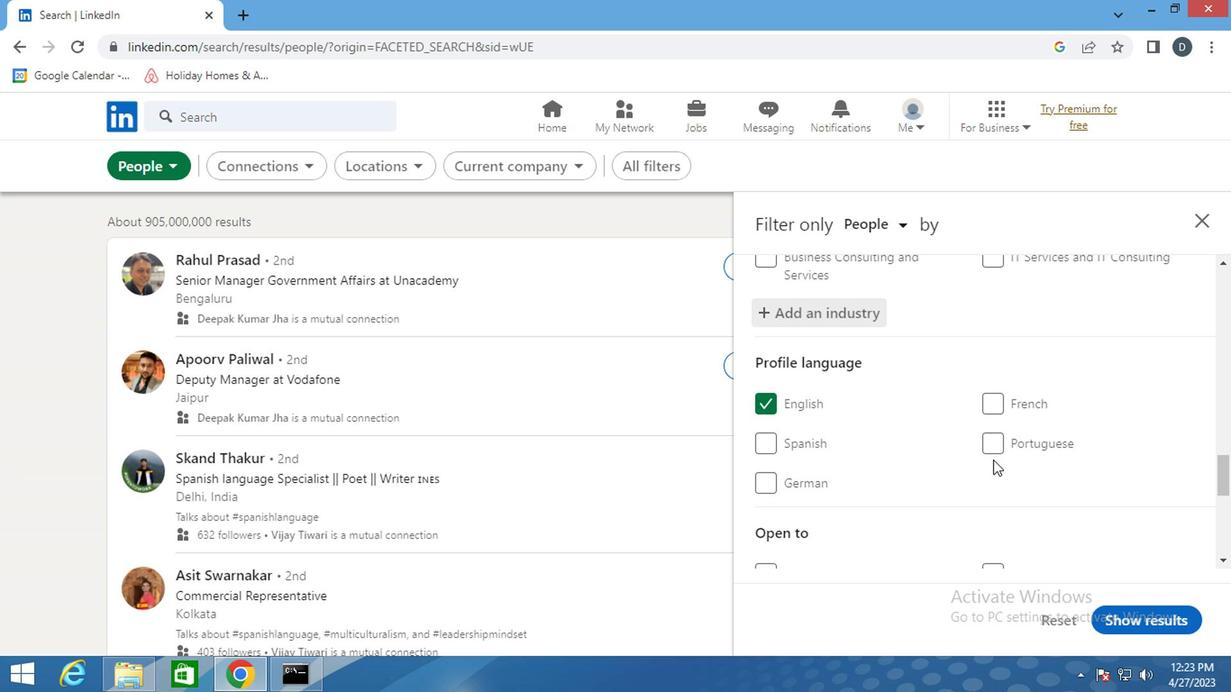 
Action: Mouse scrolled (988, 459) with delta (0, 0)
Screenshot: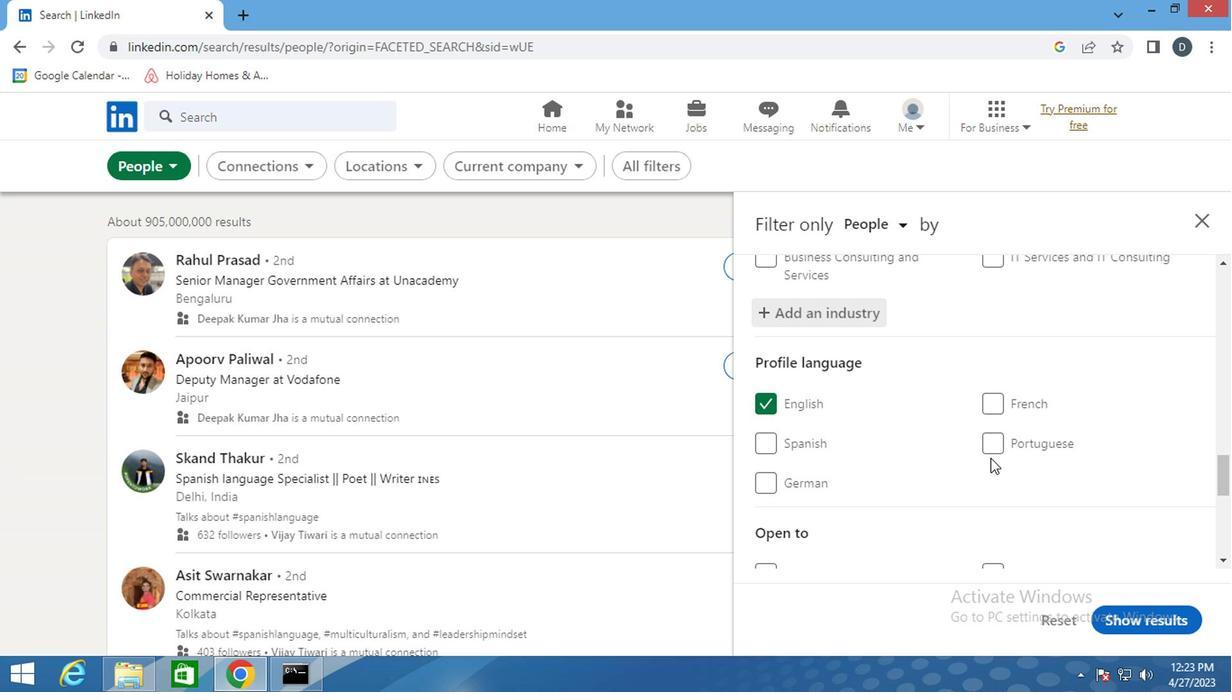 
Action: Mouse scrolled (988, 459) with delta (0, 0)
Screenshot: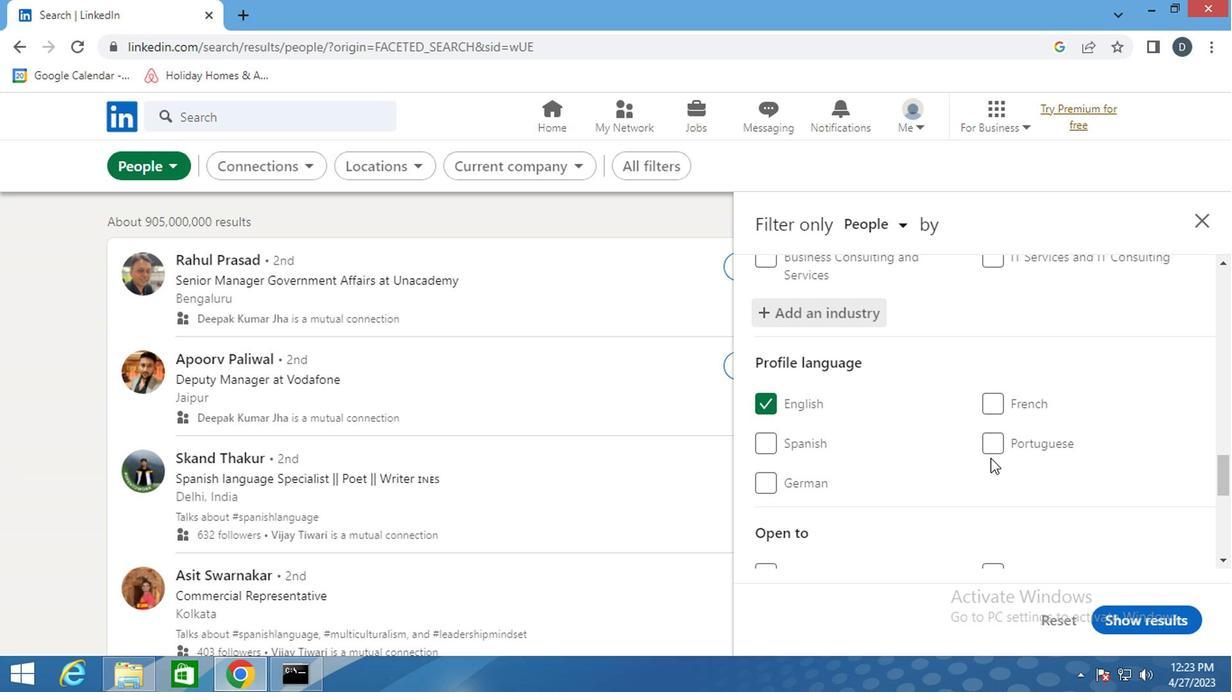
Action: Mouse moved to (1034, 493)
Screenshot: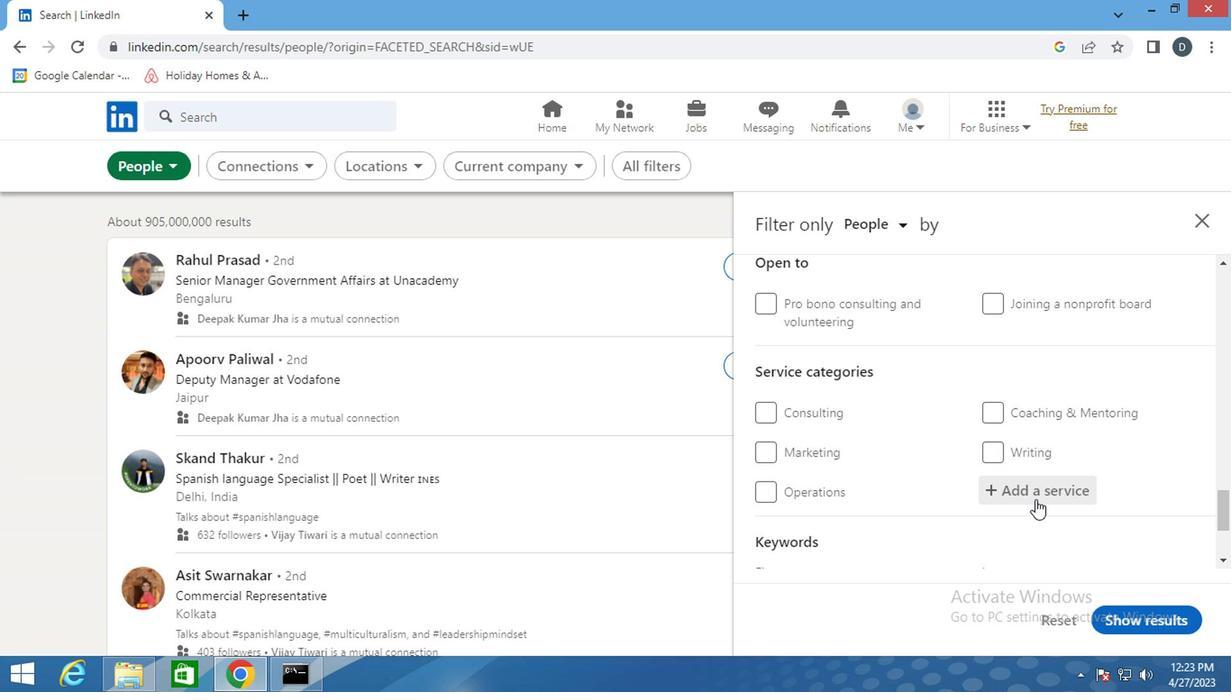 
Action: Mouse pressed left at (1034, 493)
Screenshot: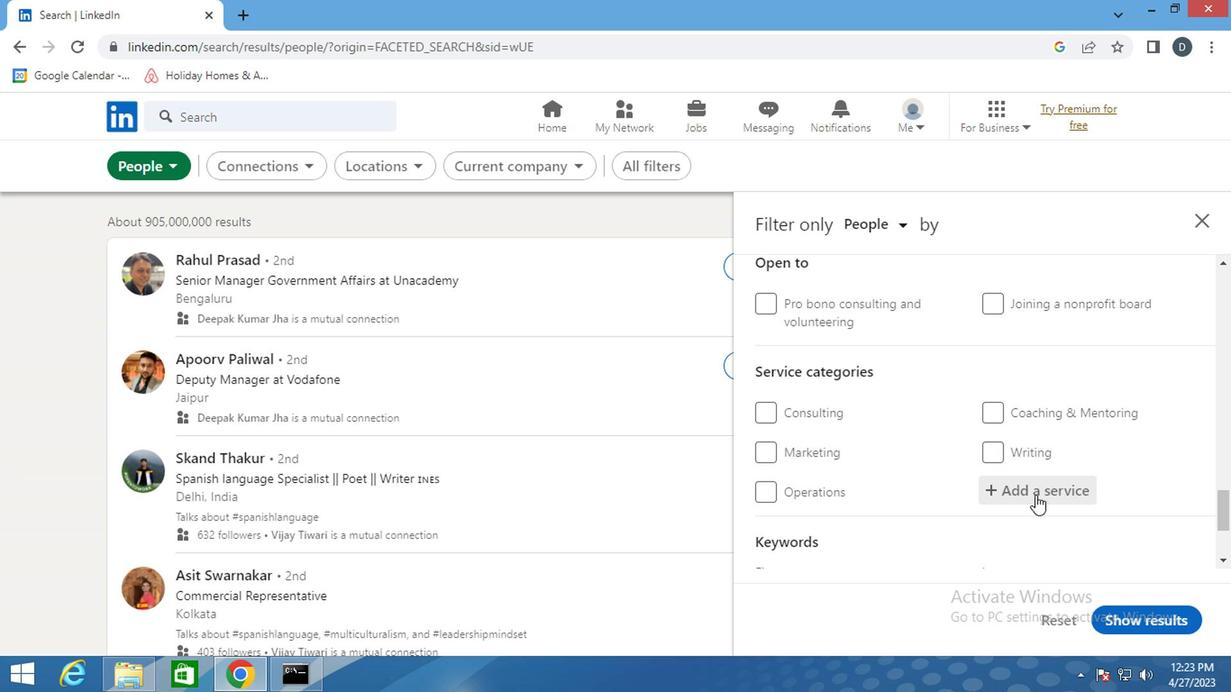 
Action: Mouse moved to (1034, 493)
Screenshot: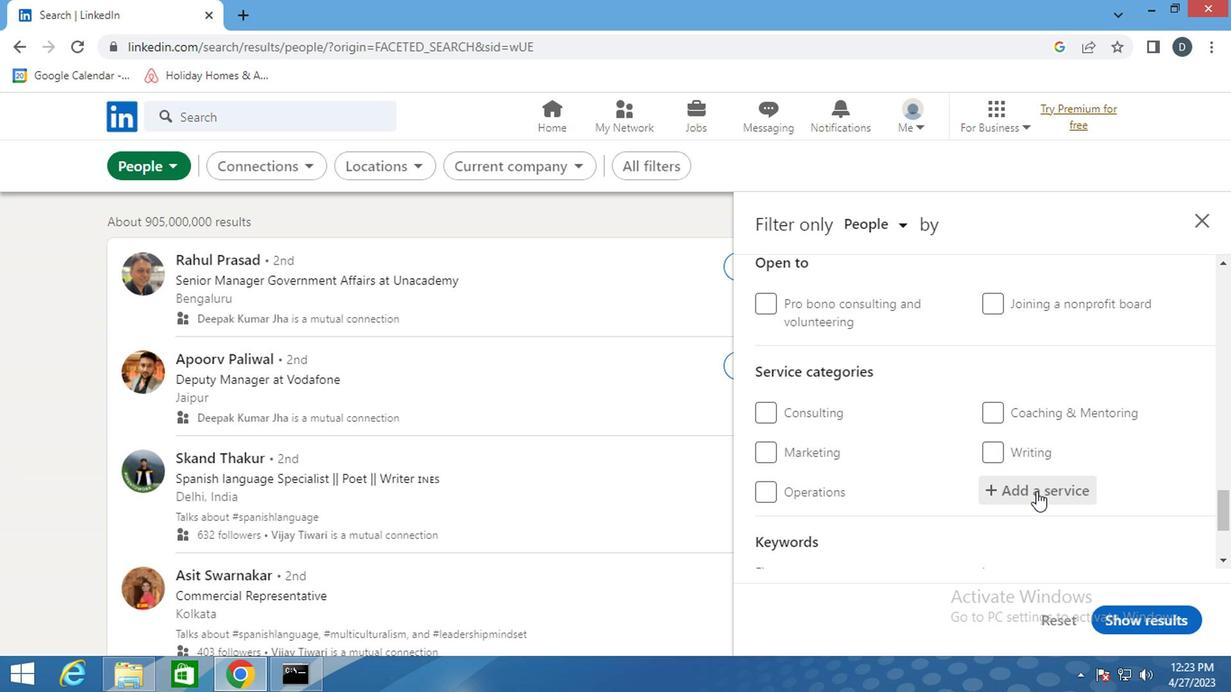 
Action: Key pressed <Key.shift>F
Screenshot: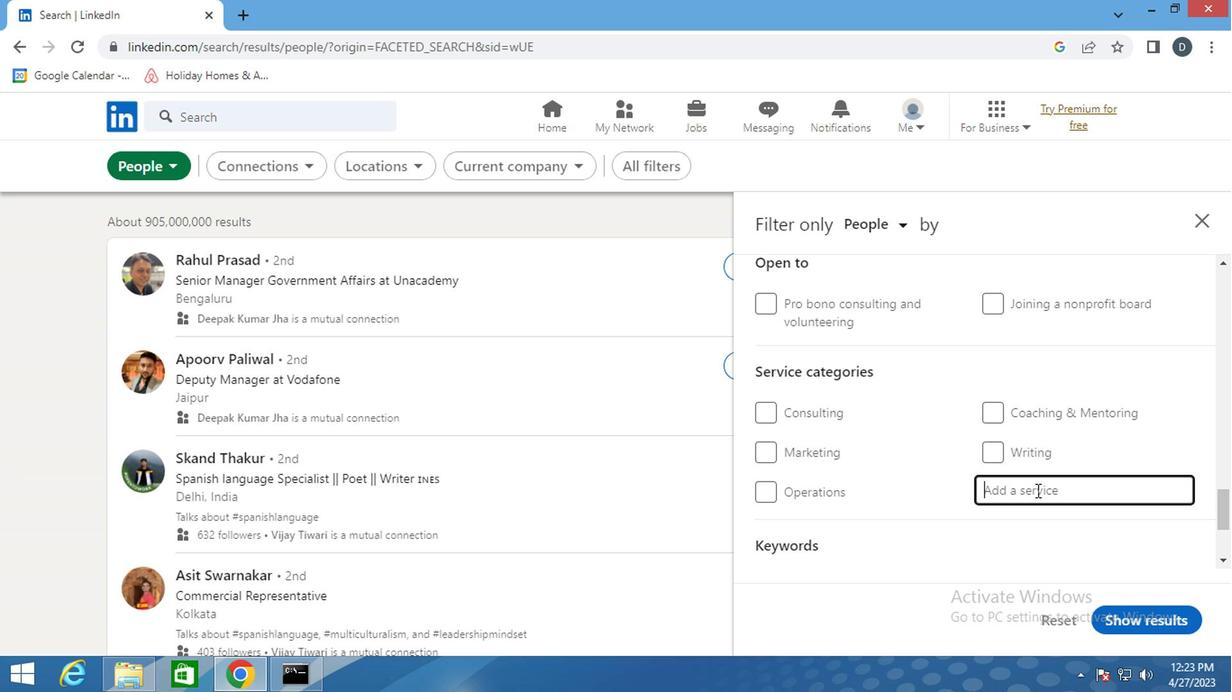
Action: Mouse moved to (1034, 493)
Screenshot: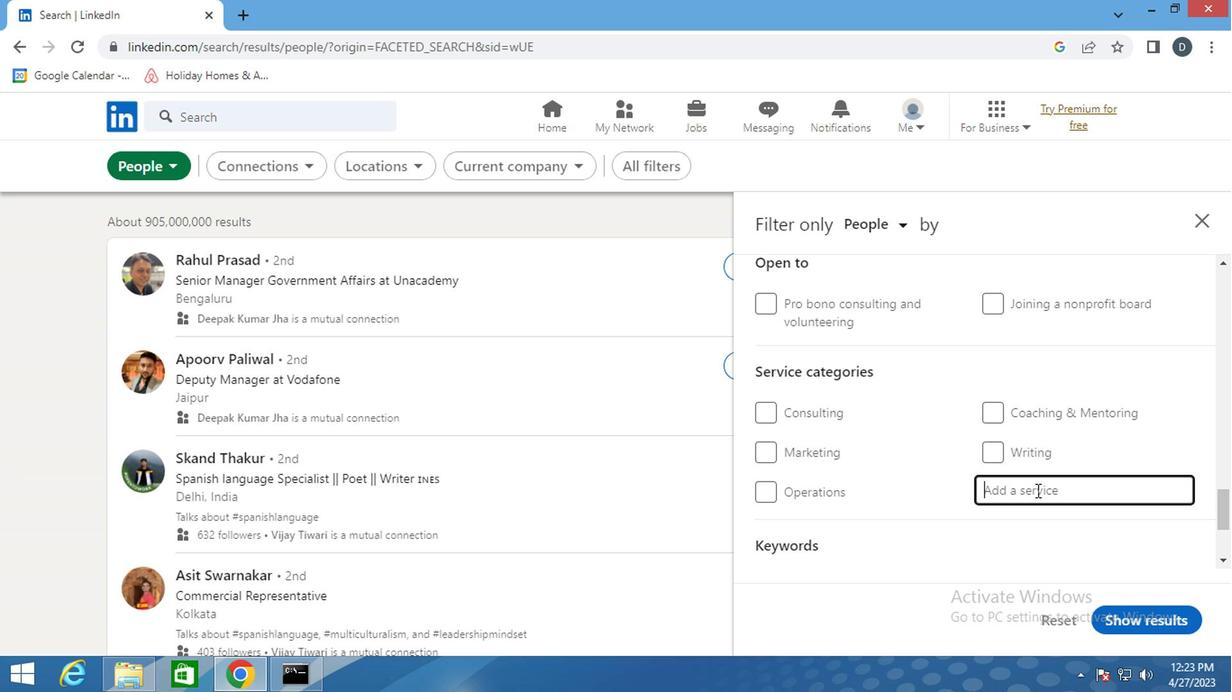 
Action: Key pressed INANCIAL
Screenshot: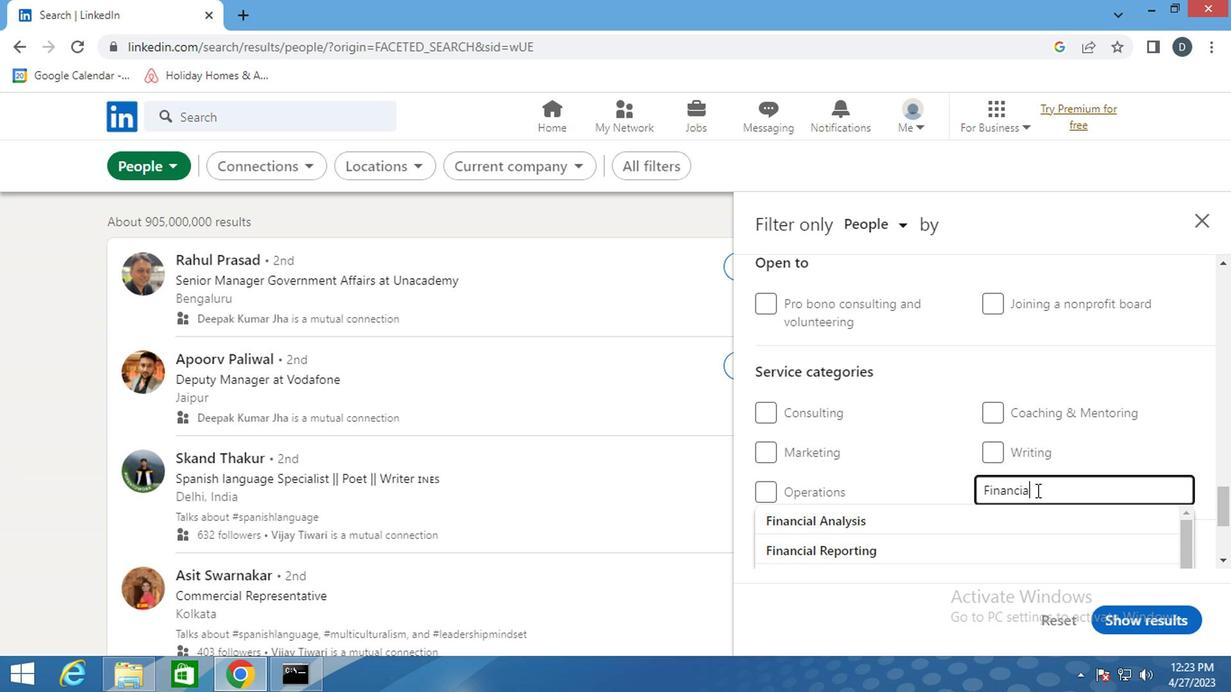 
Action: Mouse moved to (1084, 392)
Screenshot: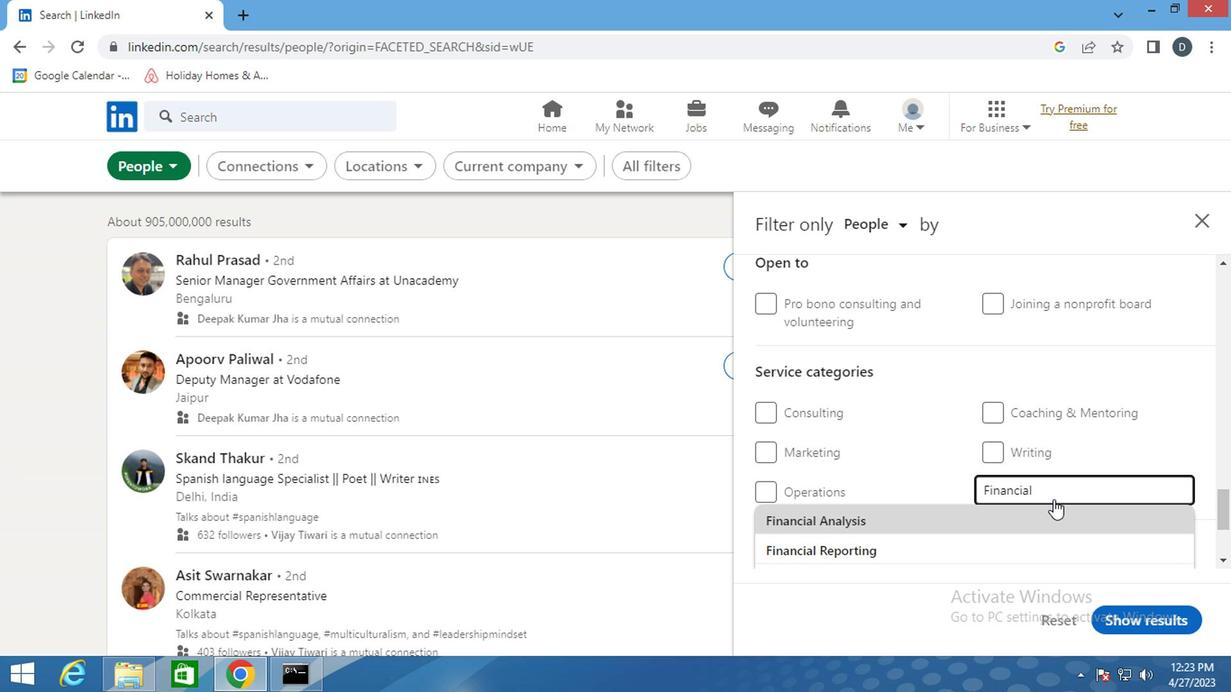 
Action: Mouse scrolled (1084, 391) with delta (0, 0)
Screenshot: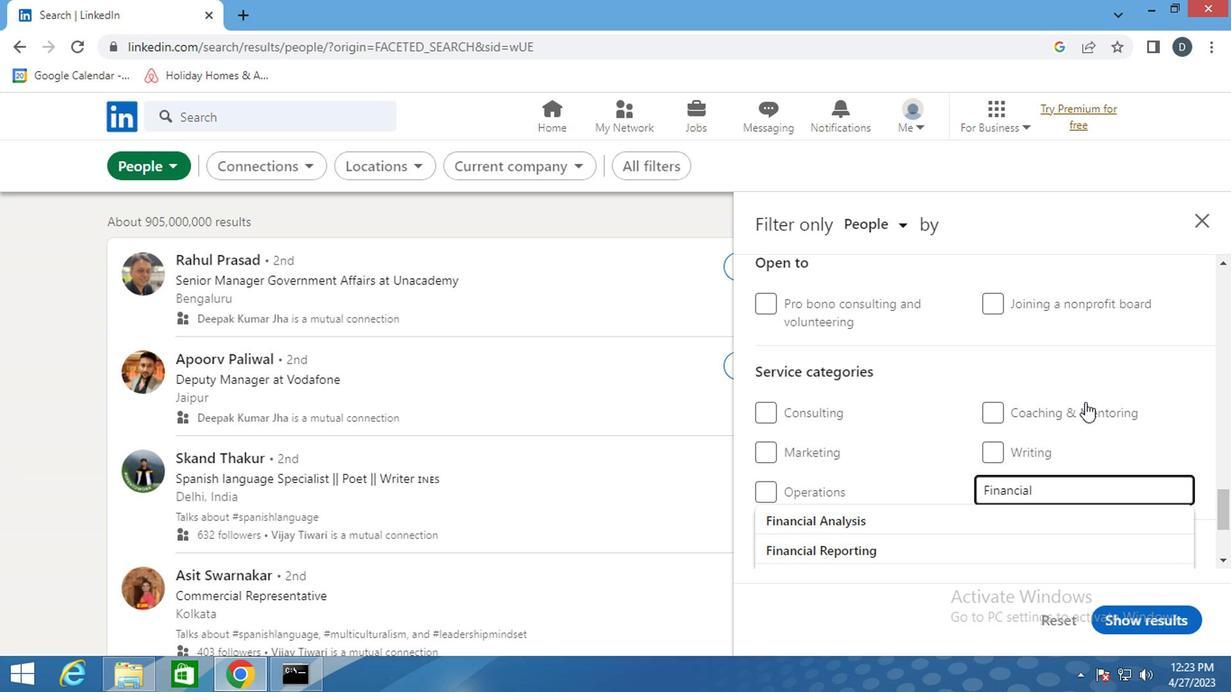 
Action: Mouse scrolled (1084, 391) with delta (0, 0)
Screenshot: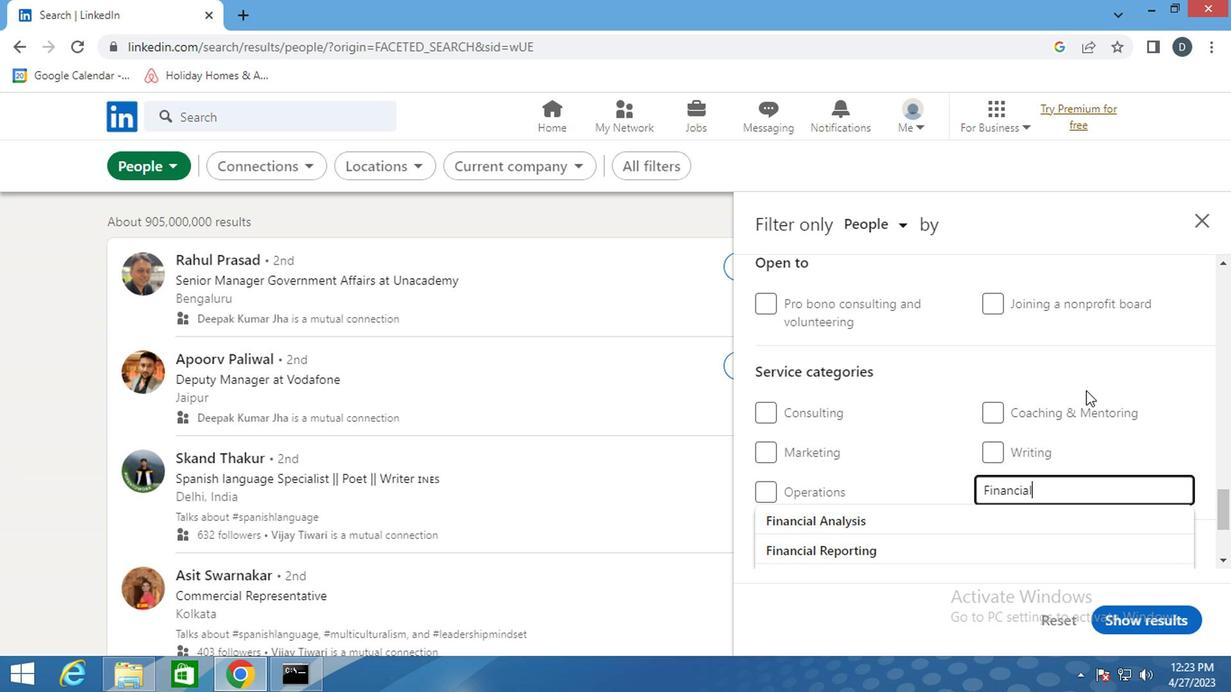 
Action: Mouse moved to (1021, 361)
Screenshot: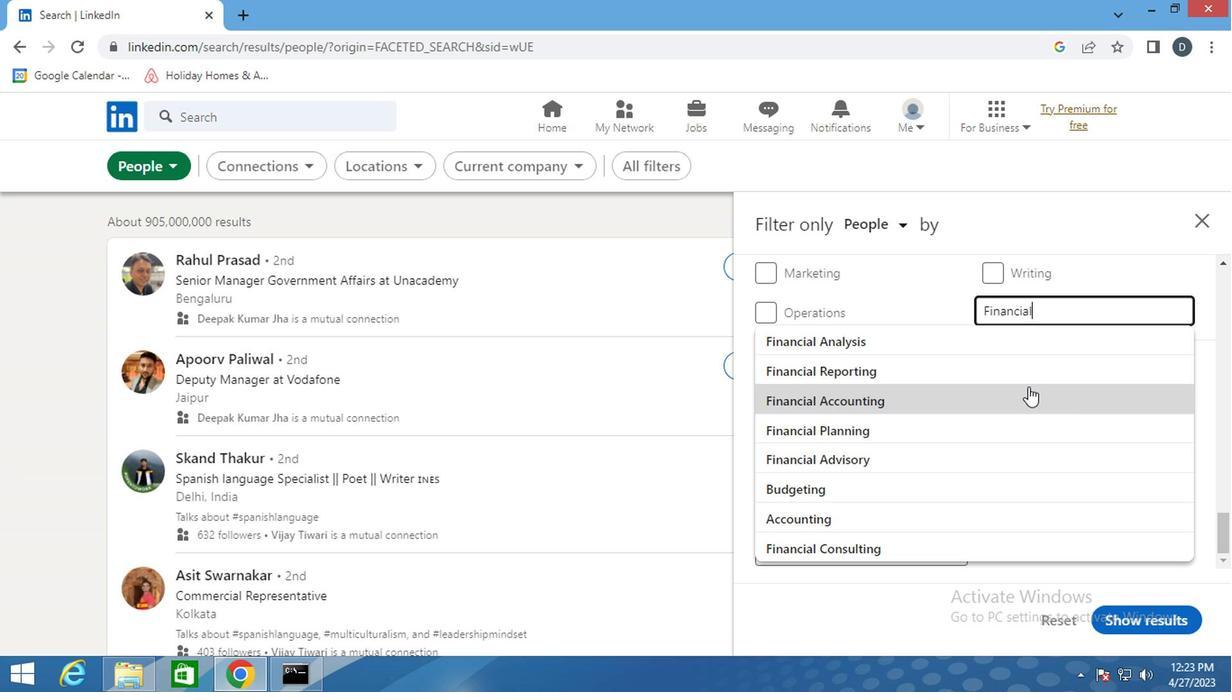 
Action: Mouse pressed left at (1021, 361)
Screenshot: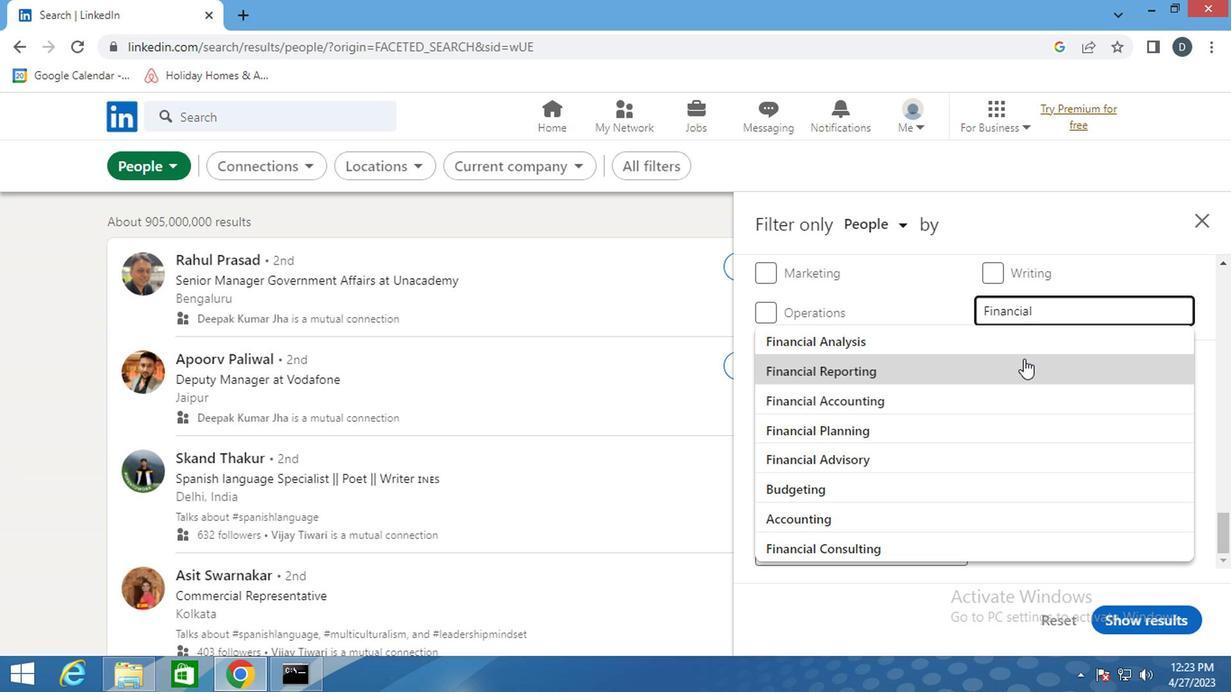 
Action: Mouse moved to (1021, 425)
Screenshot: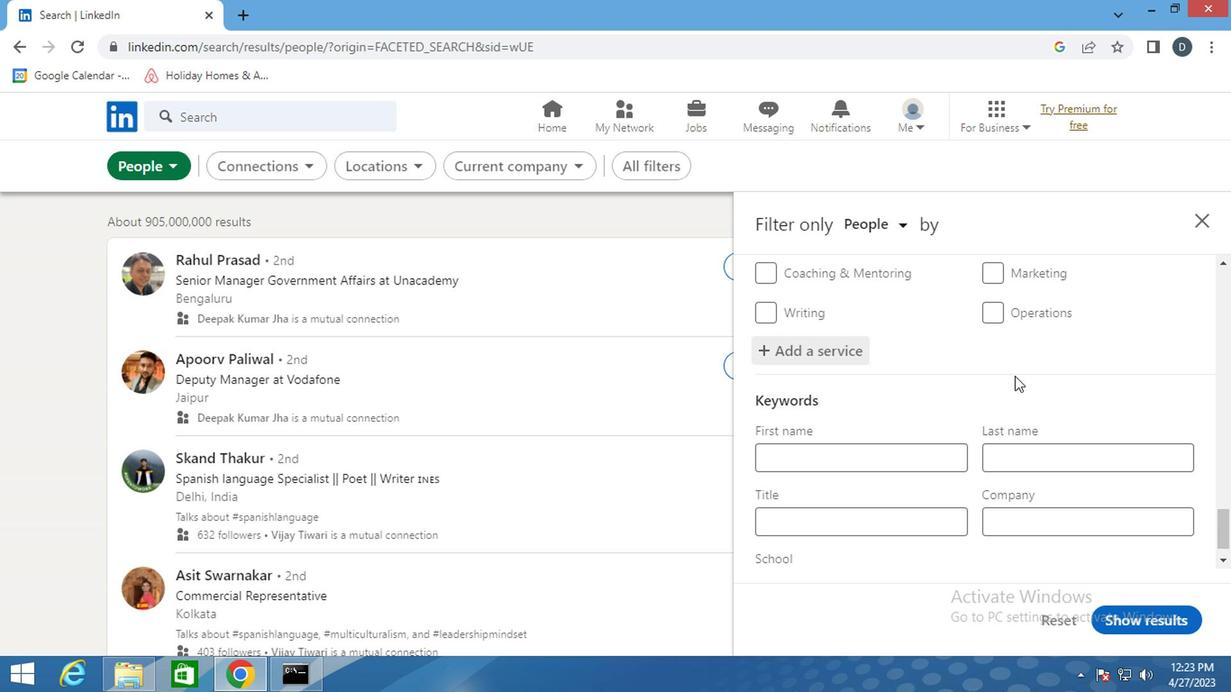 
Action: Mouse scrolled (1021, 425) with delta (0, 0)
Screenshot: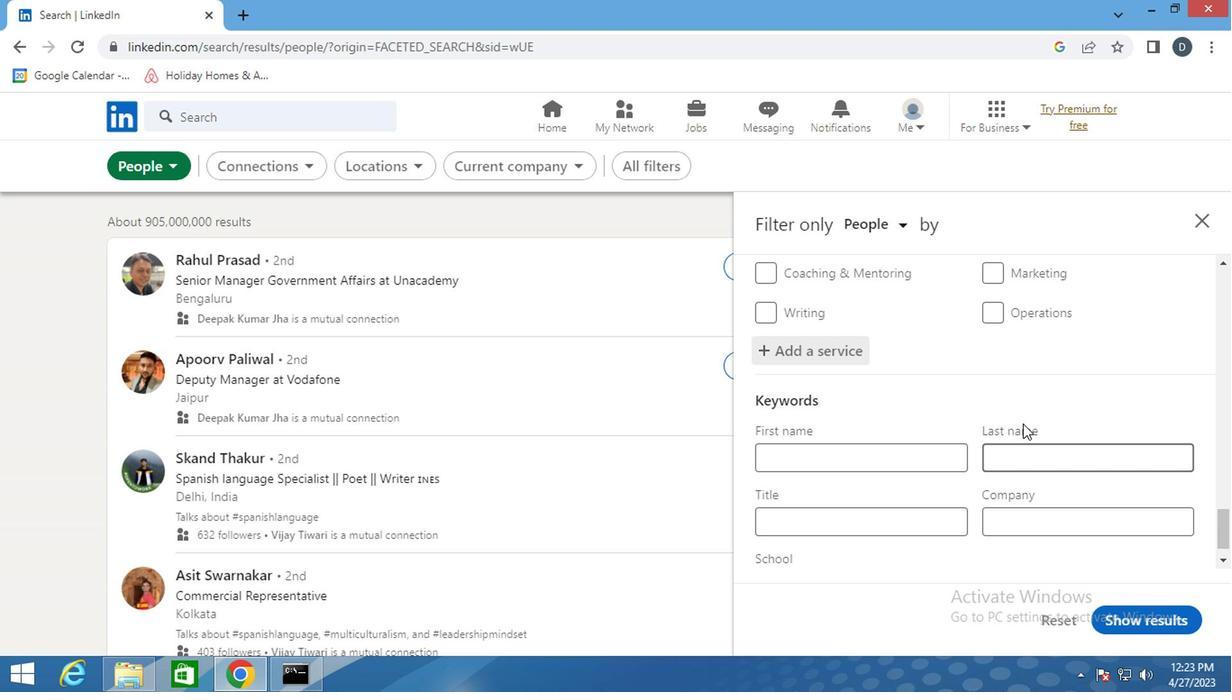 
Action: Mouse scrolled (1021, 425) with delta (0, 0)
Screenshot: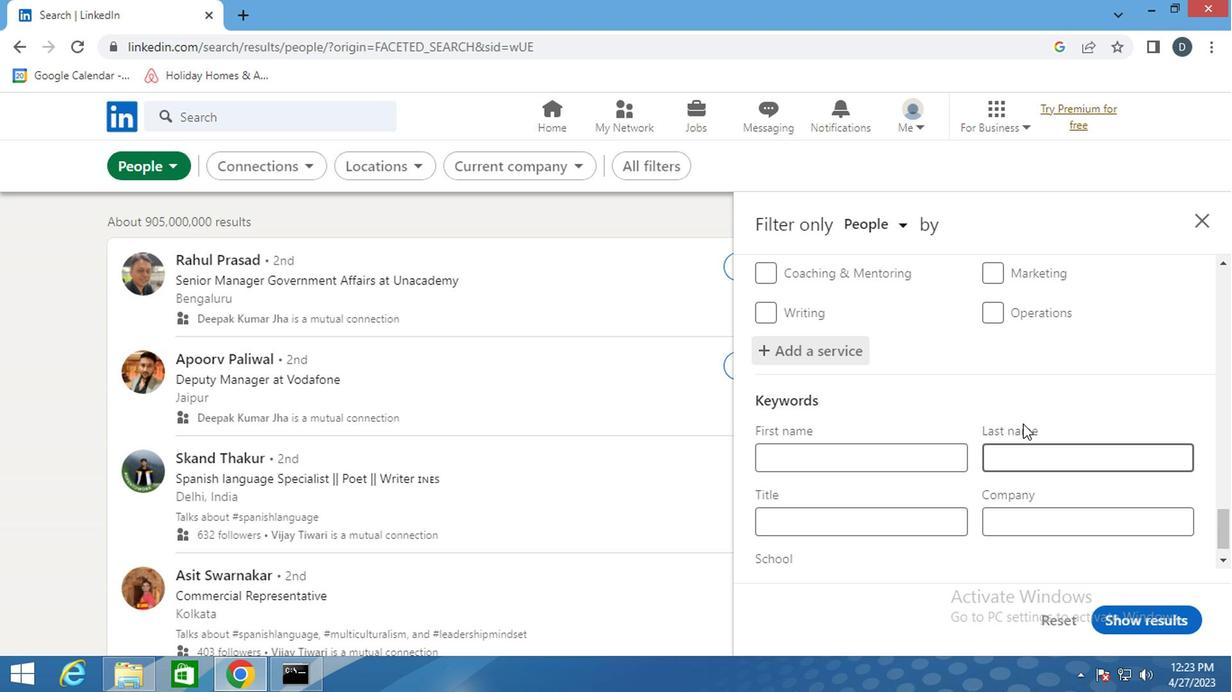 
Action: Mouse moved to (868, 502)
Screenshot: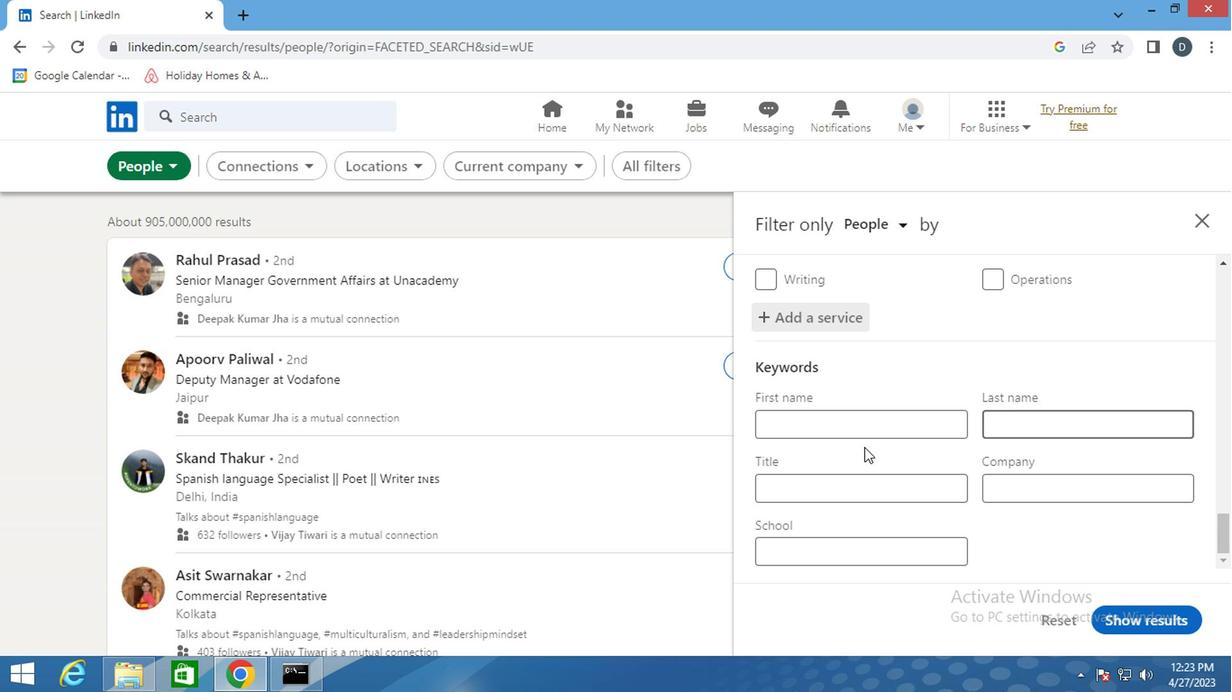 
Action: Mouse pressed left at (868, 502)
Screenshot: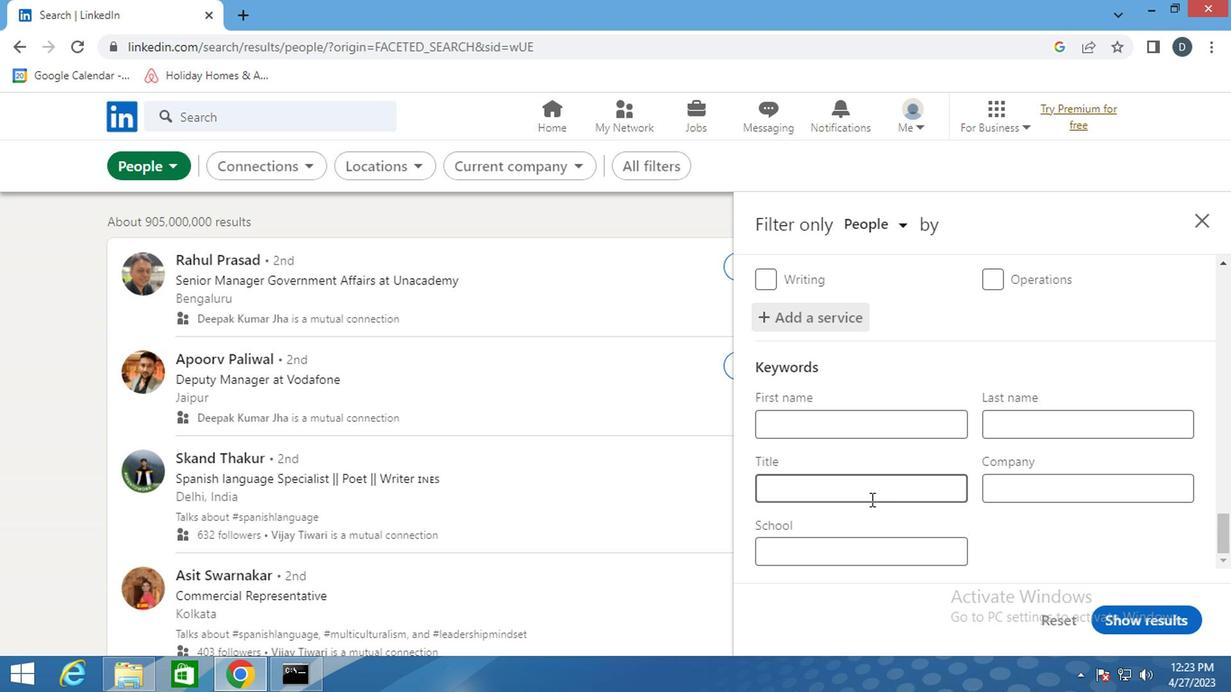 
Action: Mouse moved to (868, 502)
Screenshot: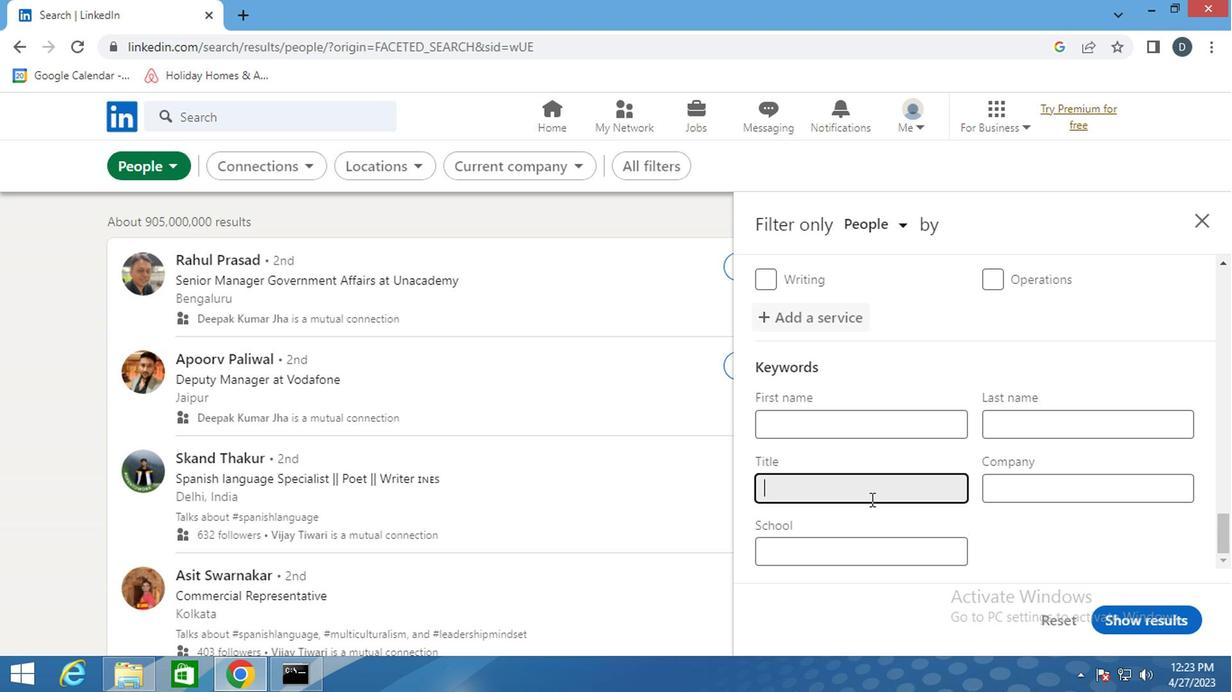 
Action: Key pressed <Key.shift>SPORTS<Key.space><Key.shift>VOLUNTEER
Screenshot: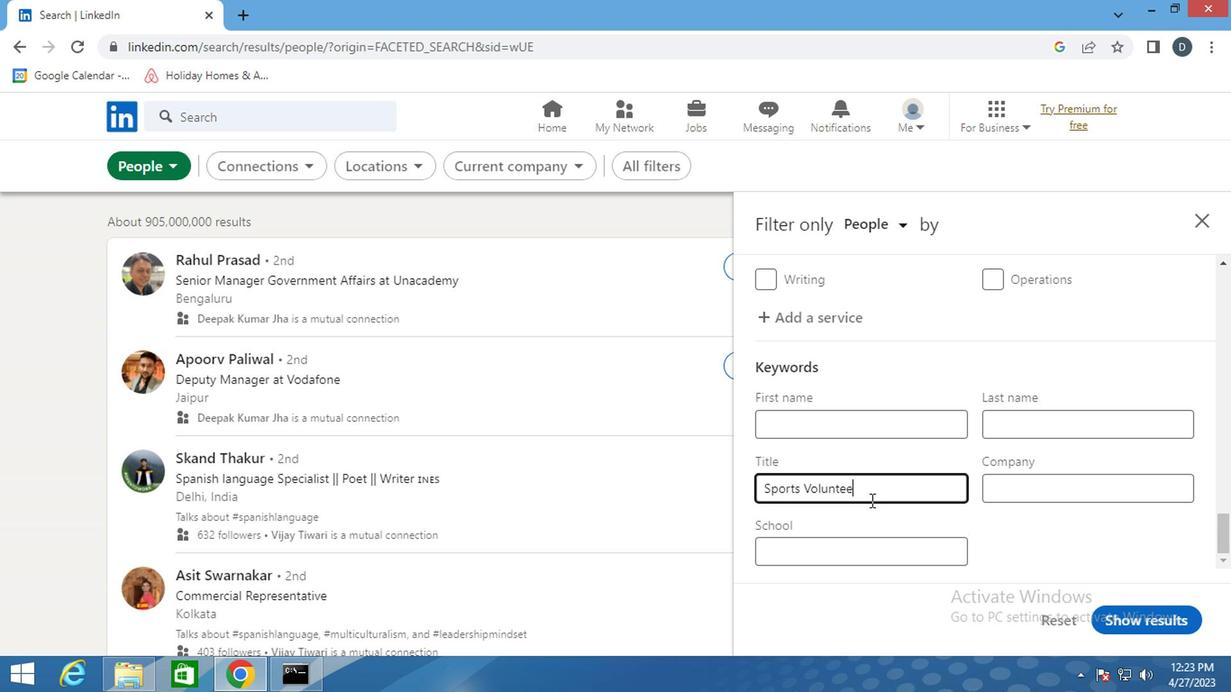 
Action: Mouse moved to (1133, 620)
Screenshot: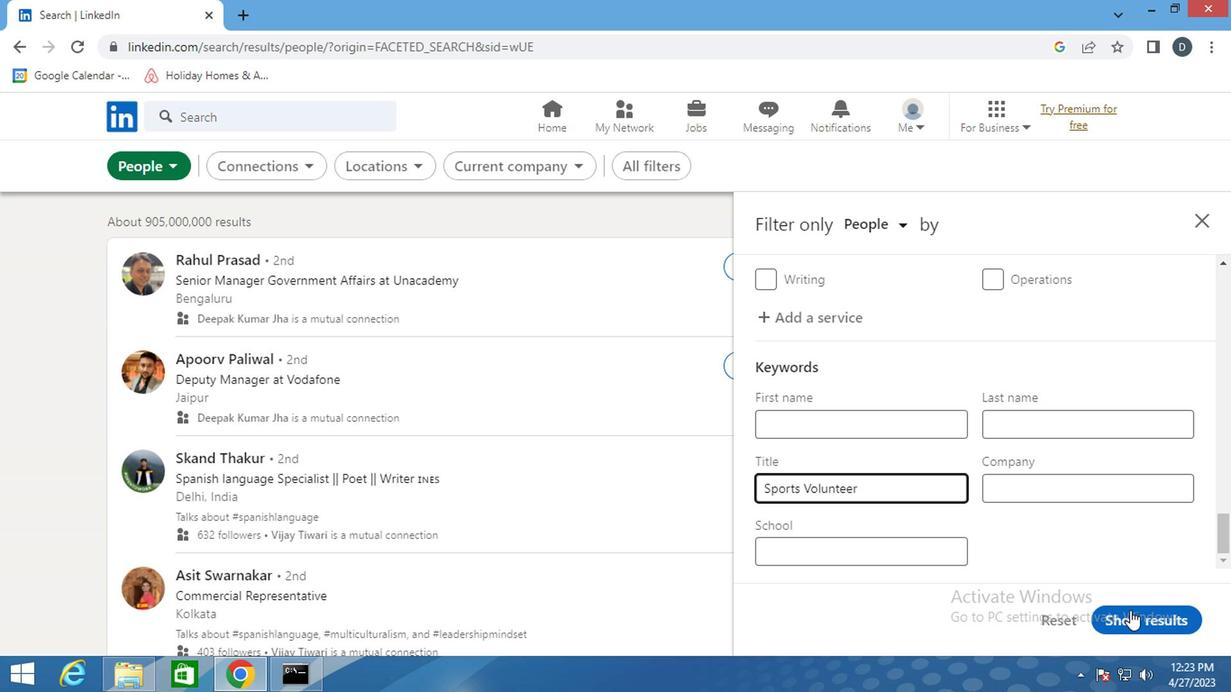 
Action: Mouse pressed left at (1133, 620)
Screenshot: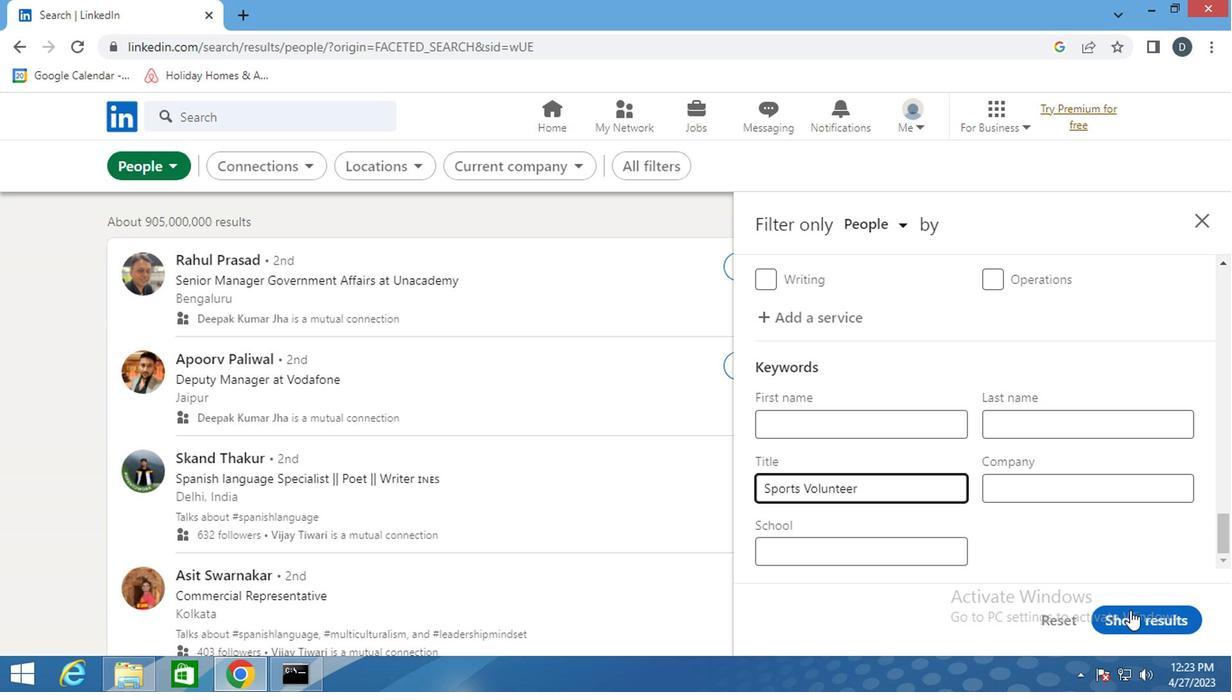 
Action: Mouse moved to (771, 379)
Screenshot: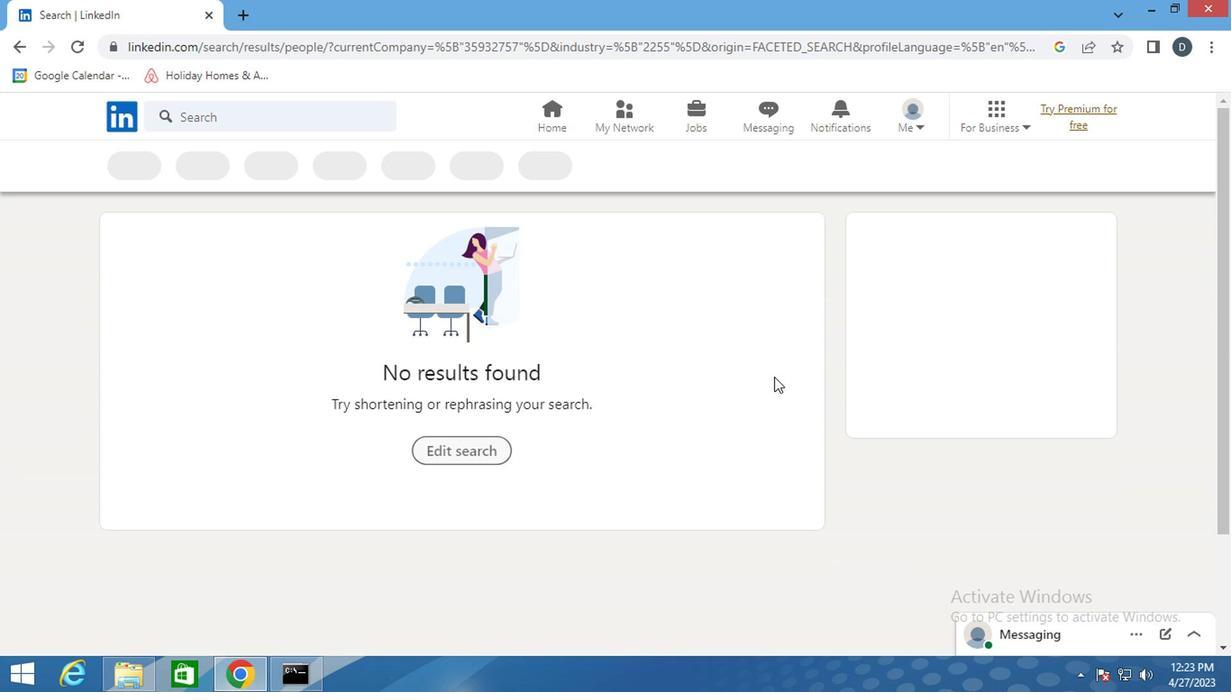 
